 Task: Find the best walking route from Old Town San Diego to Balboa Park.
Action: Mouse moved to (206, 59)
Screenshot: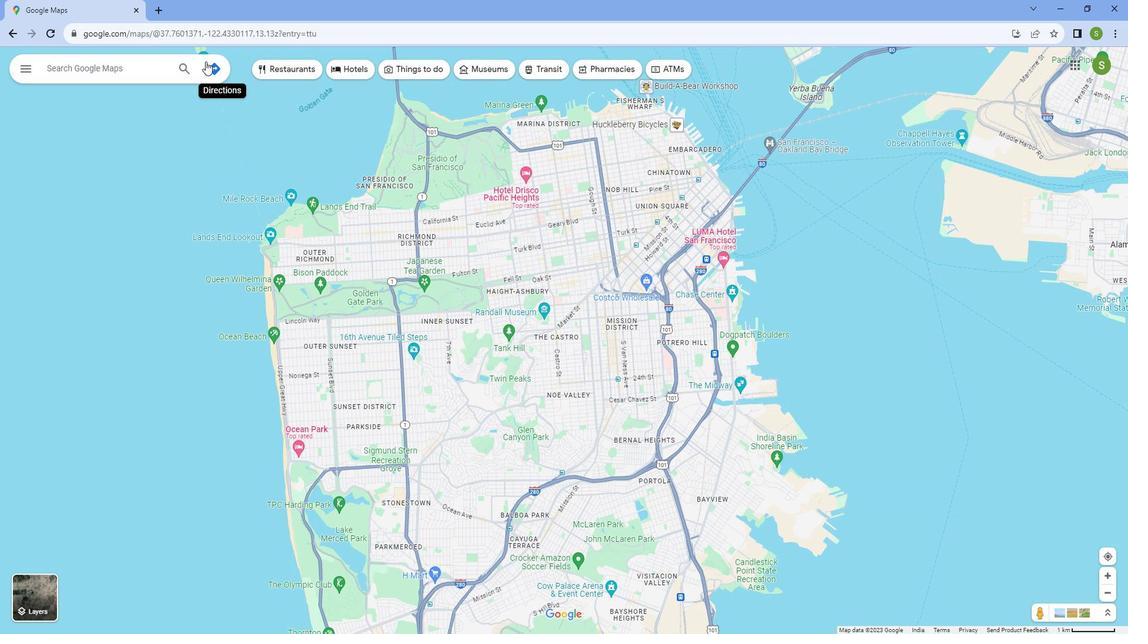 
Action: Mouse pressed left at (206, 59)
Screenshot: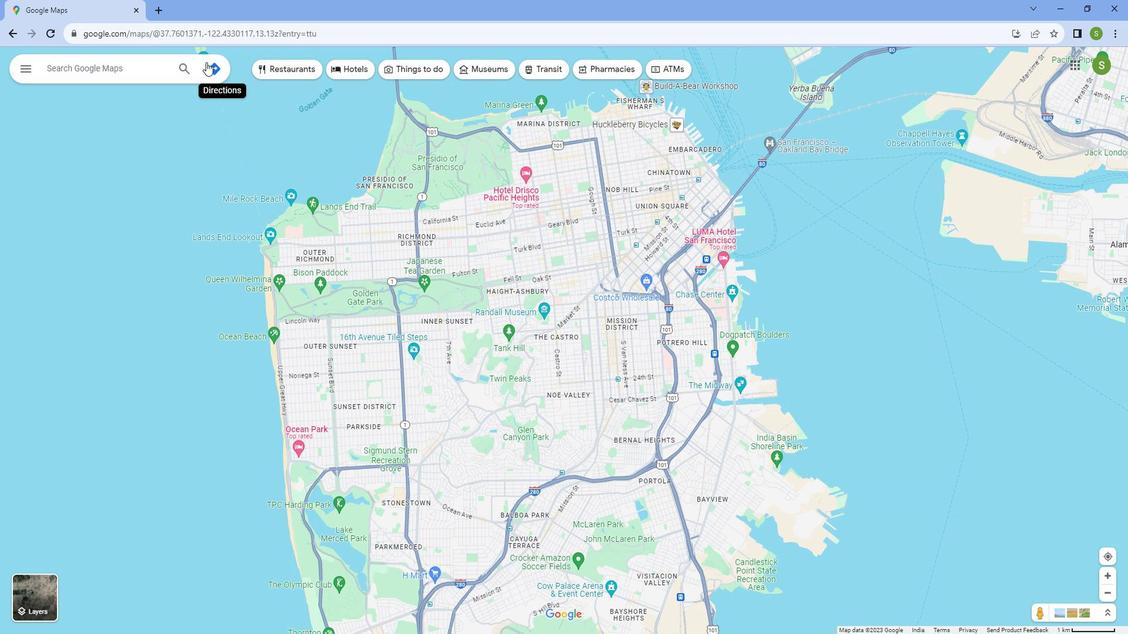 
Action: Mouse moved to (84, 99)
Screenshot: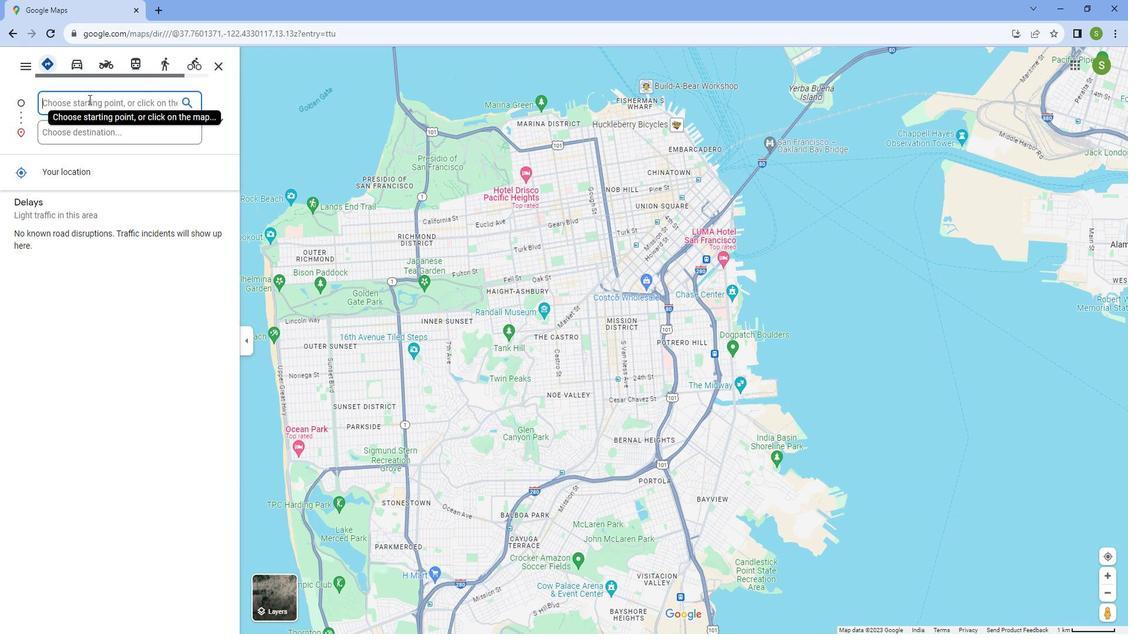 
Action: Mouse pressed left at (84, 99)
Screenshot: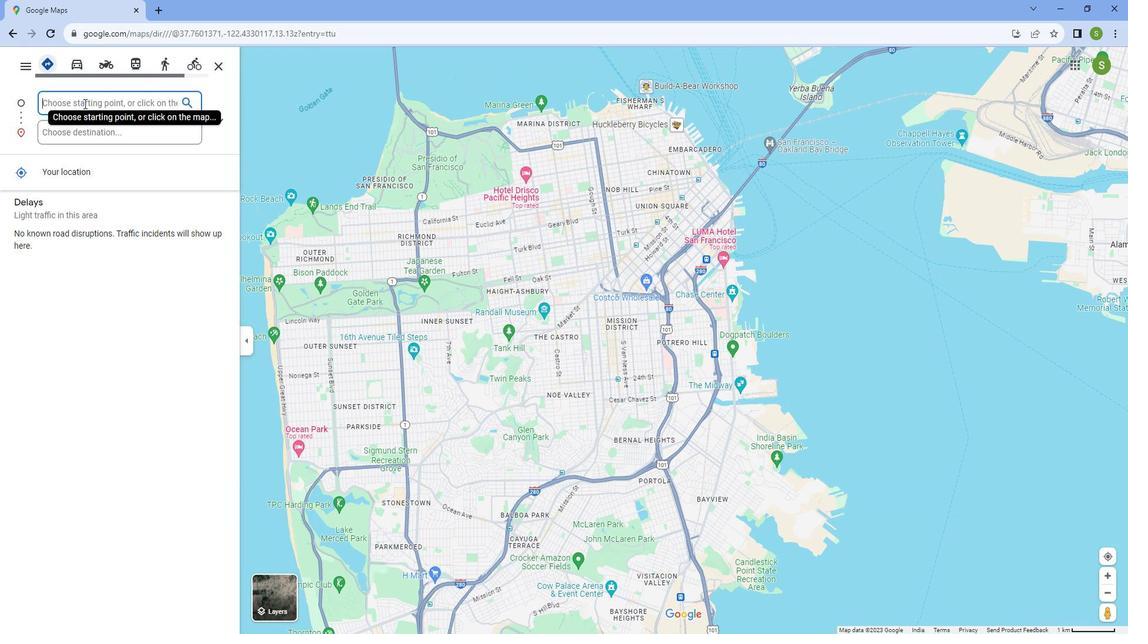 
Action: Key pressed <Key.caps_lock>O<Key.caps_lock>ld<Key.space><Key.caps_lock>T<Key.caps_lock>own<Key.space><Key.caps_lock>S<Key.caps_lock>an<Key.space><Key.caps_lock>D<Key.caps_lock>i
Screenshot: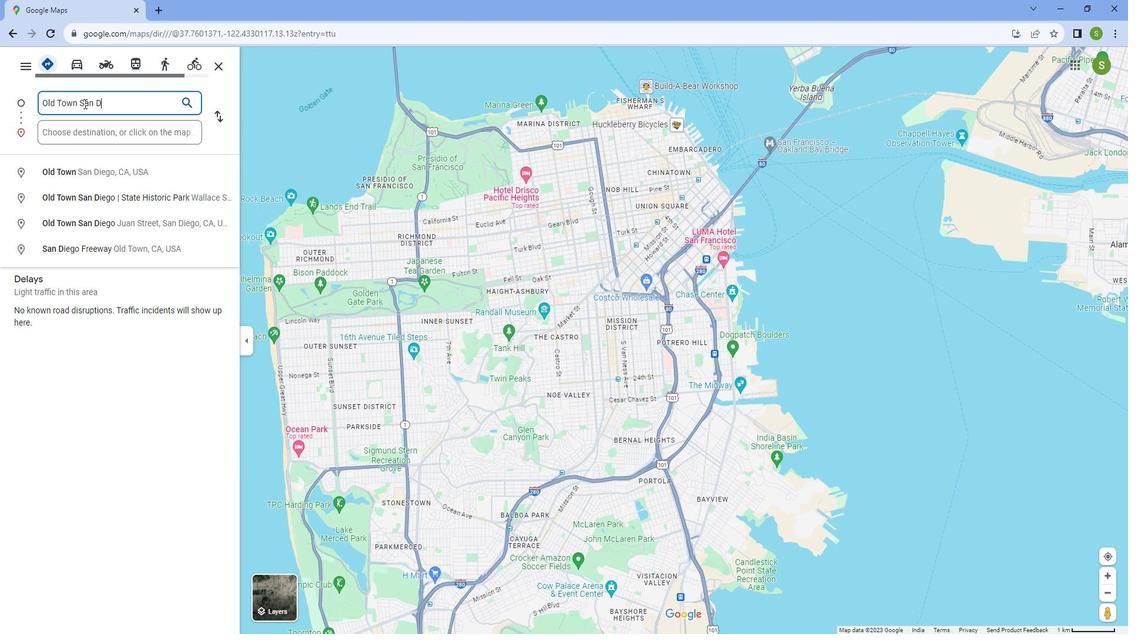 
Action: Mouse moved to (135, 129)
Screenshot: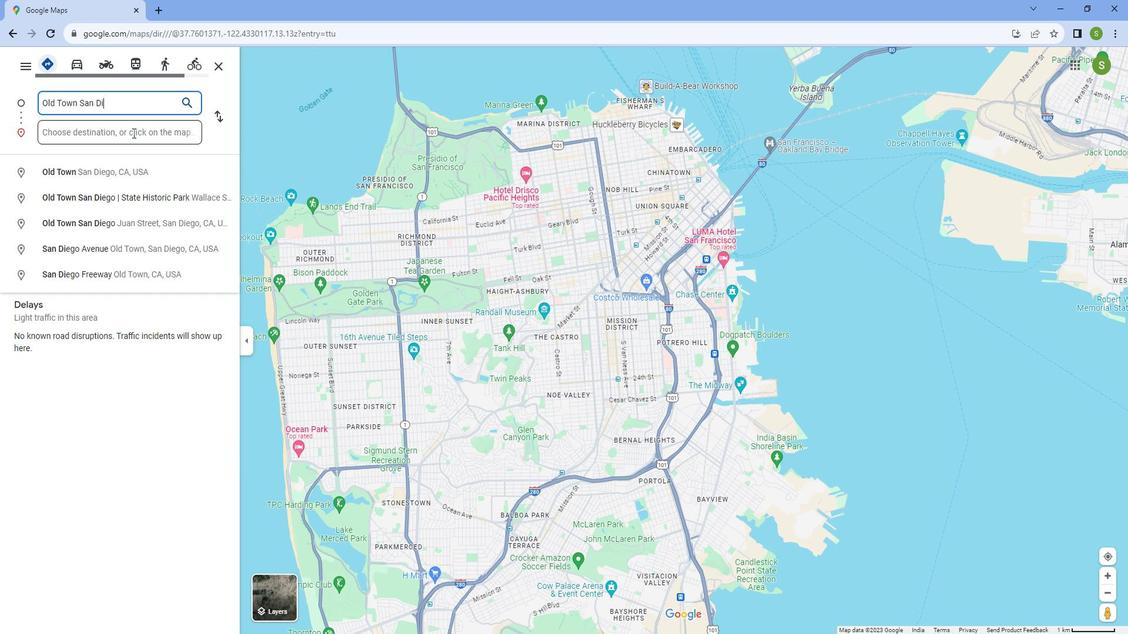 
Action: Key pressed e
Screenshot: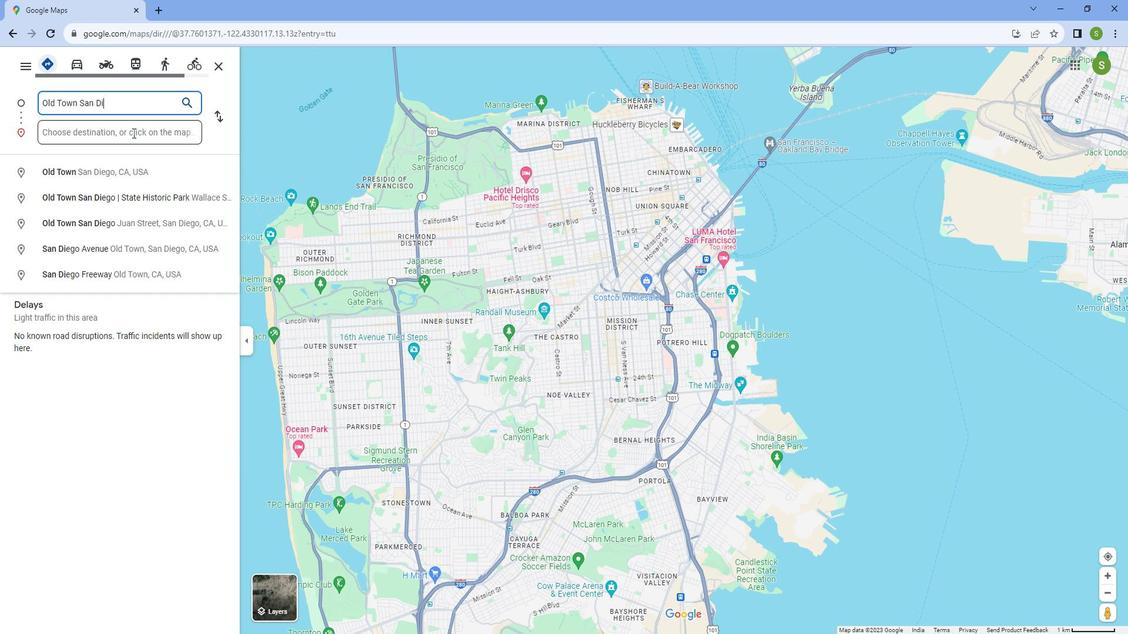 
Action: Mouse moved to (136, 129)
Screenshot: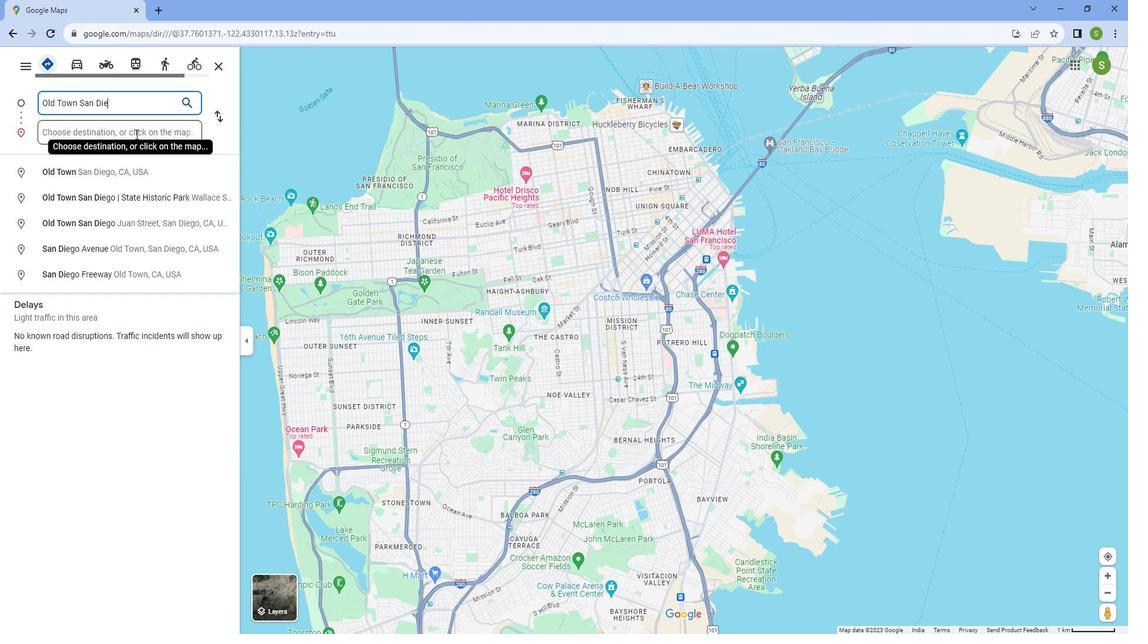 
Action: Key pressed go
Screenshot: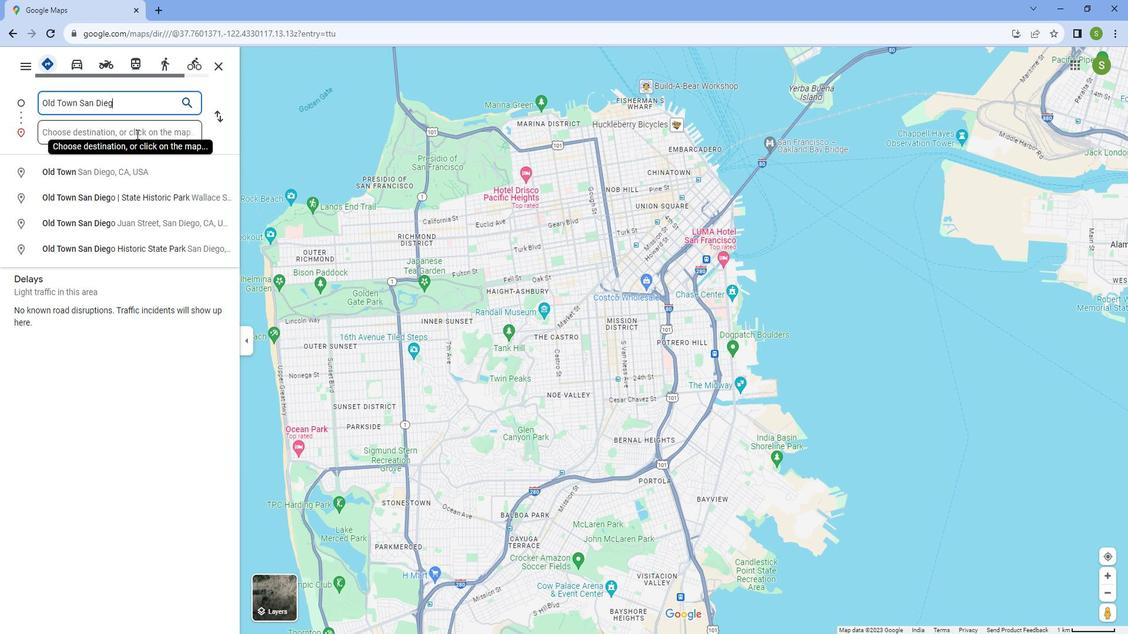 
Action: Mouse moved to (135, 169)
Screenshot: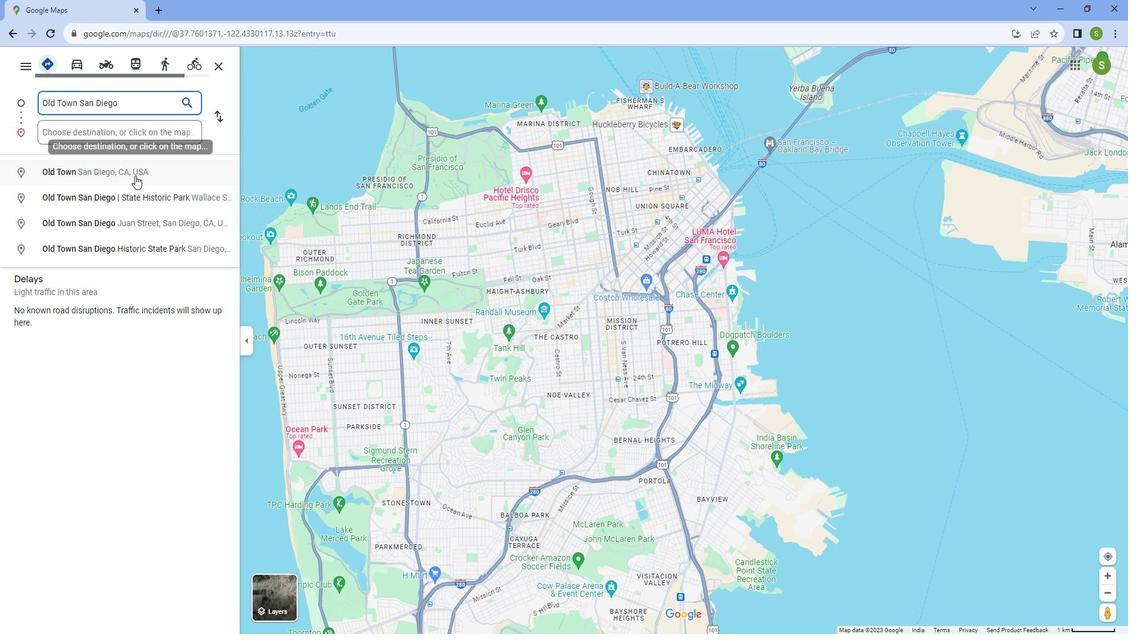
Action: Mouse pressed left at (135, 169)
Screenshot: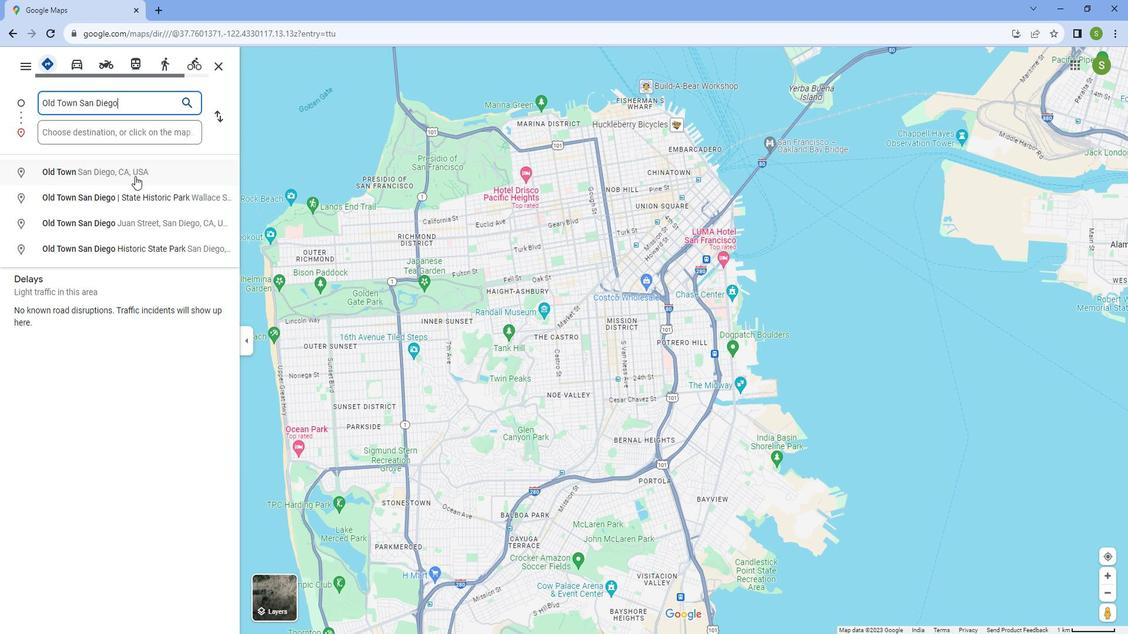 
Action: Mouse moved to (79, 126)
Screenshot: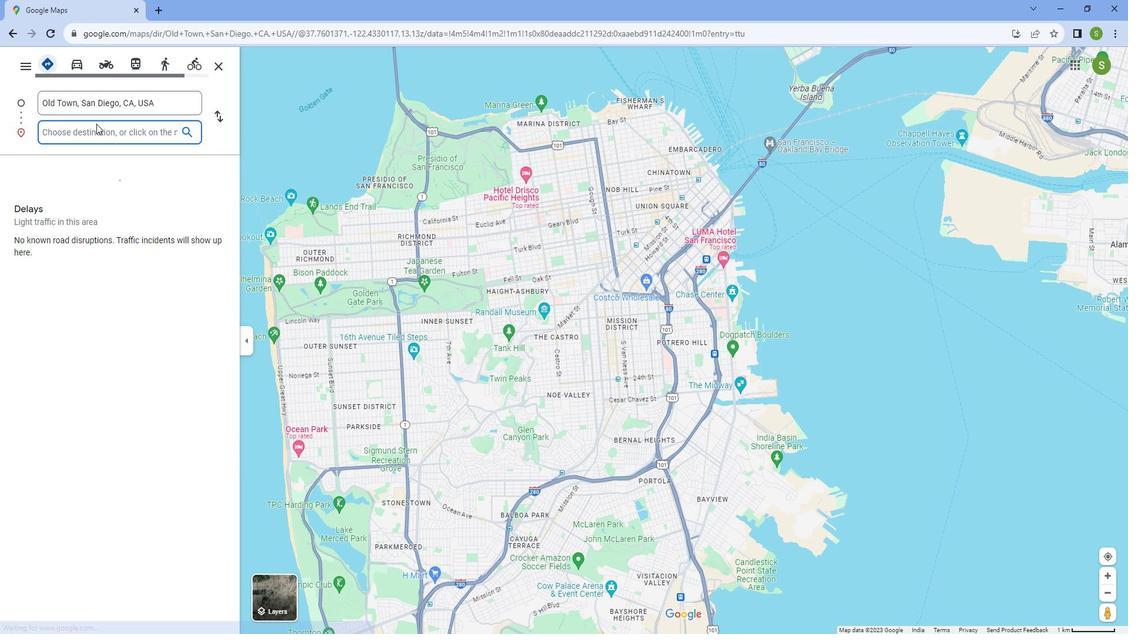 
Action: Mouse pressed left at (79, 126)
Screenshot: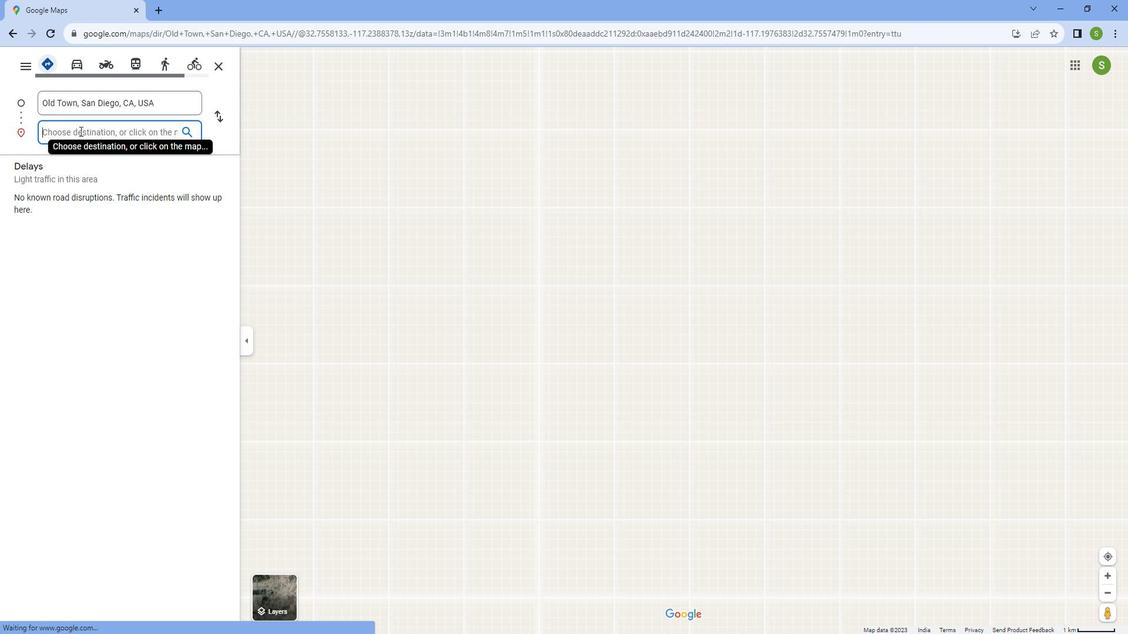 
Action: Key pressed <Key.caps_lock>B<Key.caps_lock>alboa<Key.space><Key.caps_lock>P<Key.caps_lock>ark
Screenshot: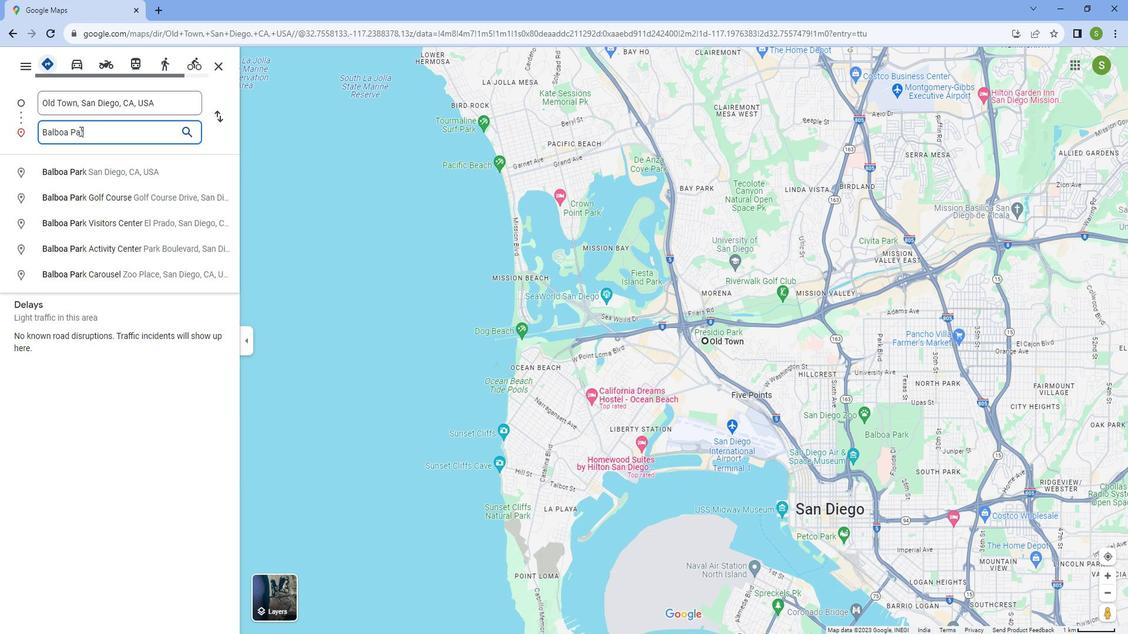 
Action: Mouse moved to (67, 152)
Screenshot: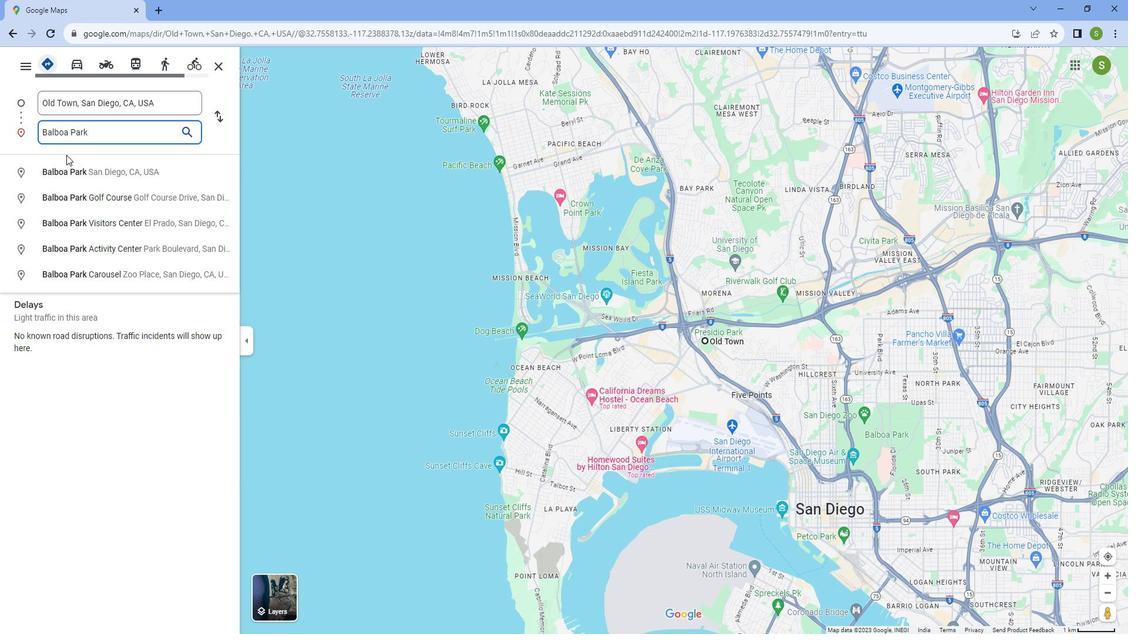 
Action: Mouse pressed left at (67, 152)
Screenshot: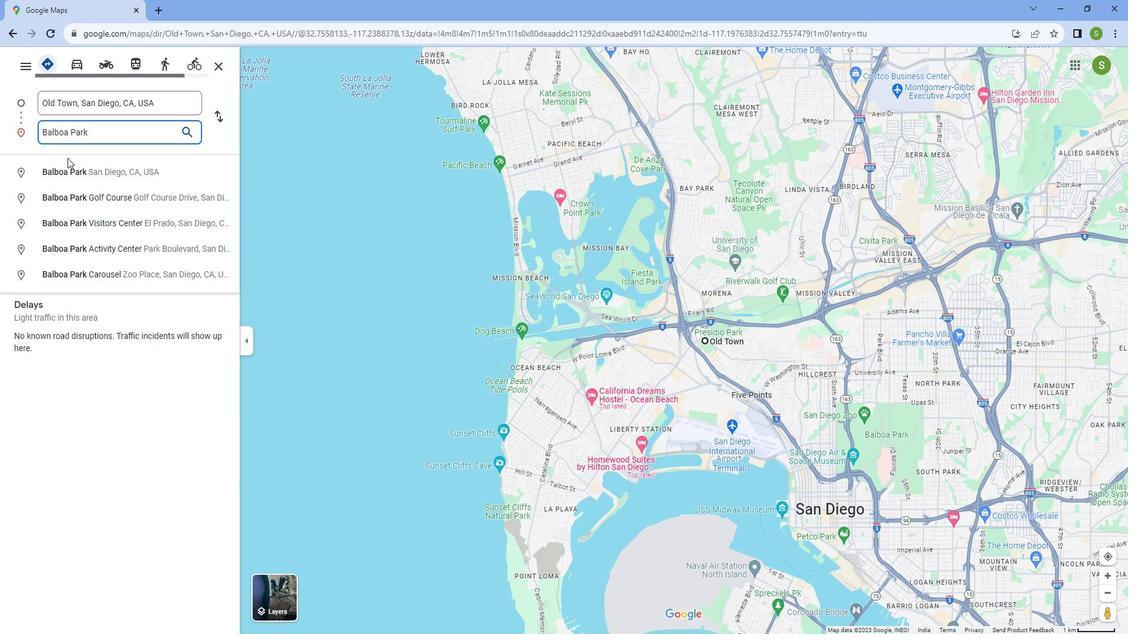 
Action: Mouse moved to (117, 122)
Screenshot: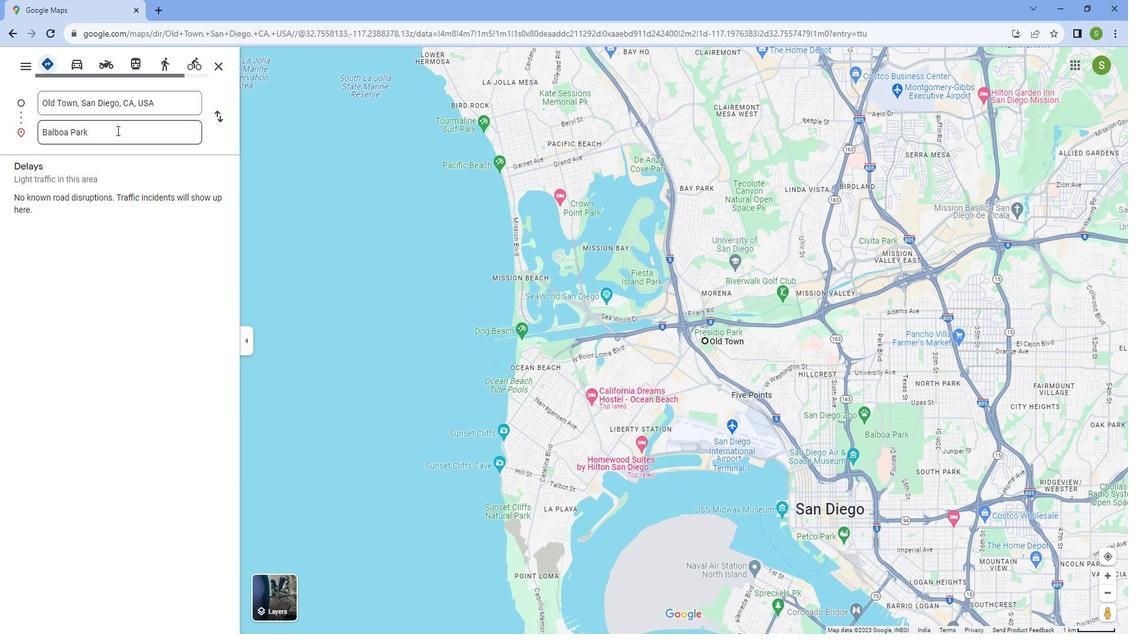 
Action: Mouse pressed left at (117, 122)
Screenshot: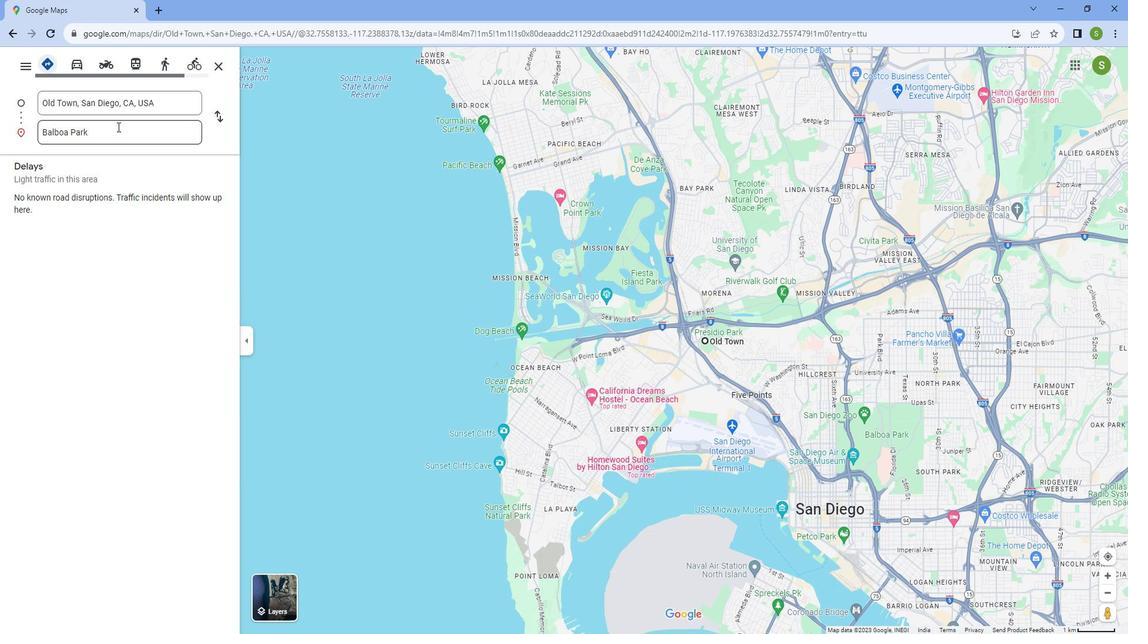 
Action: Mouse moved to (111, 125)
Screenshot: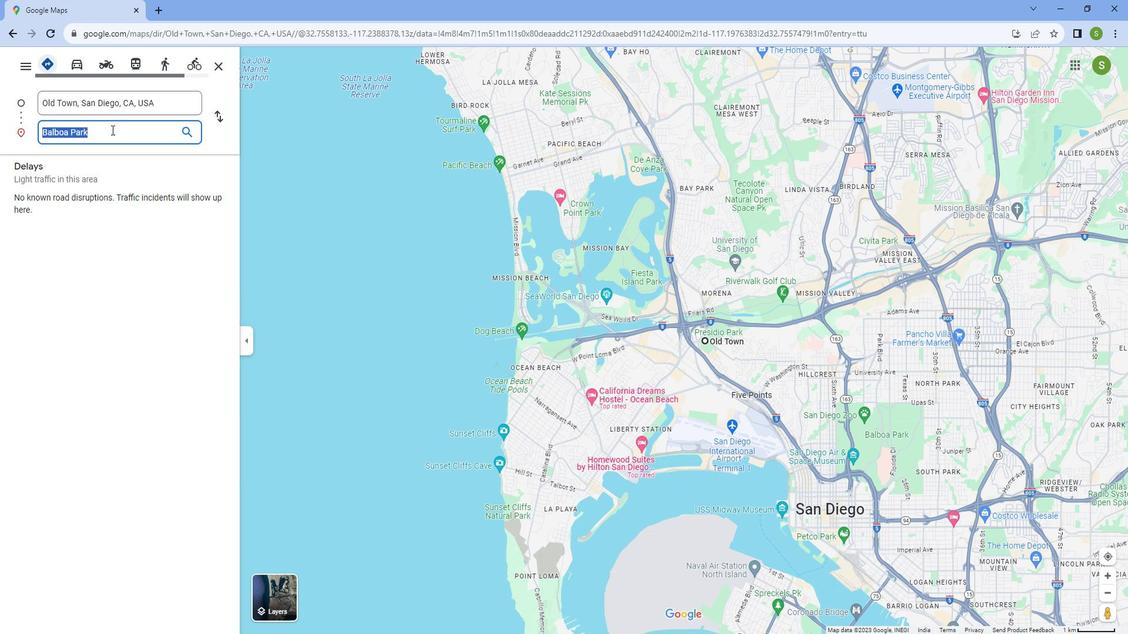 
Action: Mouse pressed left at (111, 125)
Screenshot: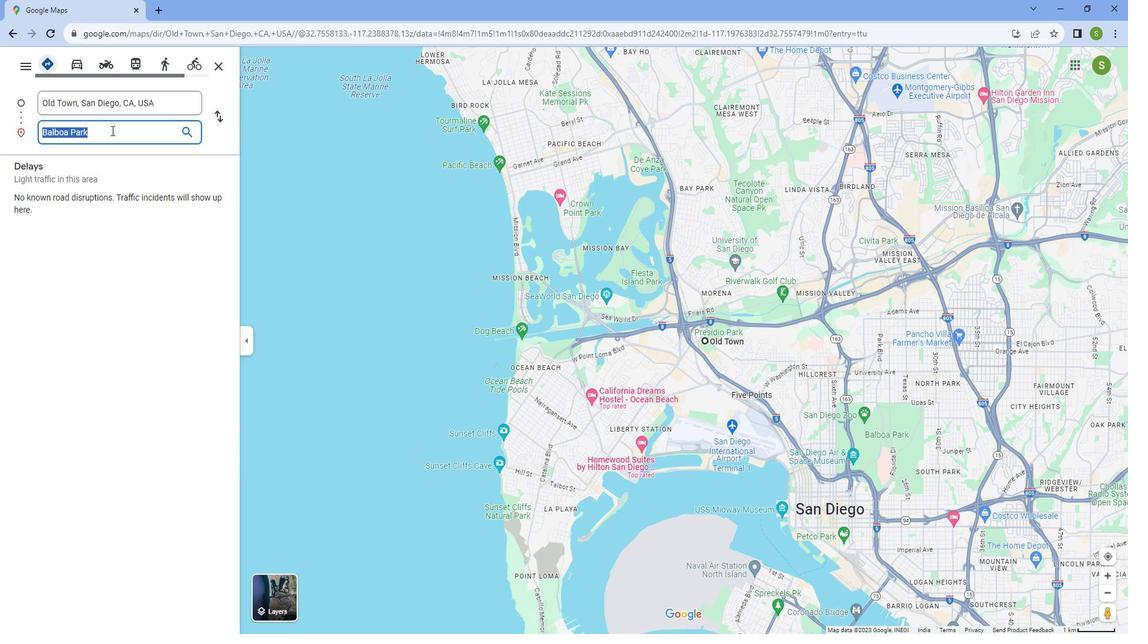 
Action: Key pressed <Key.backspace>k
Screenshot: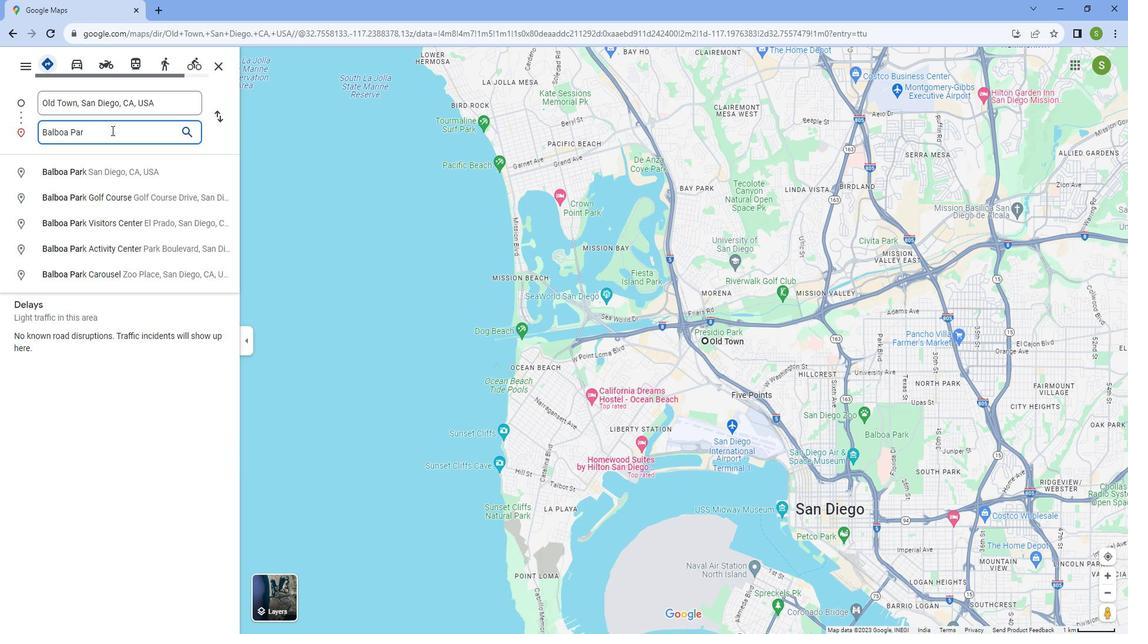 
Action: Mouse moved to (94, 161)
Screenshot: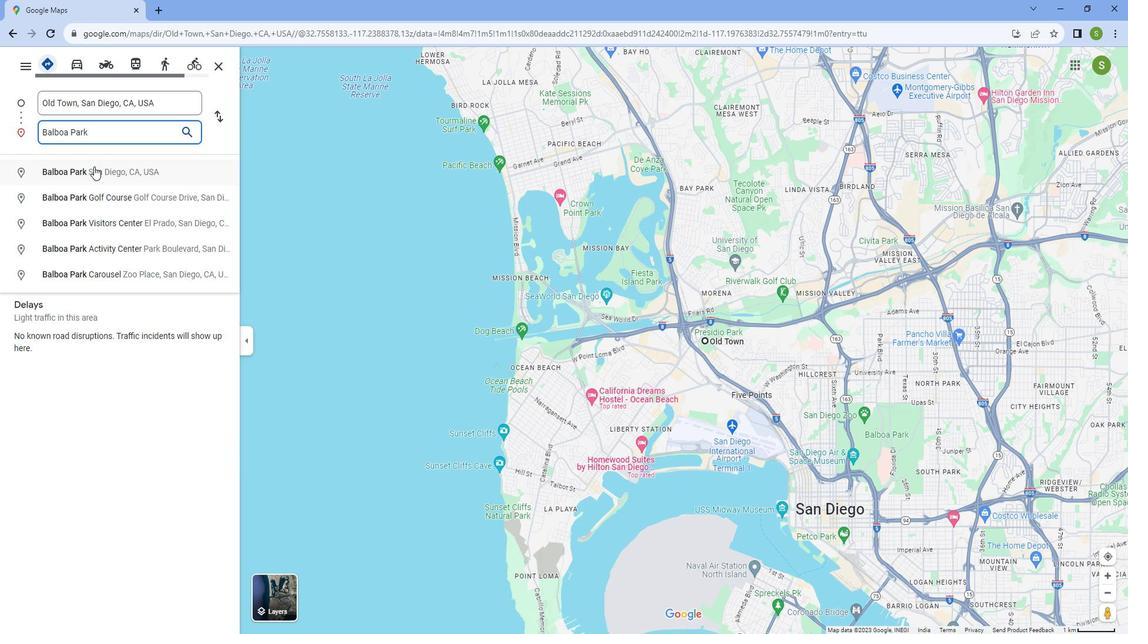 
Action: Mouse pressed left at (94, 161)
Screenshot: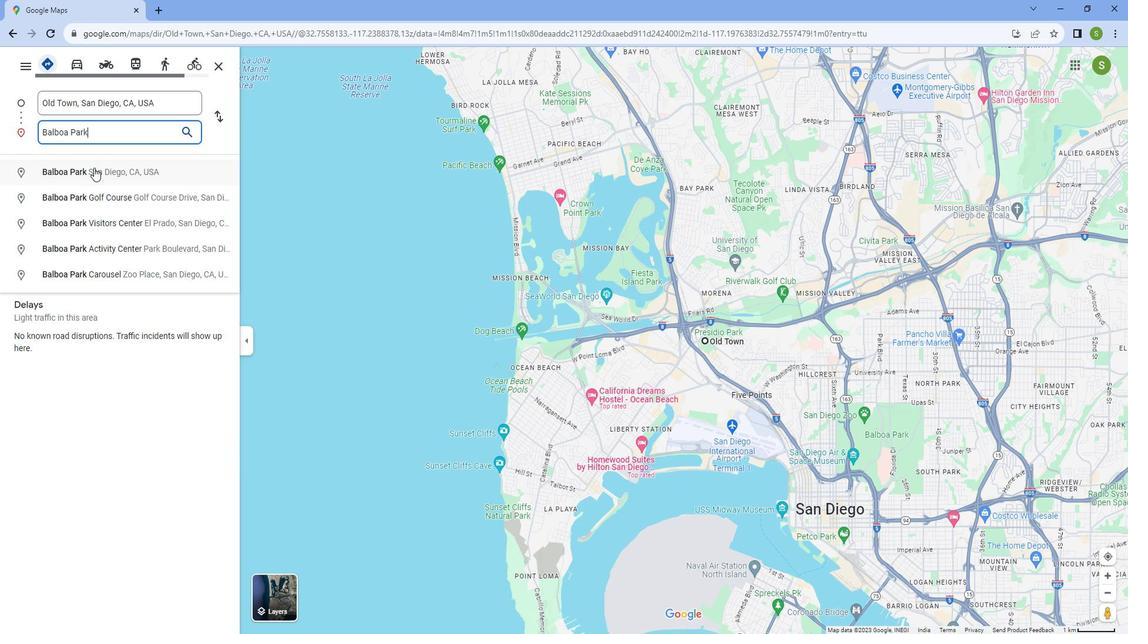 
Action: Mouse moved to (529, 231)
Screenshot: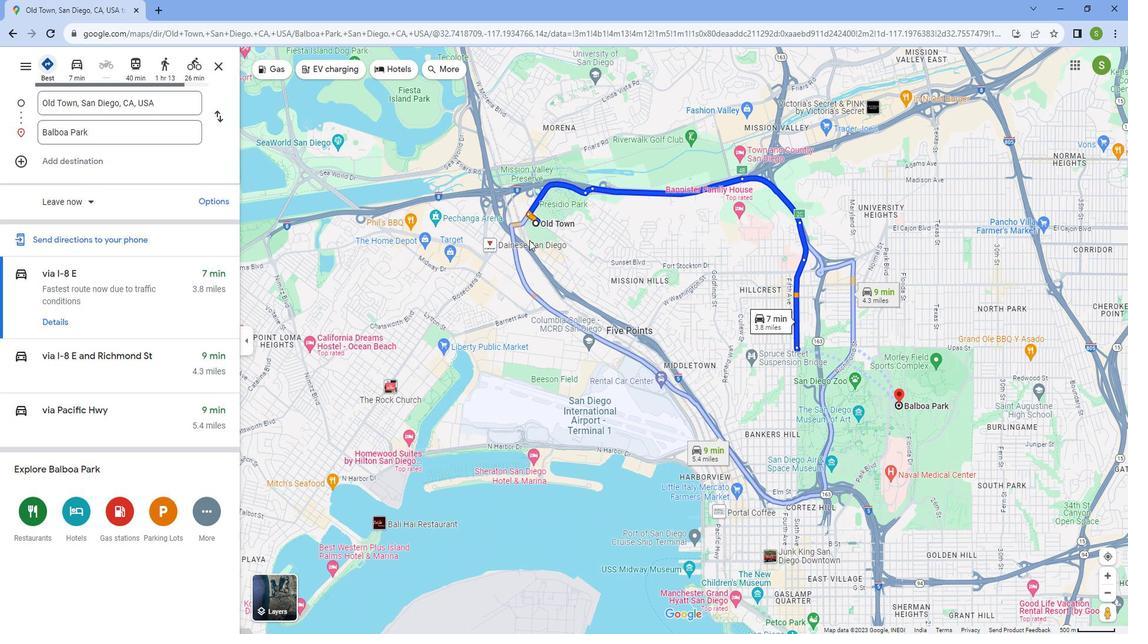 
Action: Mouse pressed left at (529, 231)
Screenshot: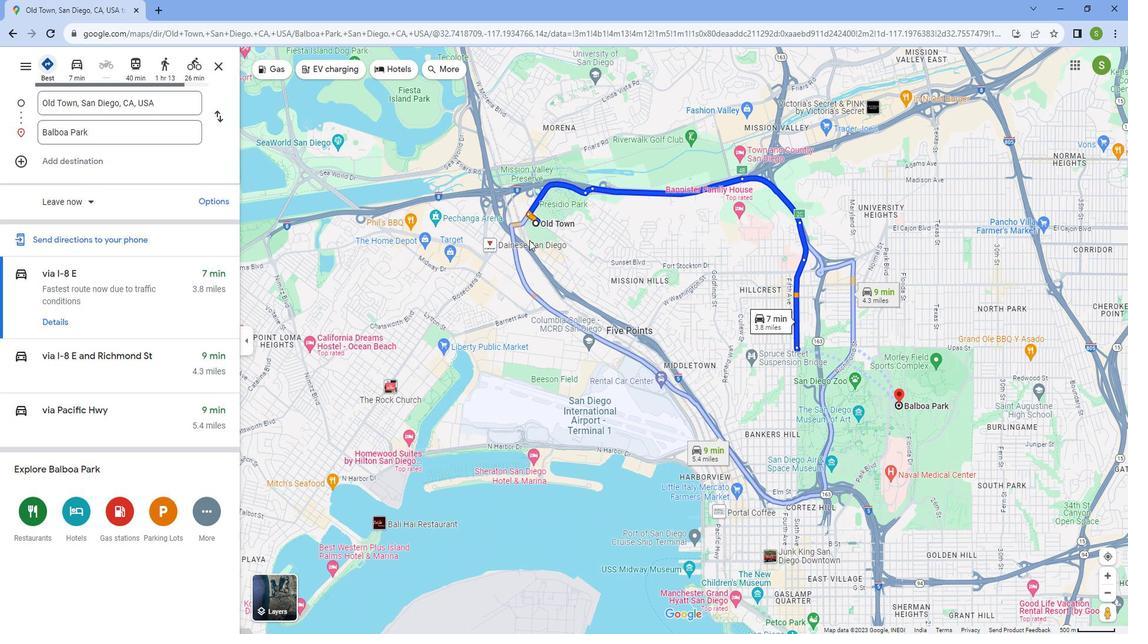
Action: Mouse moved to (633, 349)
Screenshot: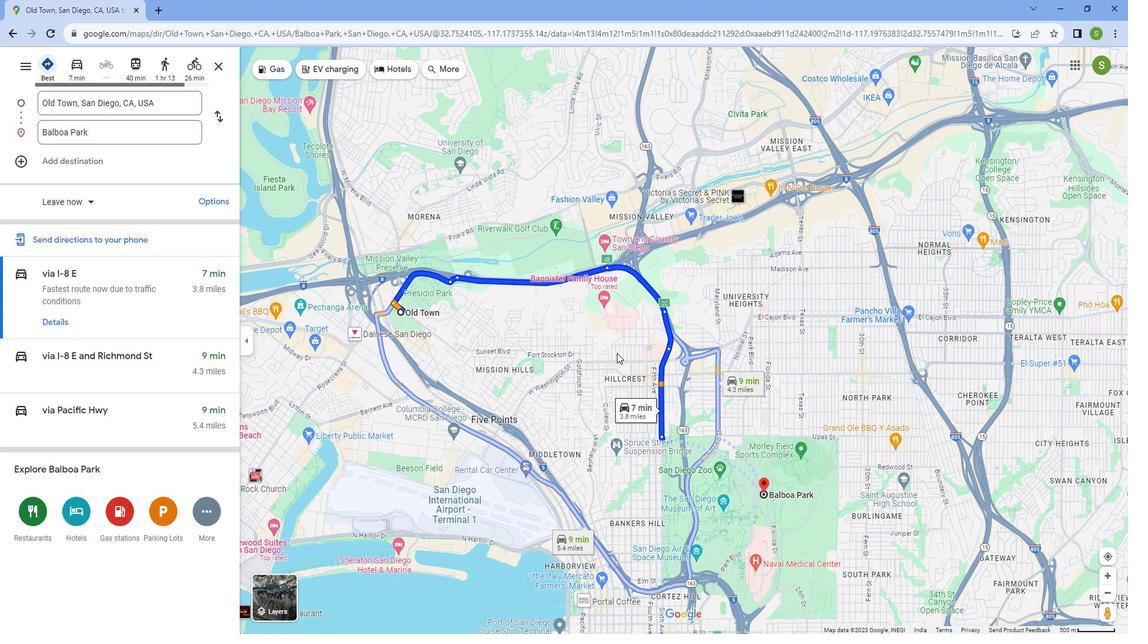 
Action: Mouse scrolled (633, 349) with delta (0, 0)
Screenshot: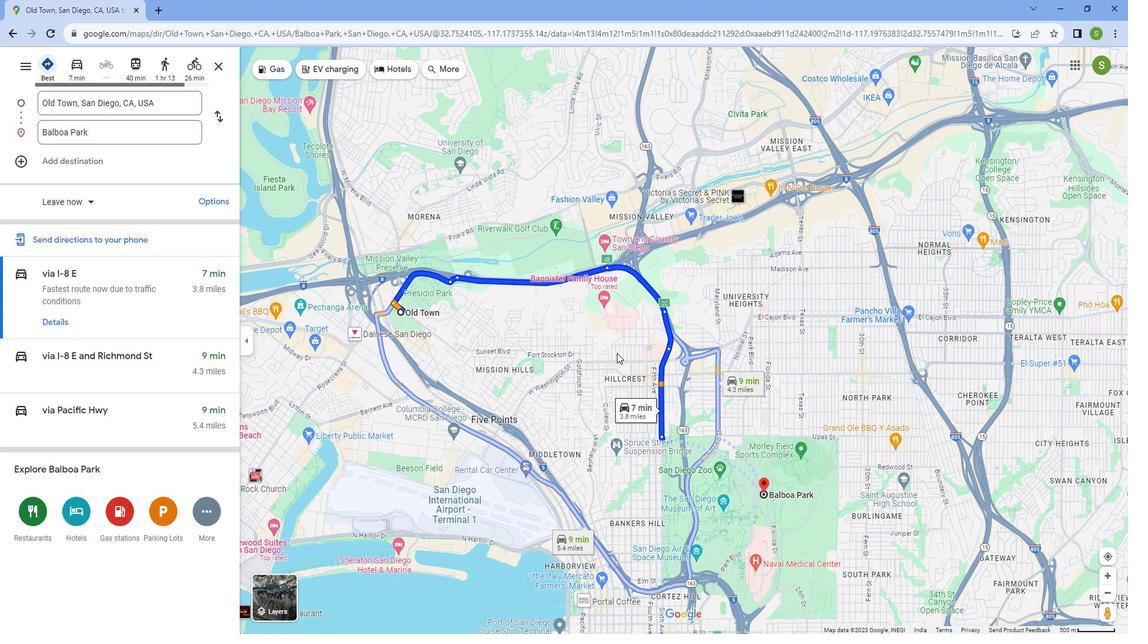 
Action: Mouse moved to (591, 366)
Screenshot: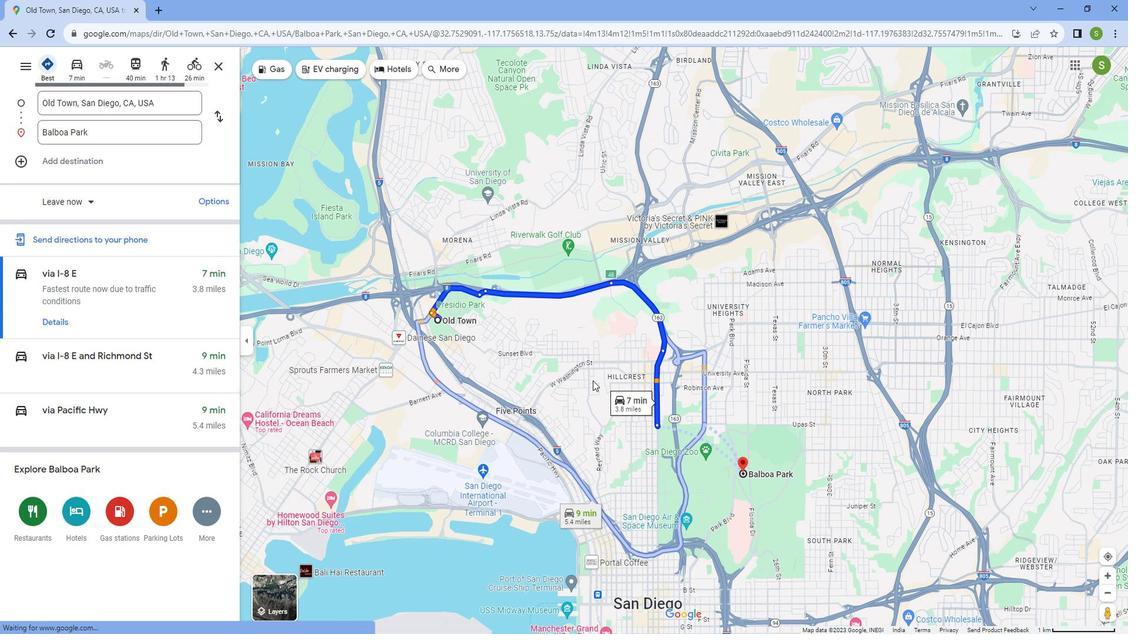 
Action: Mouse scrolled (591, 367) with delta (0, 0)
Screenshot: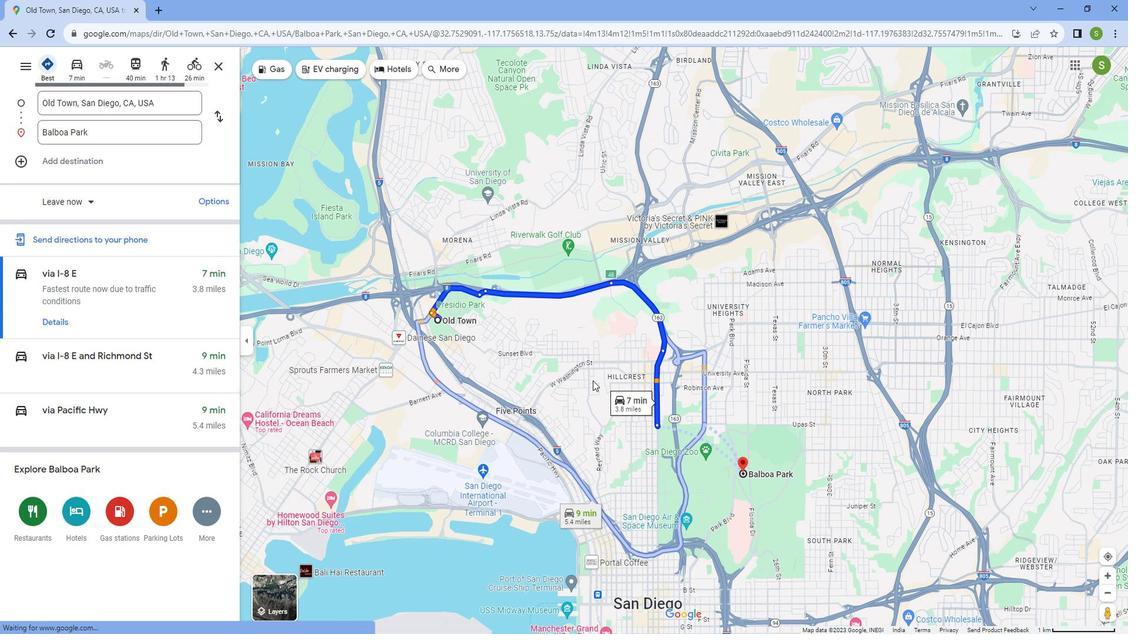
Action: Mouse moved to (588, 366)
Screenshot: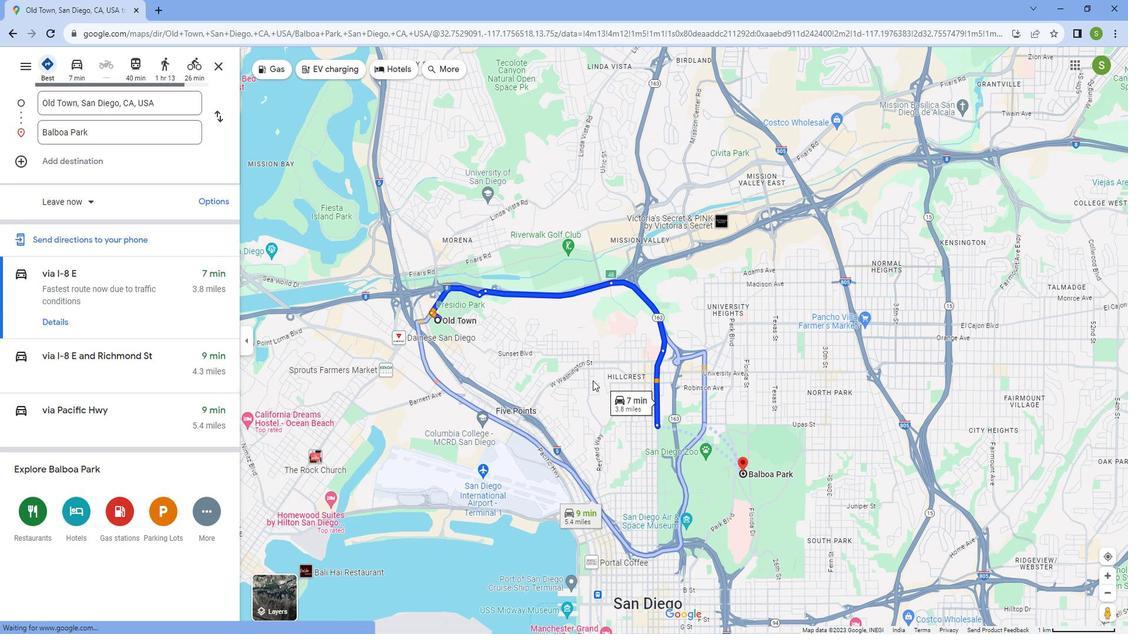 
Action: Mouse scrolled (588, 367) with delta (0, 0)
Screenshot: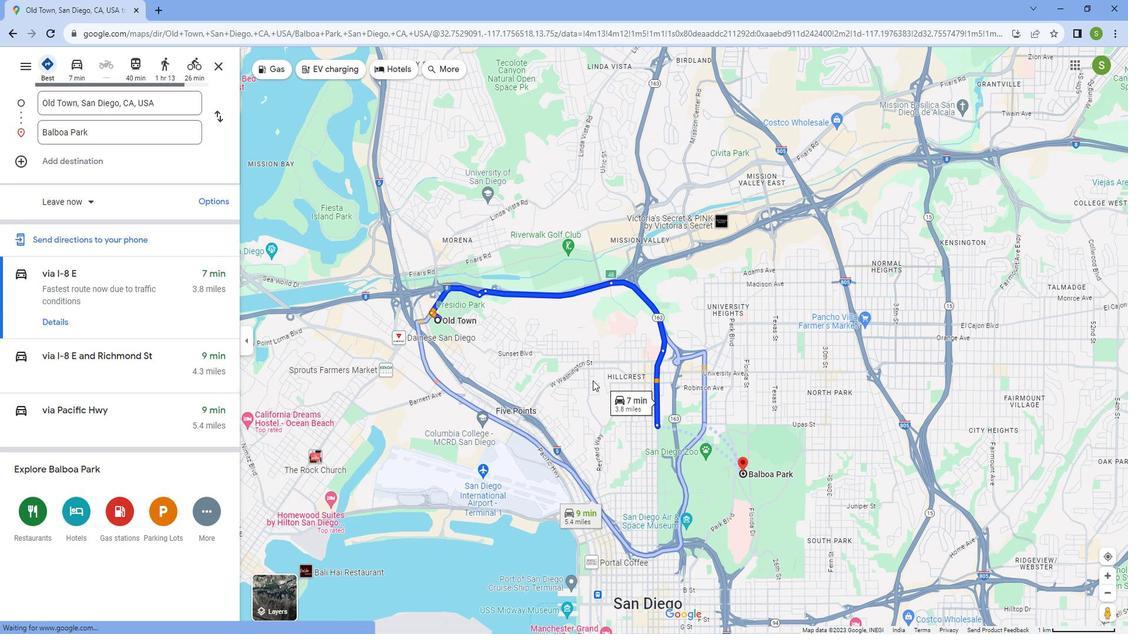 
Action: Mouse moved to (584, 367)
Screenshot: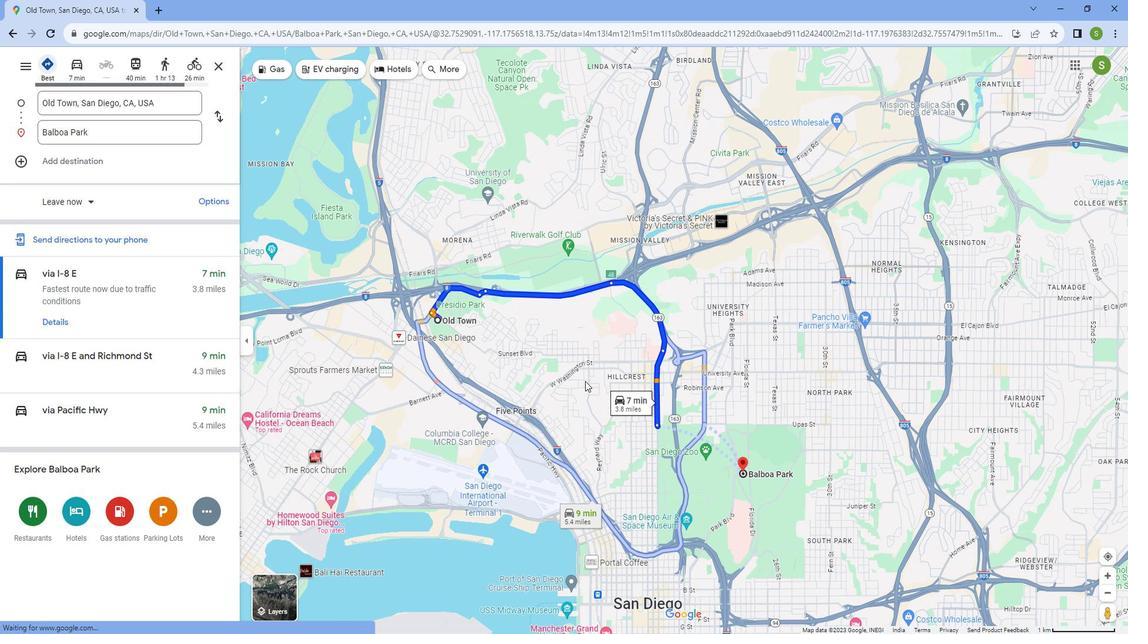 
Action: Mouse scrolled (584, 367) with delta (0, 0)
Screenshot: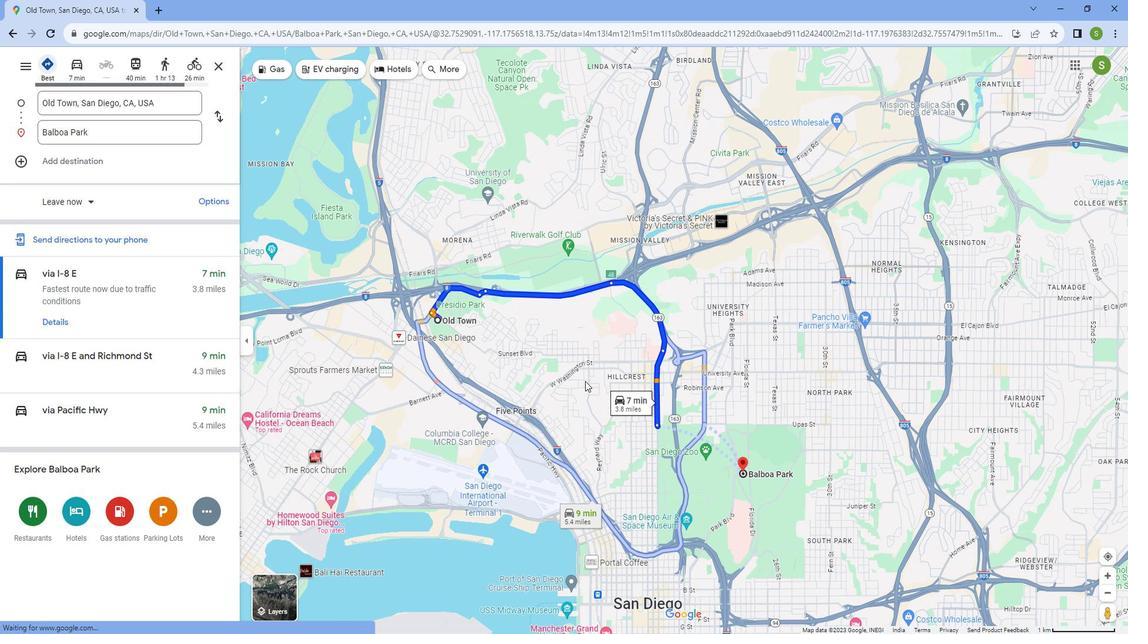 
Action: Mouse scrolled (584, 367) with delta (0, 0)
Screenshot: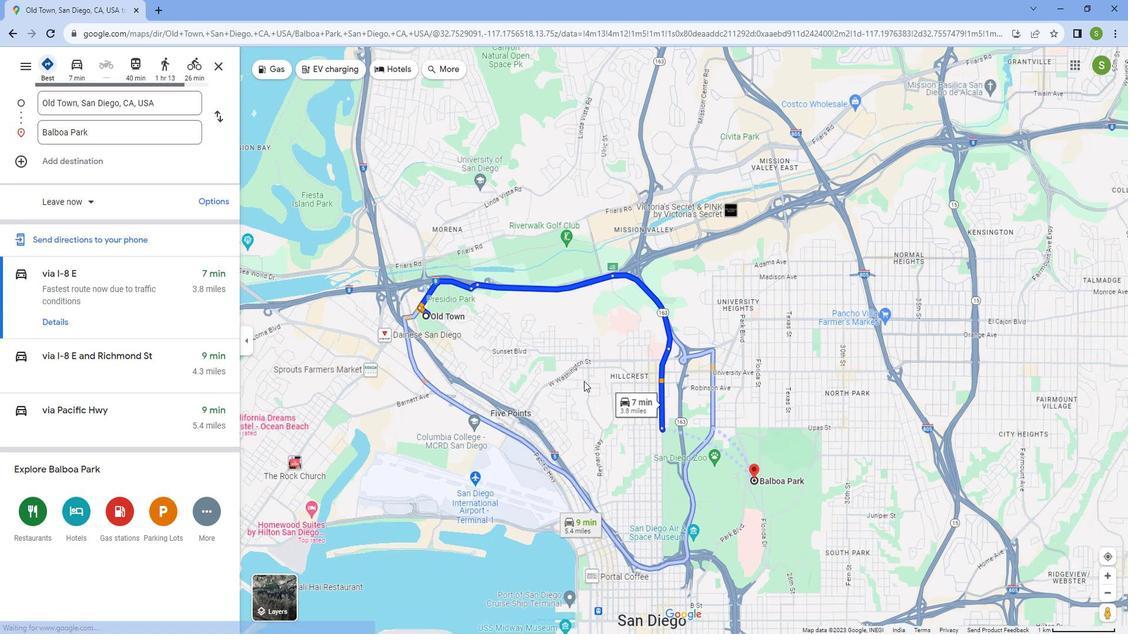 
Action: Mouse moved to (162, 65)
Screenshot: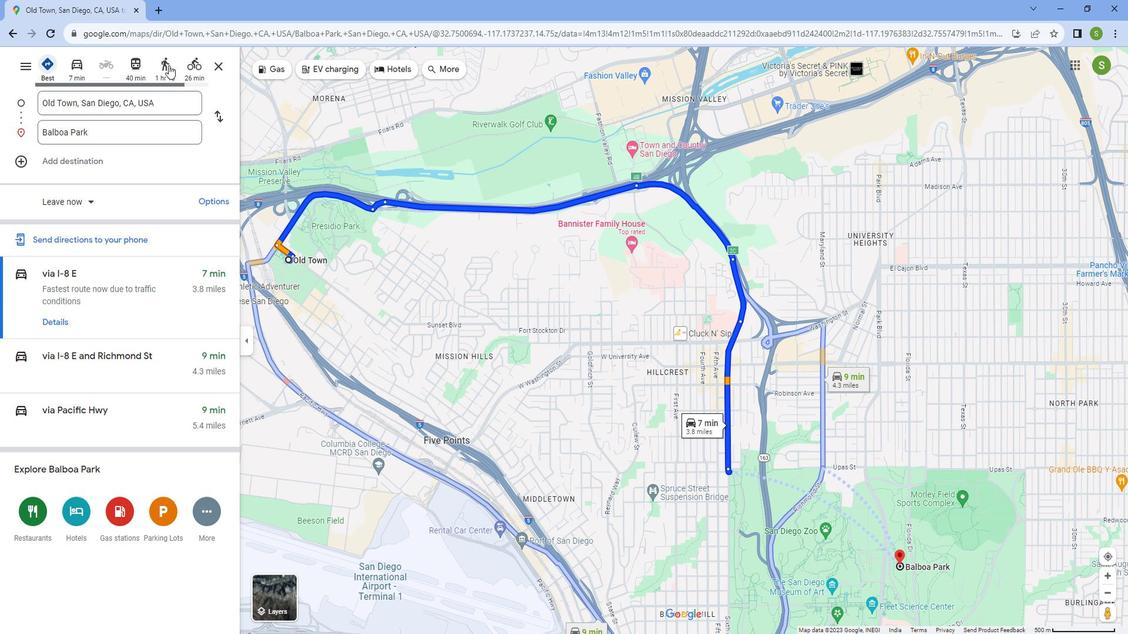 
Action: Mouse pressed left at (162, 65)
Screenshot: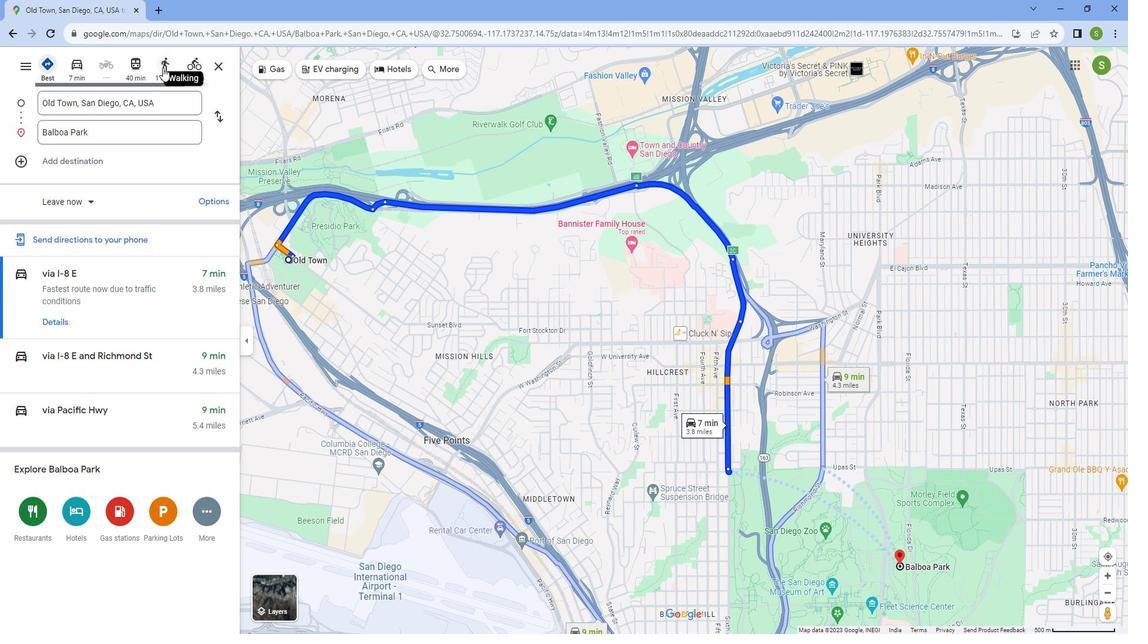 
Action: Mouse moved to (567, 209)
Screenshot: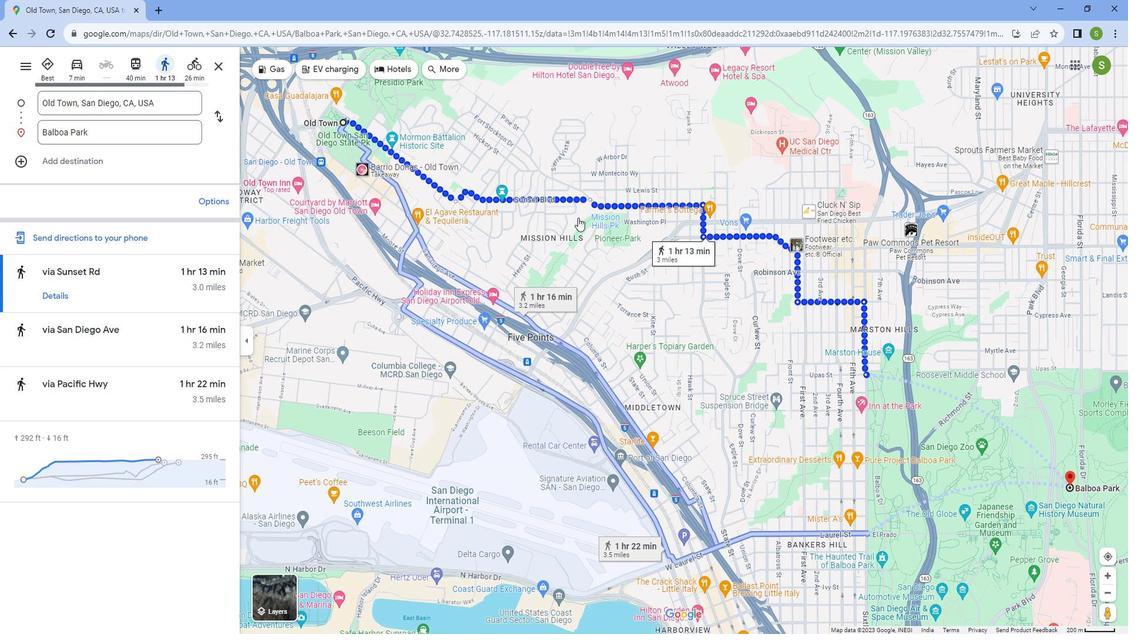 
Action: Mouse scrolled (567, 210) with delta (0, 0)
Screenshot: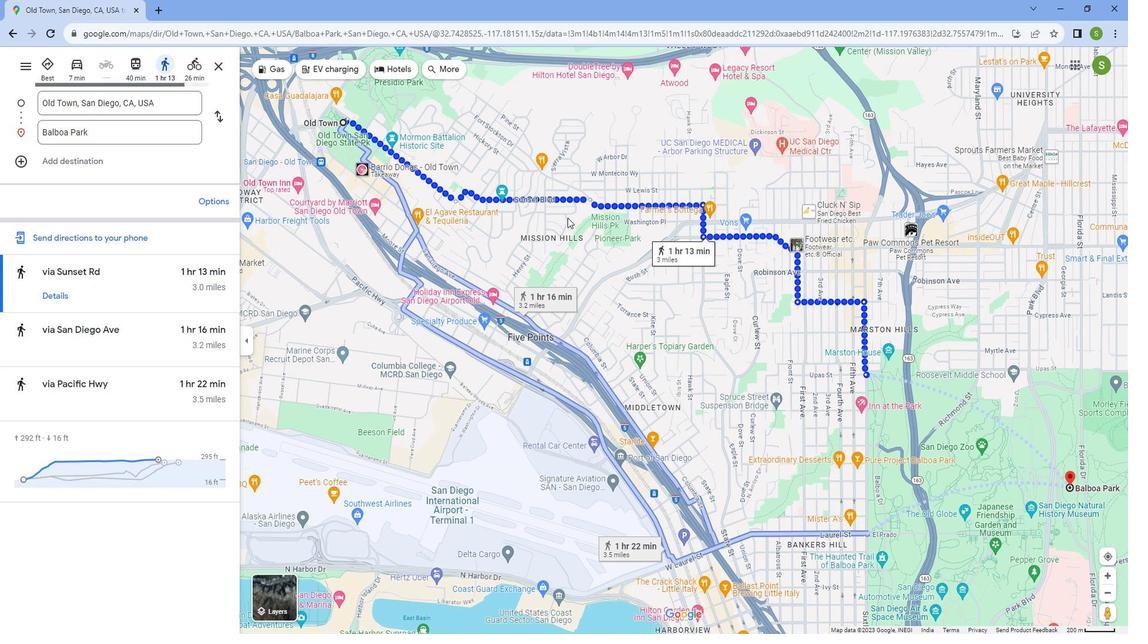 
Action: Mouse moved to (567, 209)
Screenshot: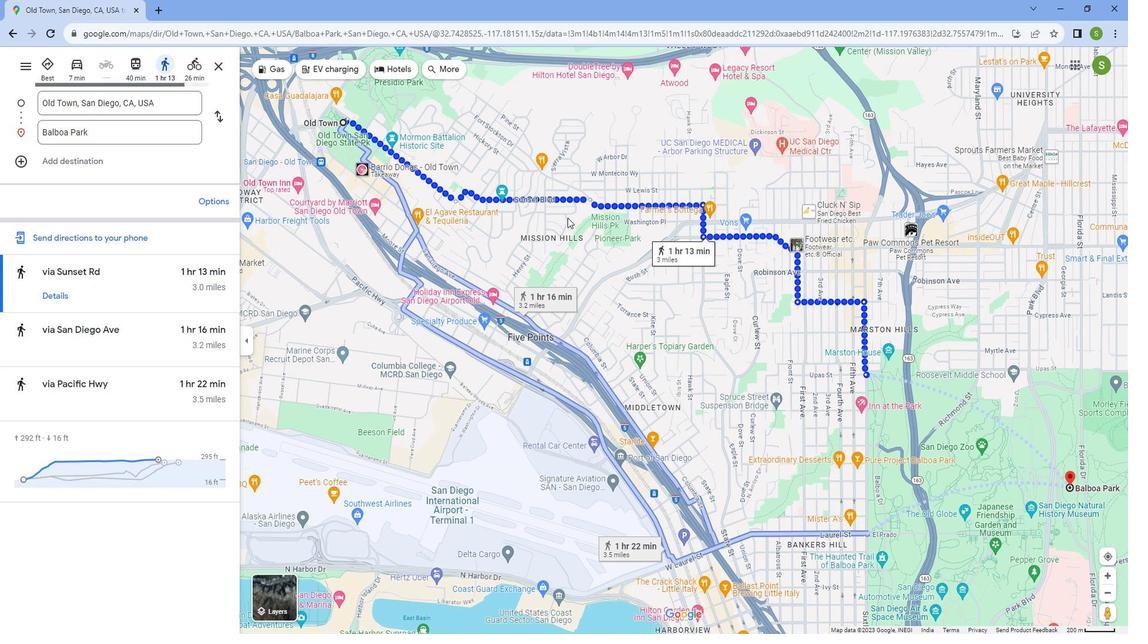 
Action: Mouse scrolled (567, 210) with delta (0, 0)
Screenshot: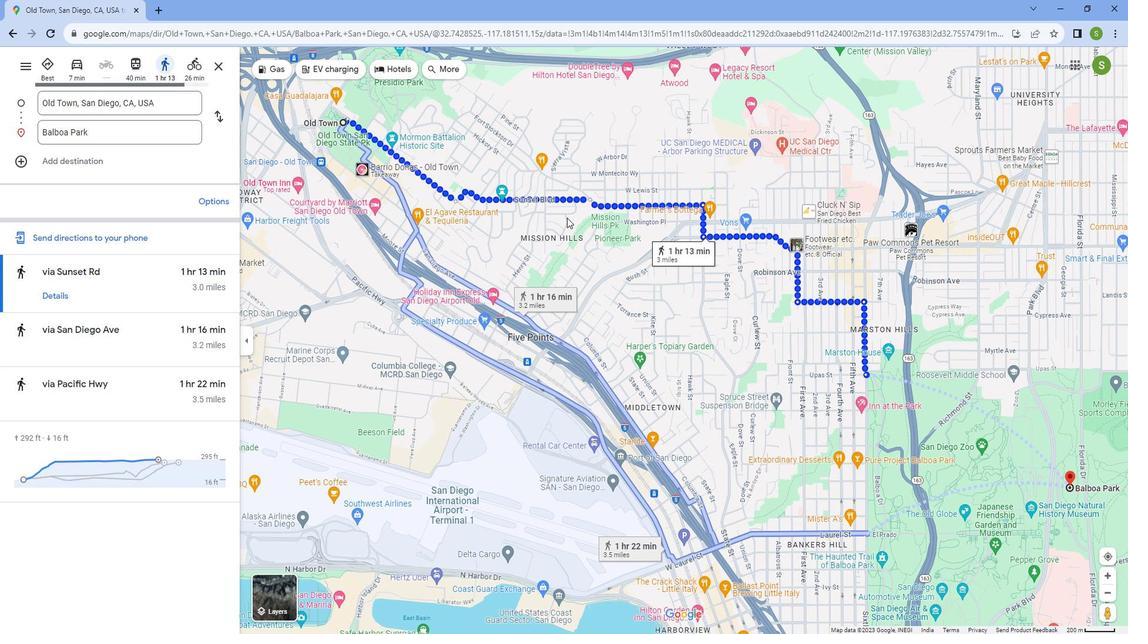 
Action: Mouse scrolled (567, 210) with delta (0, 0)
Screenshot: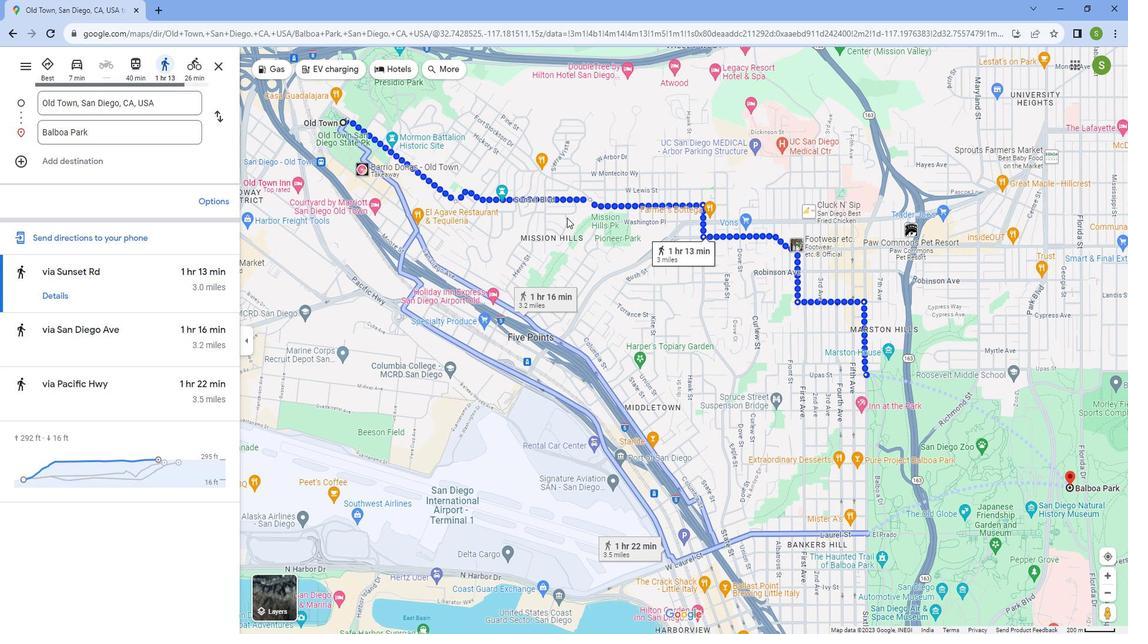 
Action: Mouse scrolled (567, 210) with delta (0, 0)
Screenshot: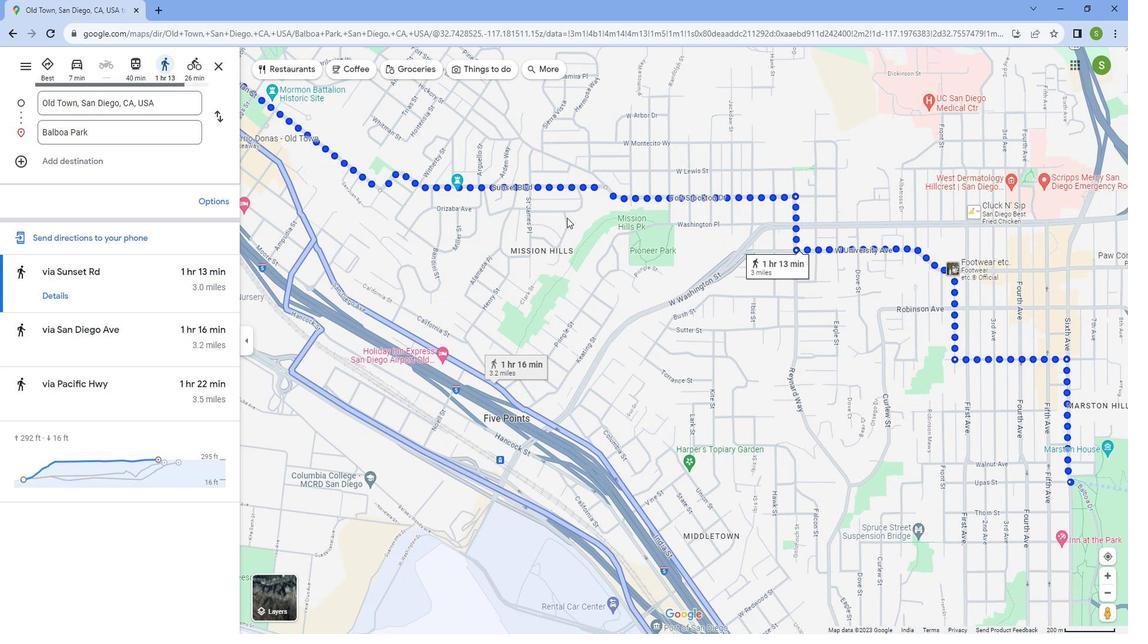 
Action: Mouse scrolled (567, 210) with delta (0, 0)
Screenshot: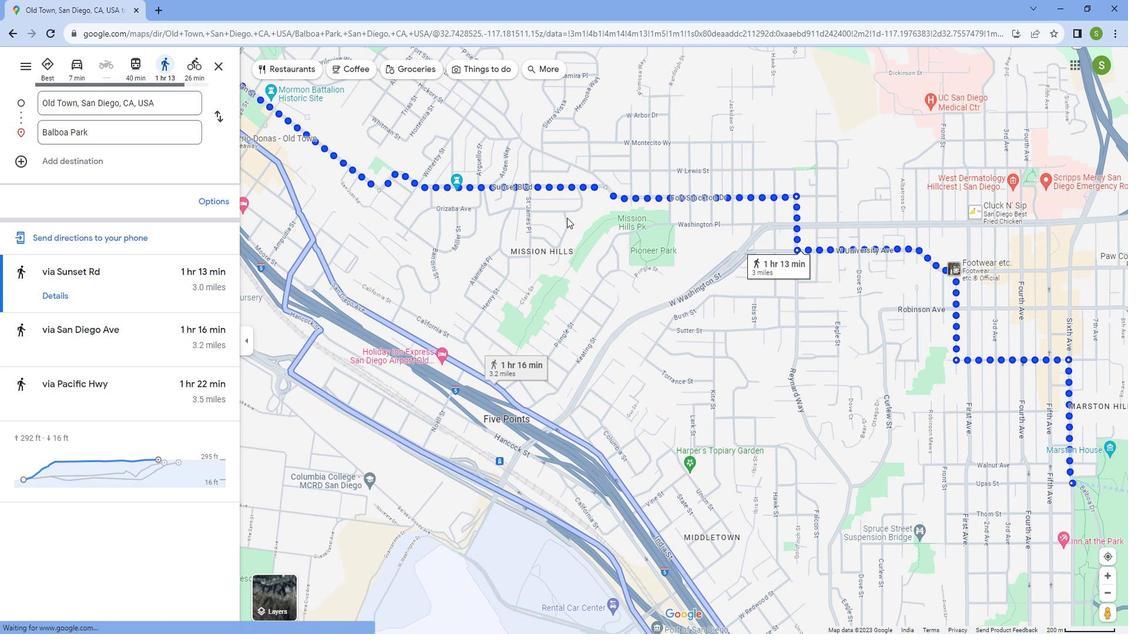 
Action: Mouse scrolled (567, 209) with delta (0, 0)
Screenshot: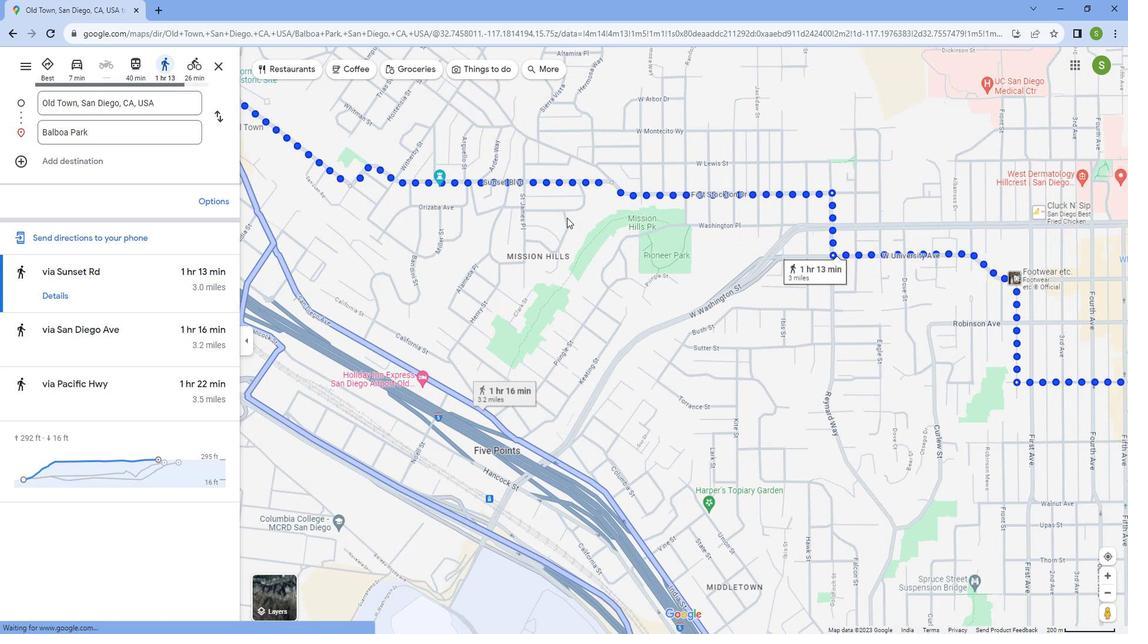 
Action: Mouse scrolled (567, 209) with delta (0, 0)
Screenshot: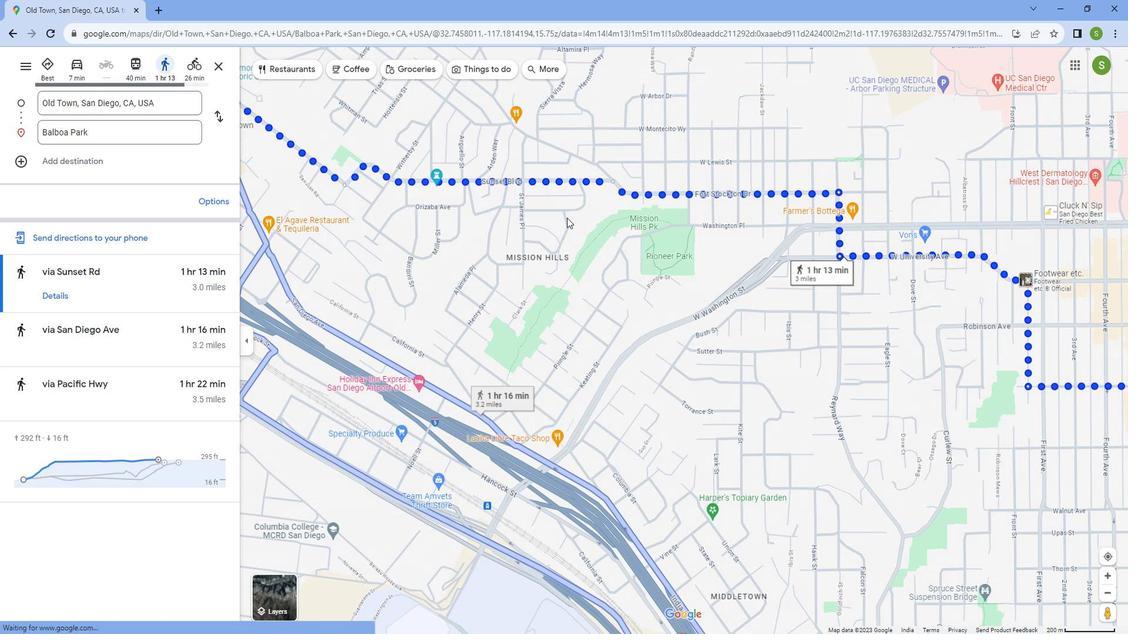 
Action: Mouse scrolled (567, 209) with delta (0, 0)
Screenshot: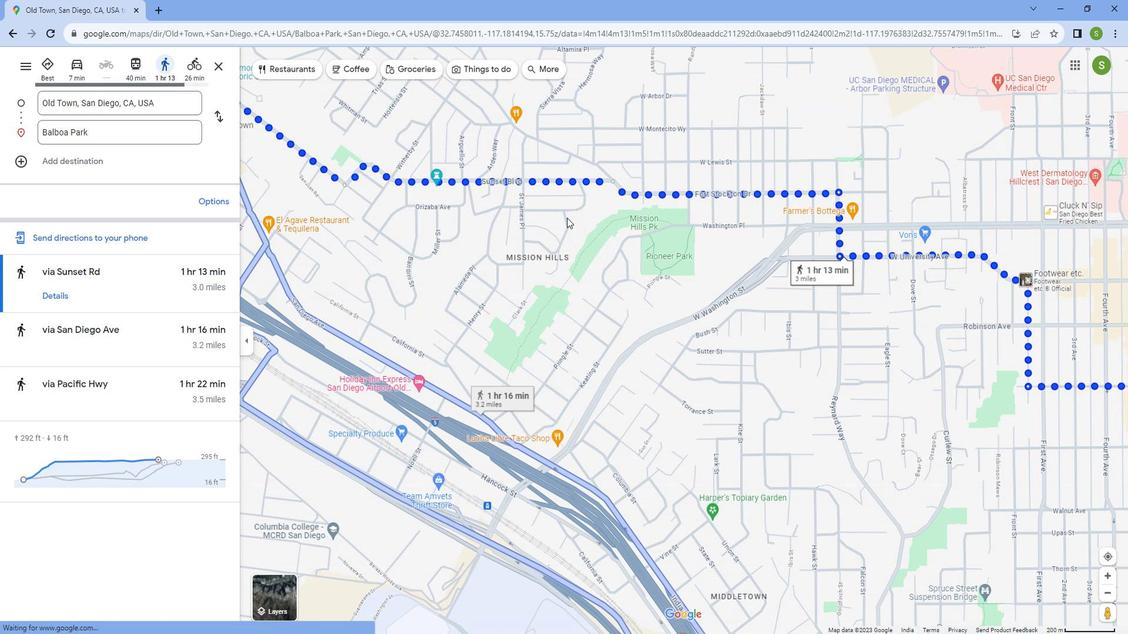 
Action: Mouse scrolled (567, 209) with delta (0, 0)
Screenshot: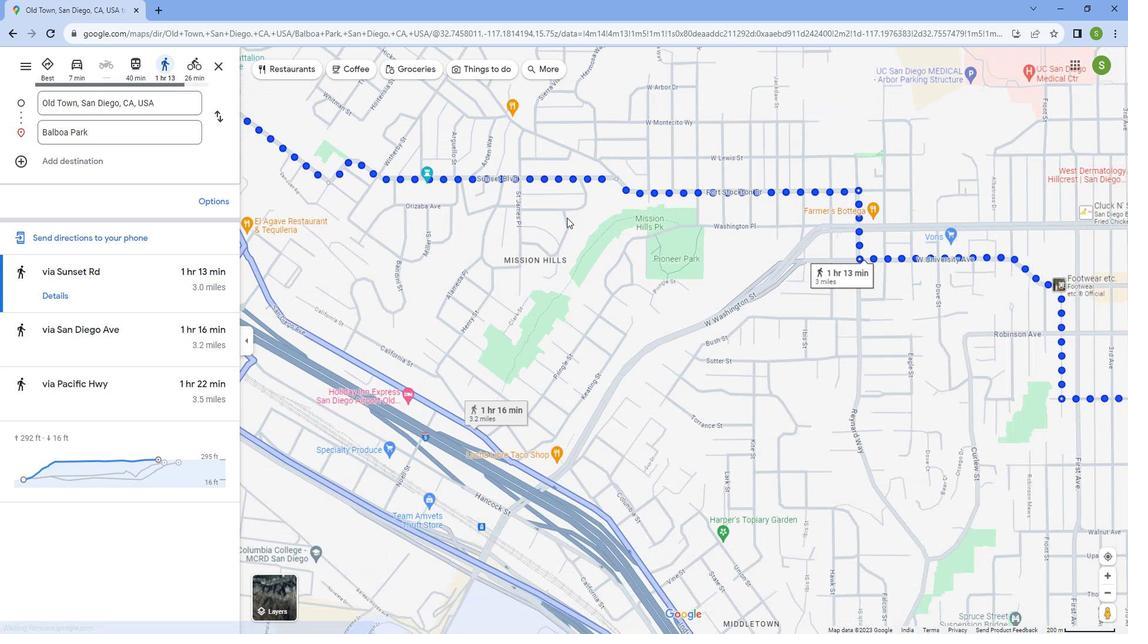 
Action: Mouse scrolled (567, 209) with delta (0, 0)
Screenshot: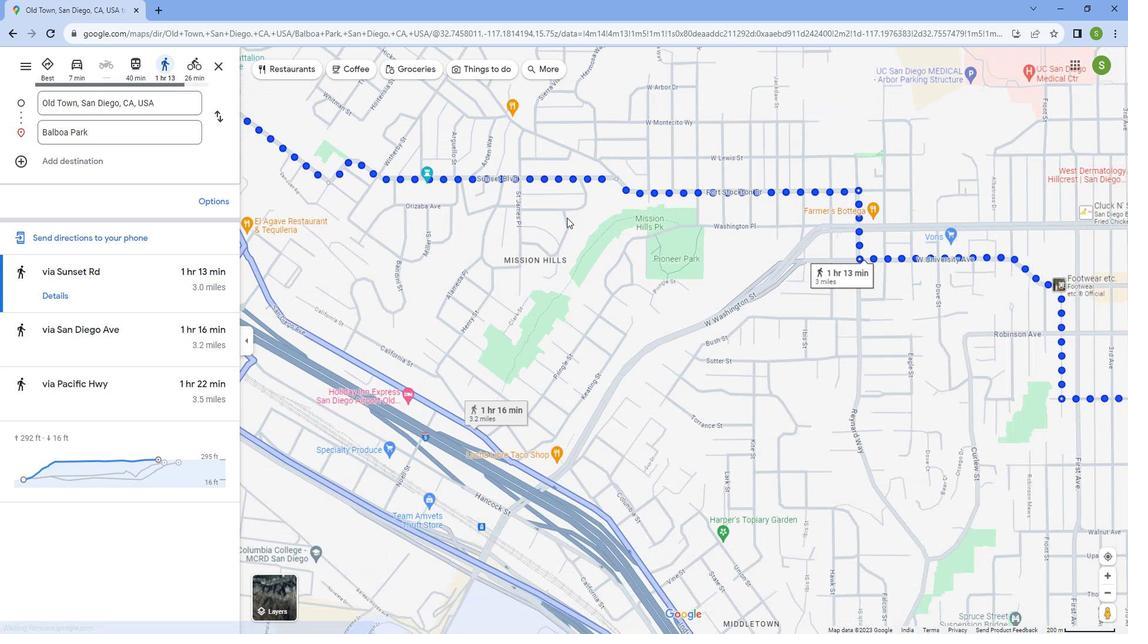 
Action: Mouse scrolled (567, 209) with delta (0, 0)
Screenshot: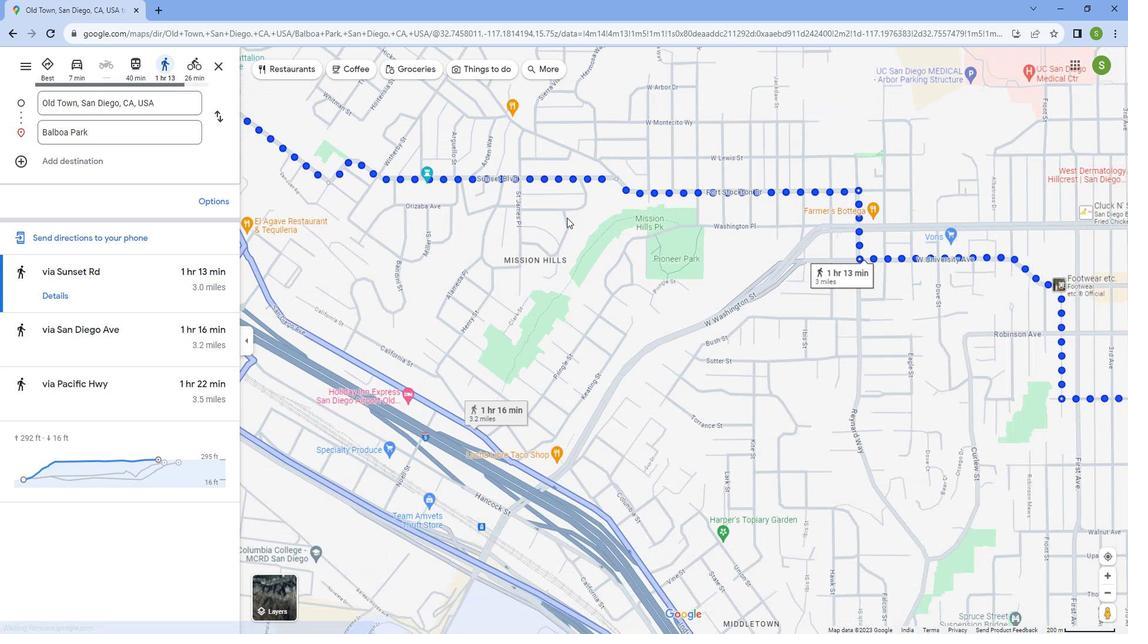 
Action: Mouse scrolled (567, 209) with delta (0, 0)
Screenshot: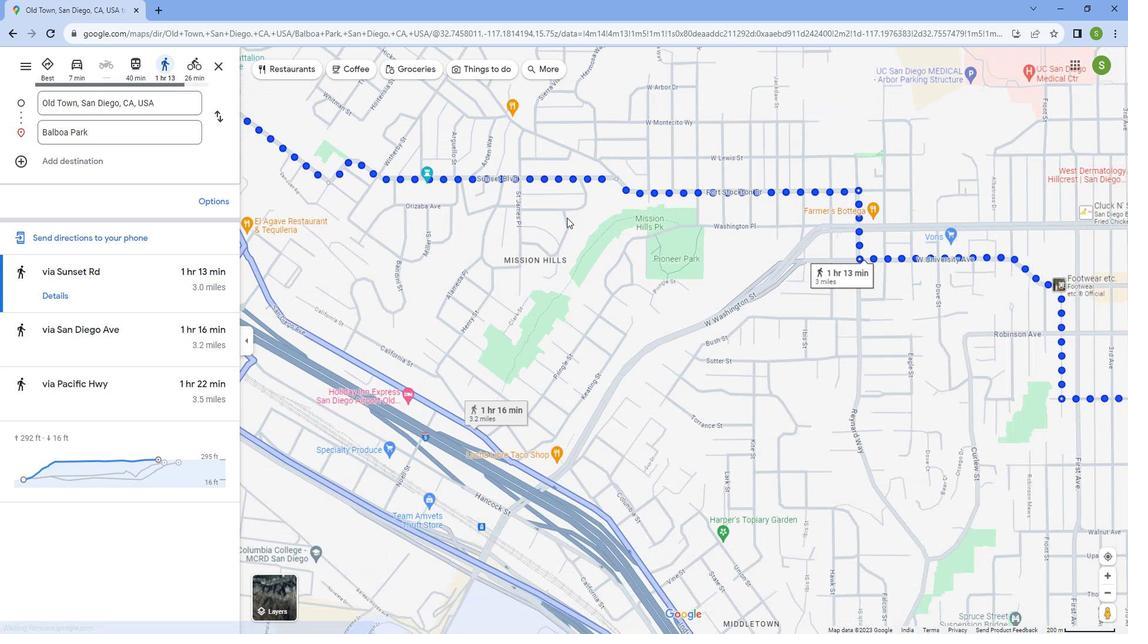 
Action: Mouse scrolled (567, 209) with delta (0, 0)
Screenshot: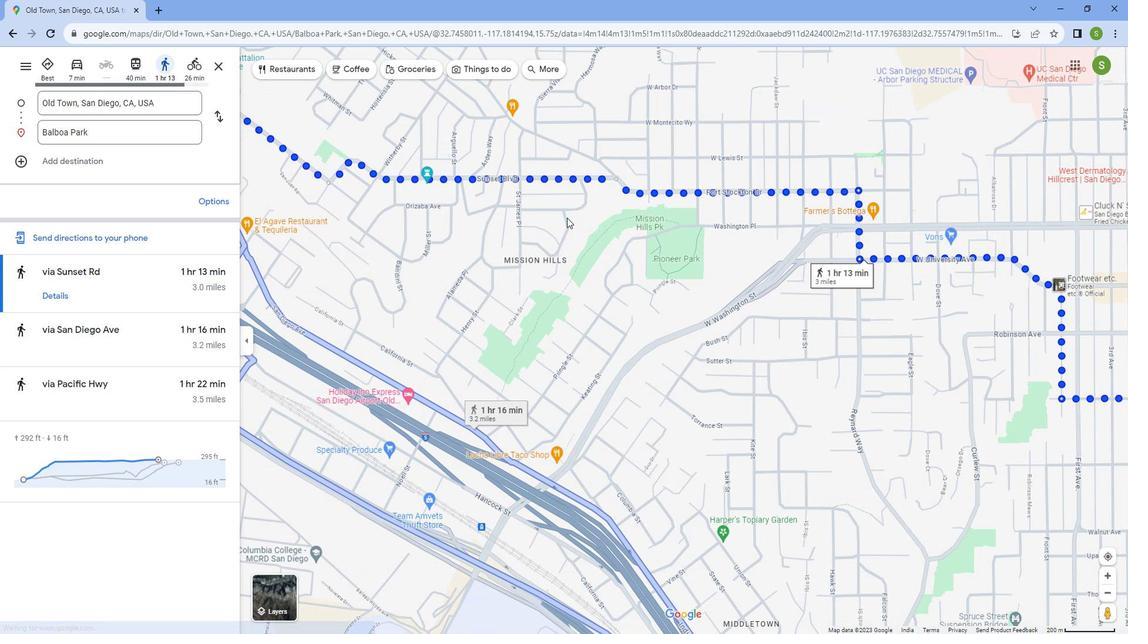 
Action: Mouse scrolled (567, 209) with delta (0, 0)
Screenshot: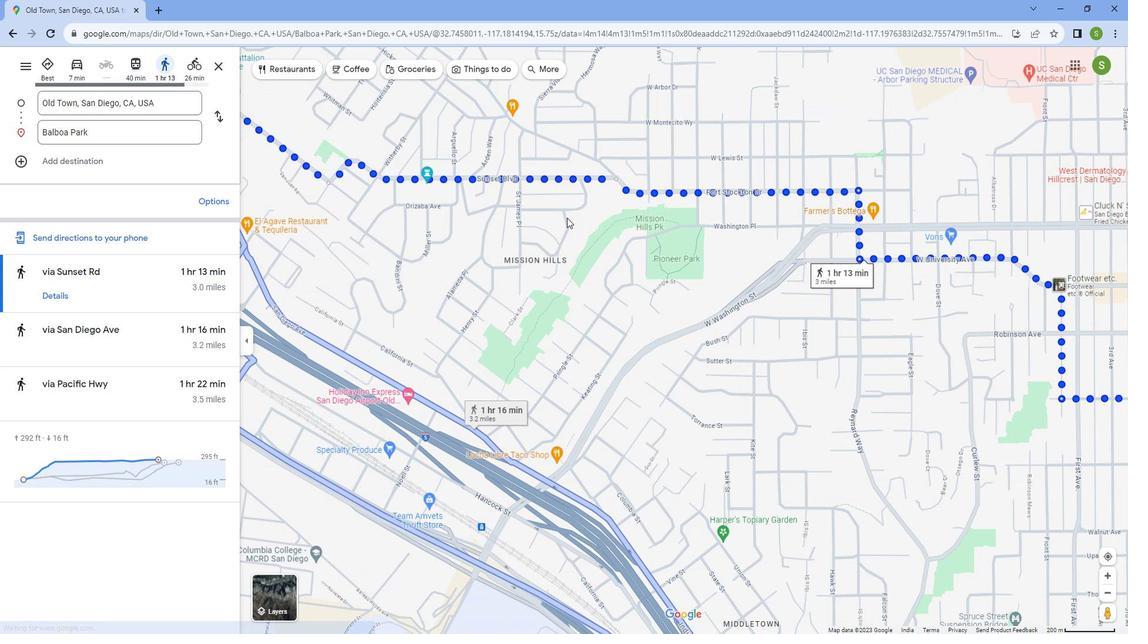 
Action: Mouse scrolled (567, 209) with delta (0, 0)
Screenshot: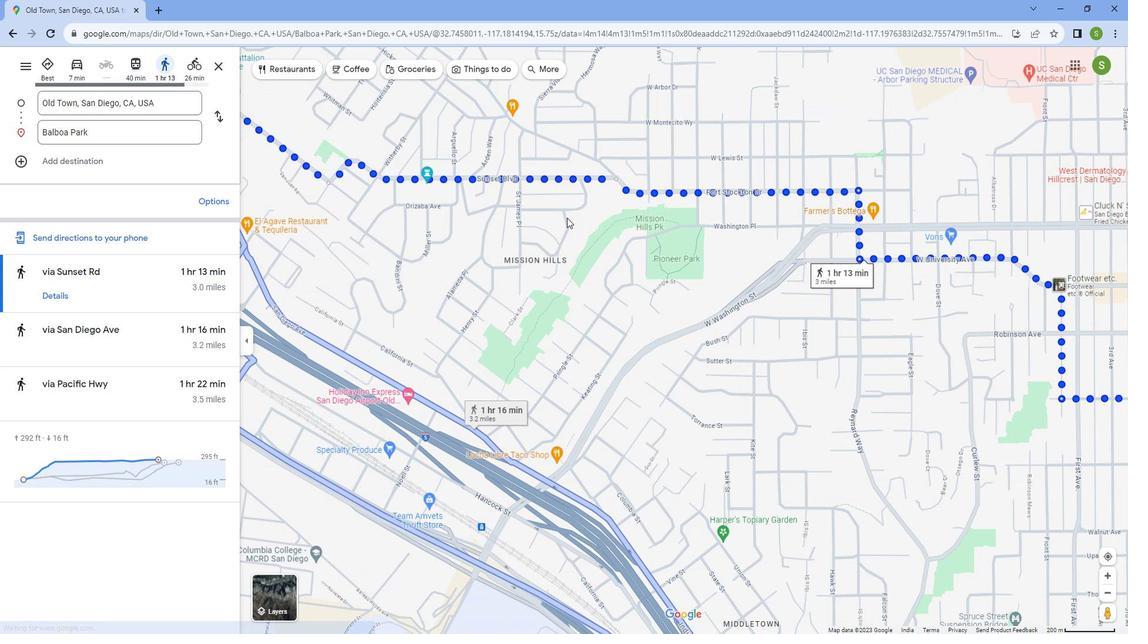 
Action: Mouse moved to (731, 263)
Screenshot: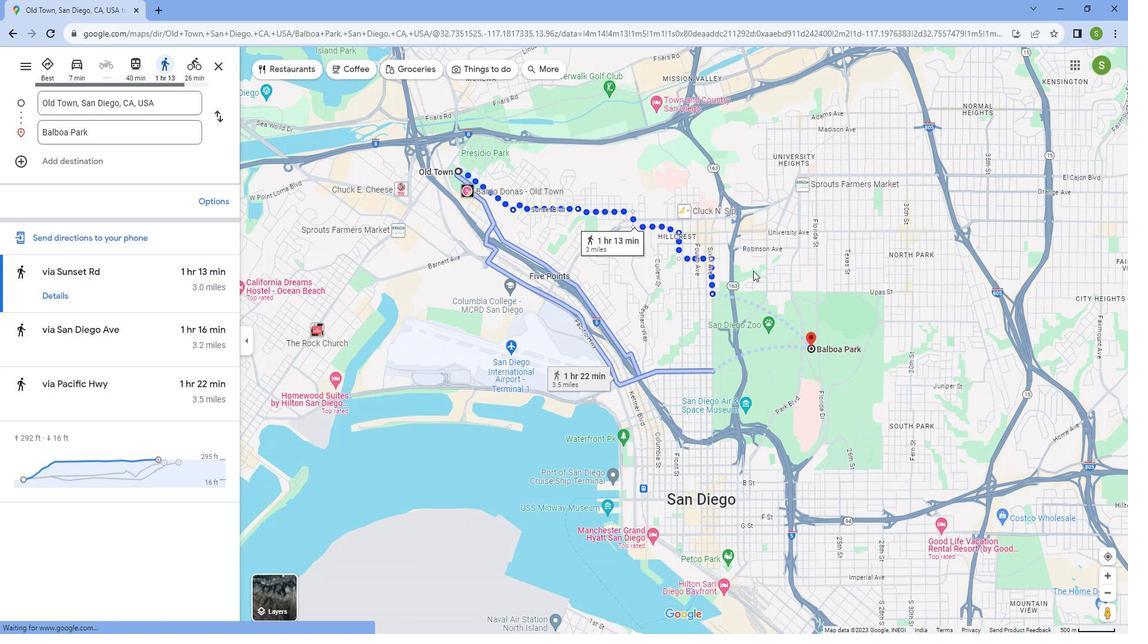 
Action: Mouse scrolled (731, 264) with delta (0, 0)
Screenshot: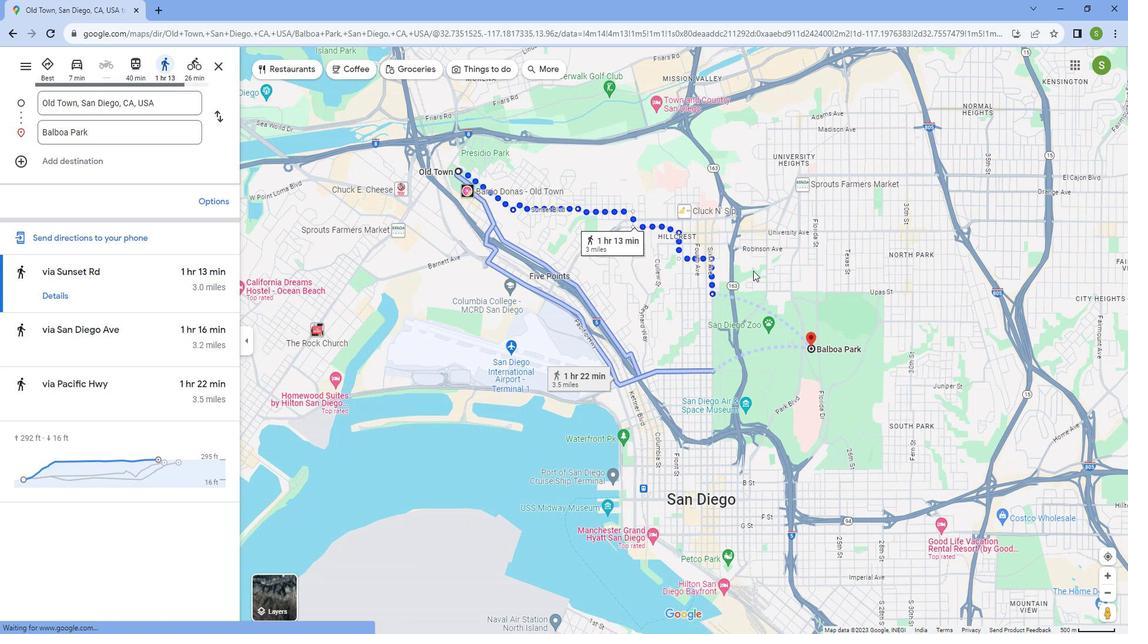 
Action: Mouse moved to (731, 263)
Screenshot: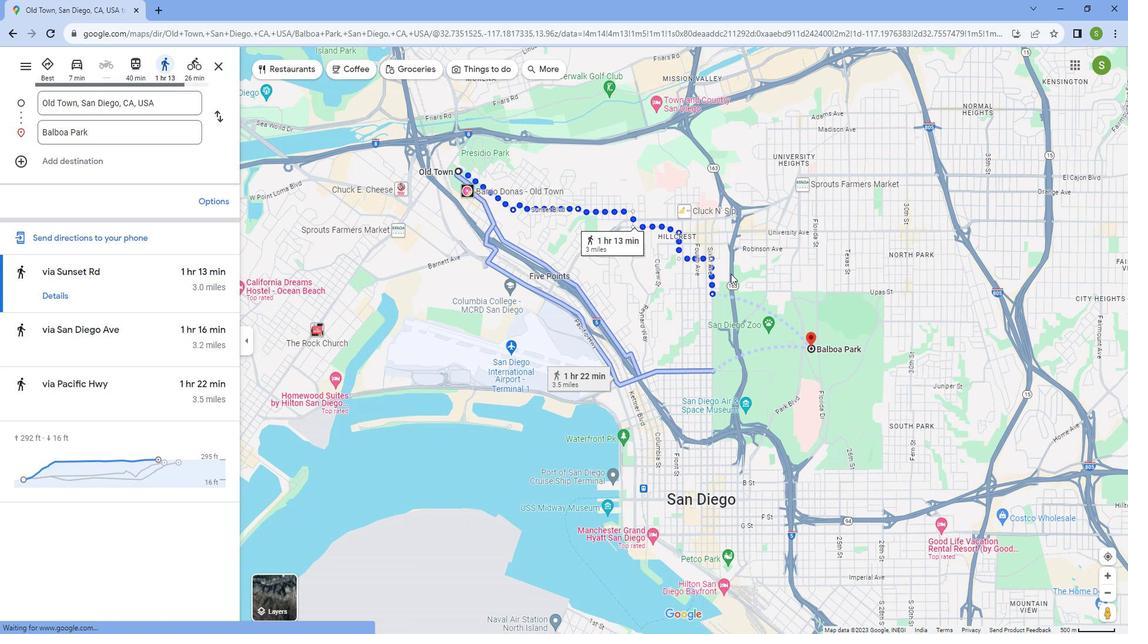 
Action: Mouse scrolled (731, 264) with delta (0, 0)
Screenshot: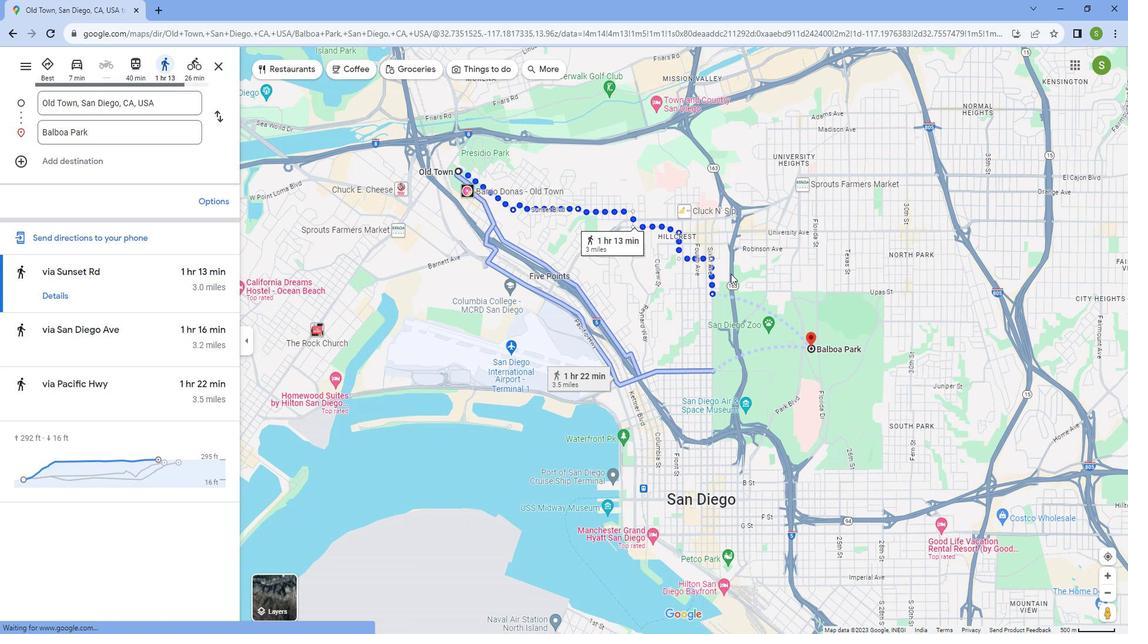 
Action: Mouse scrolled (731, 264) with delta (0, 0)
Screenshot: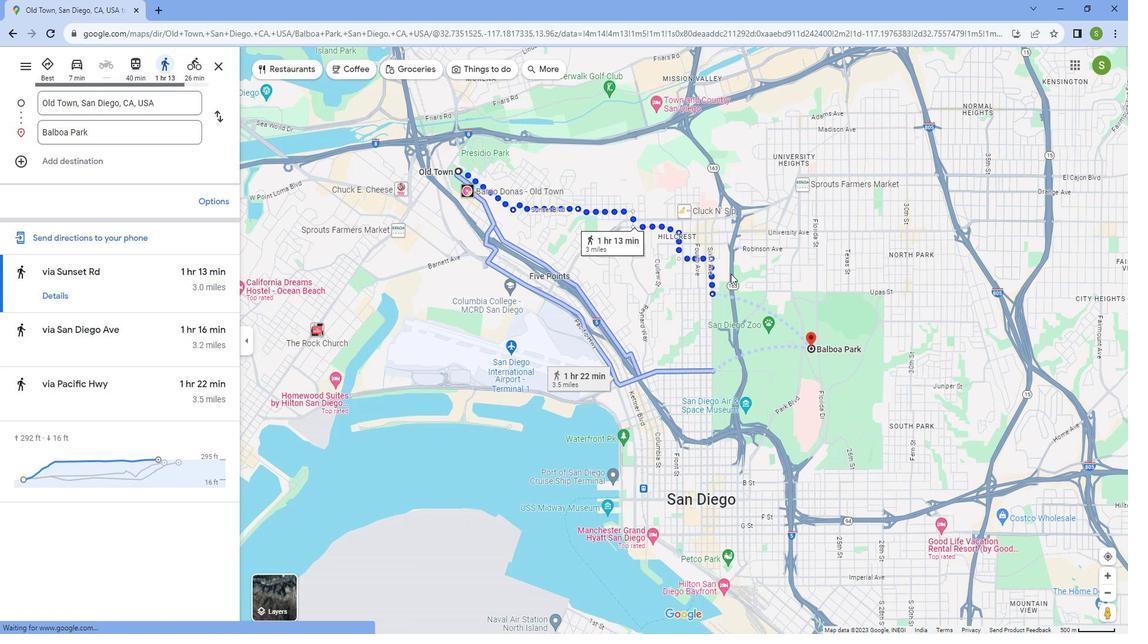
Action: Mouse scrolled (731, 264) with delta (0, 0)
Screenshot: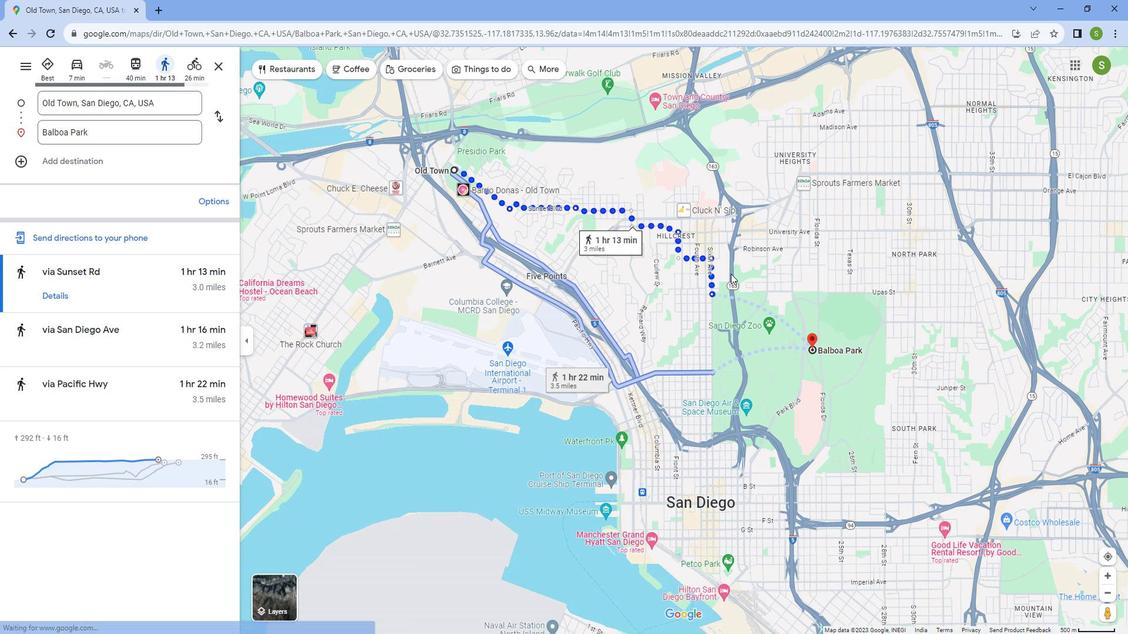 
Action: Mouse scrolled (731, 264) with delta (0, 0)
Screenshot: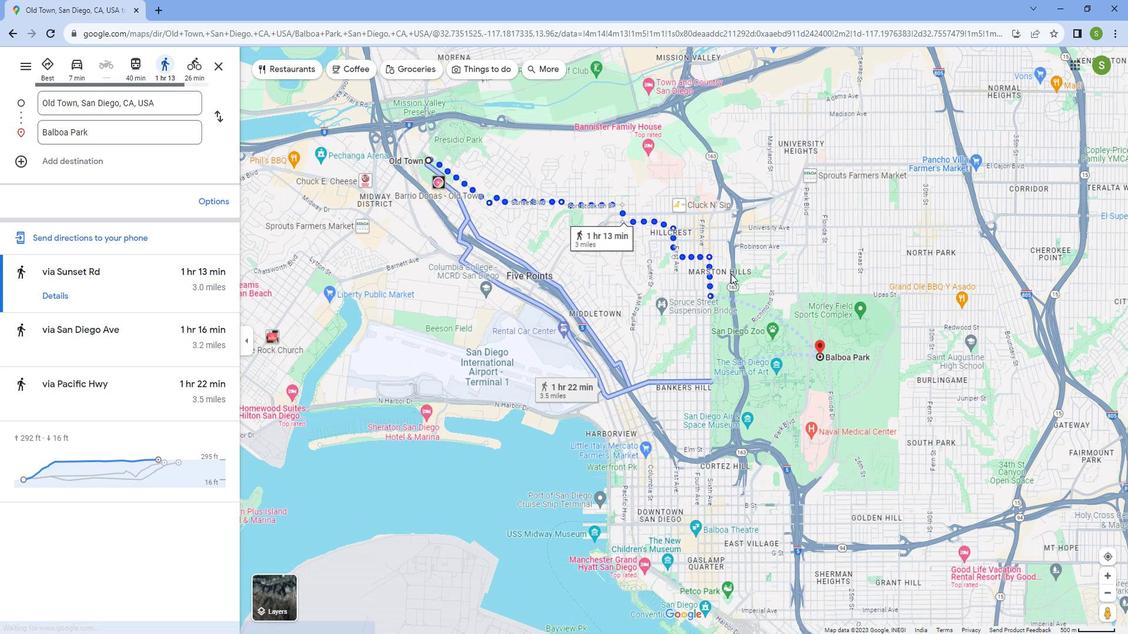 
Action: Mouse scrolled (731, 263) with delta (0, 0)
Screenshot: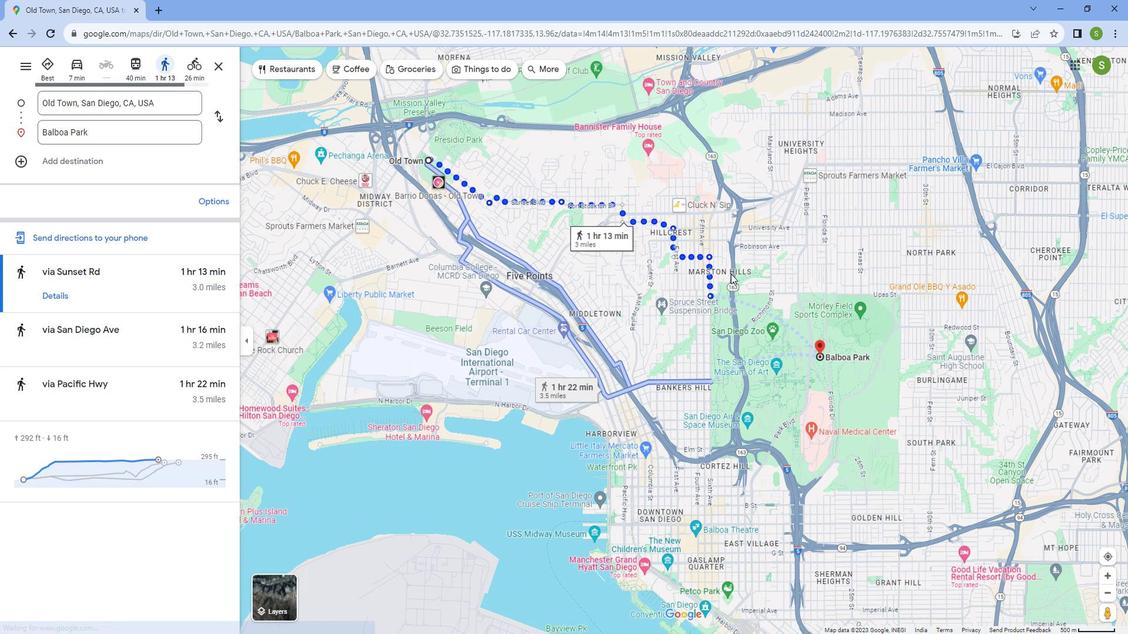 
Action: Mouse scrolled (731, 264) with delta (0, 0)
Screenshot: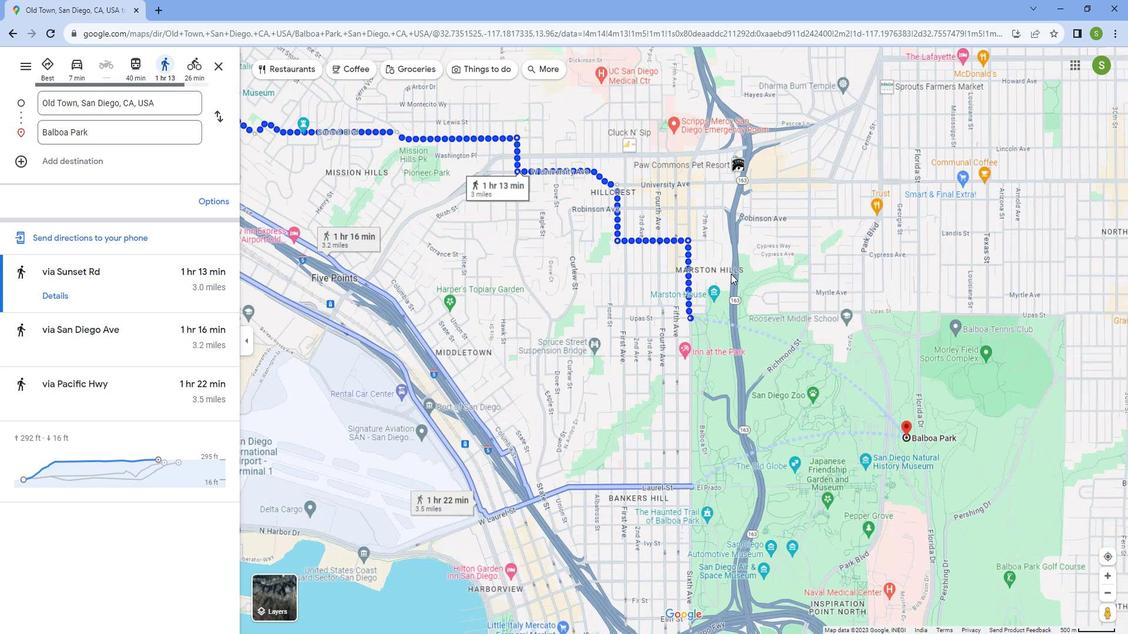 
Action: Mouse scrolled (731, 264) with delta (0, 0)
Screenshot: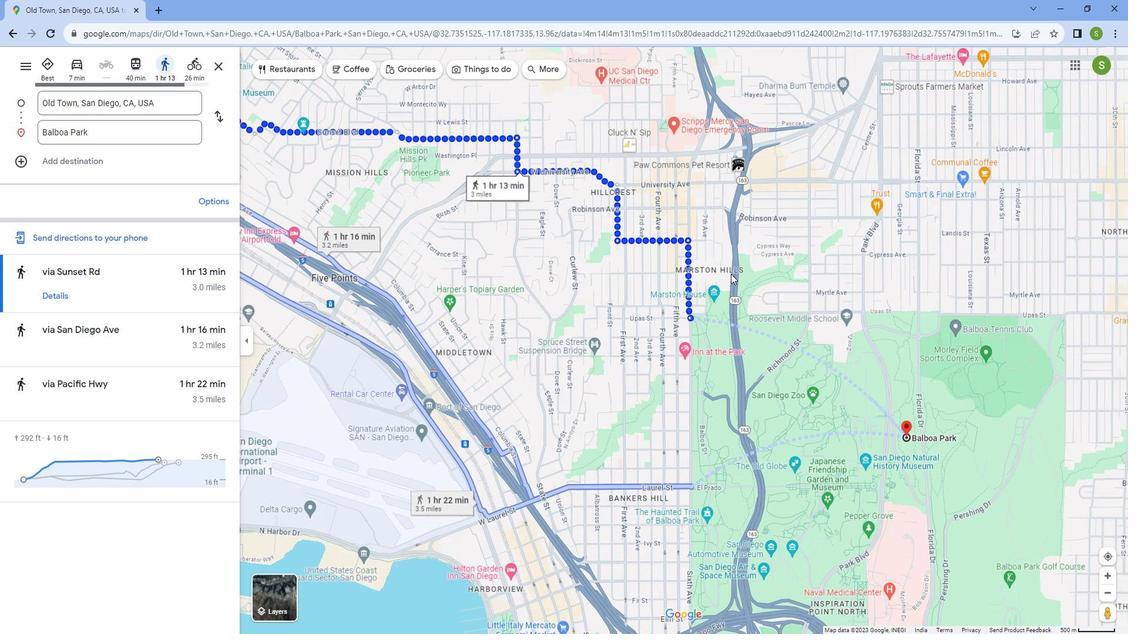 
Action: Mouse scrolled (731, 264) with delta (0, 0)
Screenshot: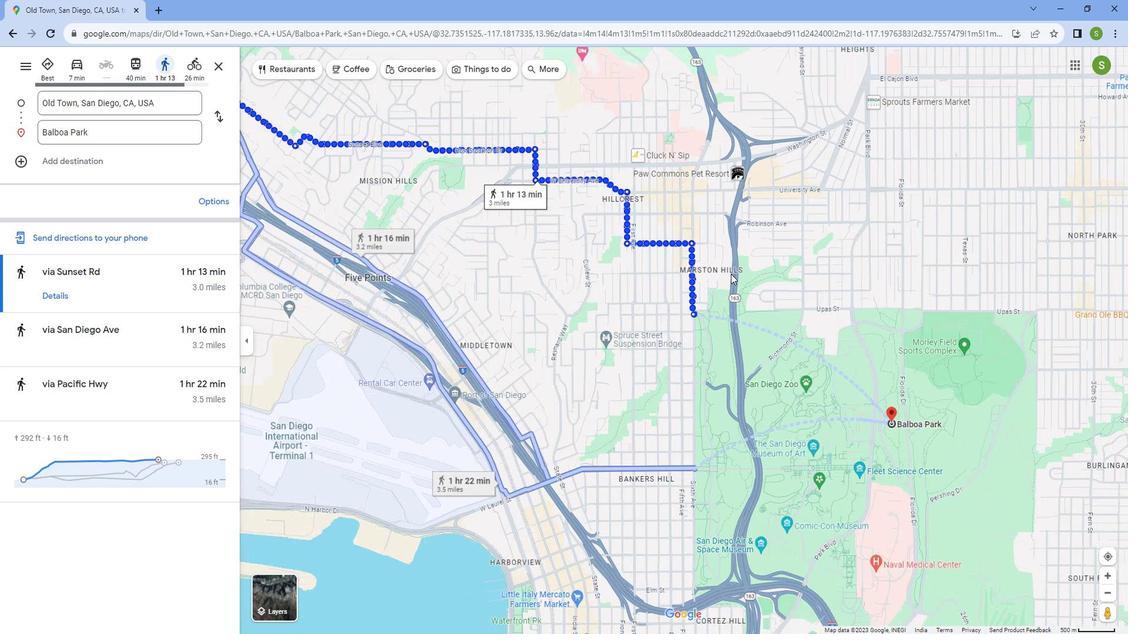 
Action: Mouse scrolled (731, 264) with delta (0, 0)
Screenshot: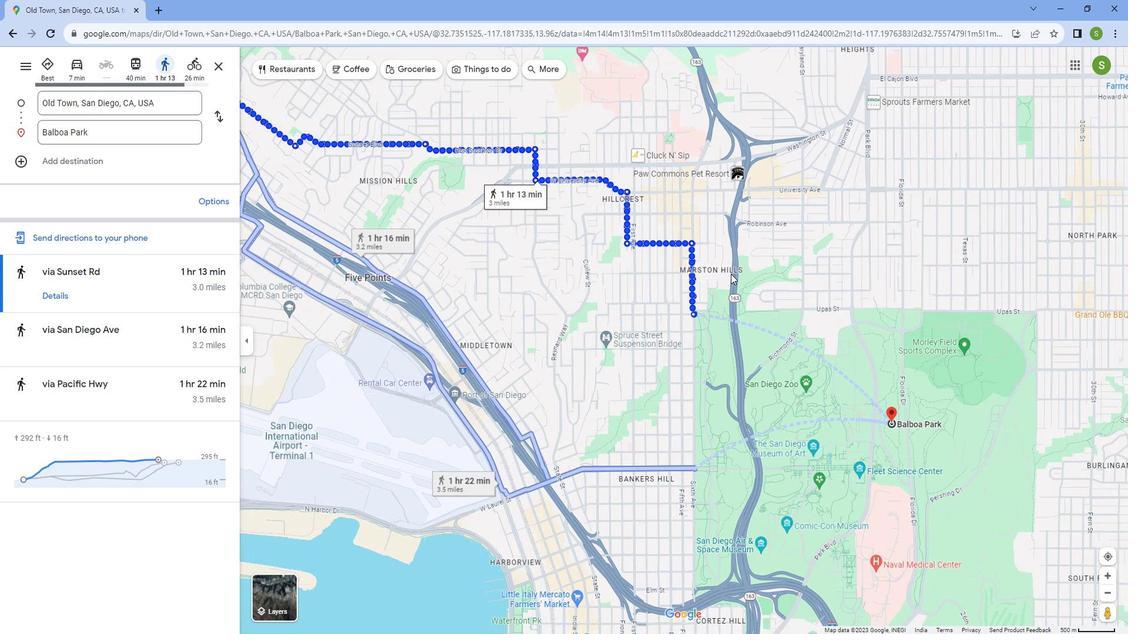 
Action: Mouse scrolled (731, 264) with delta (0, 0)
Screenshot: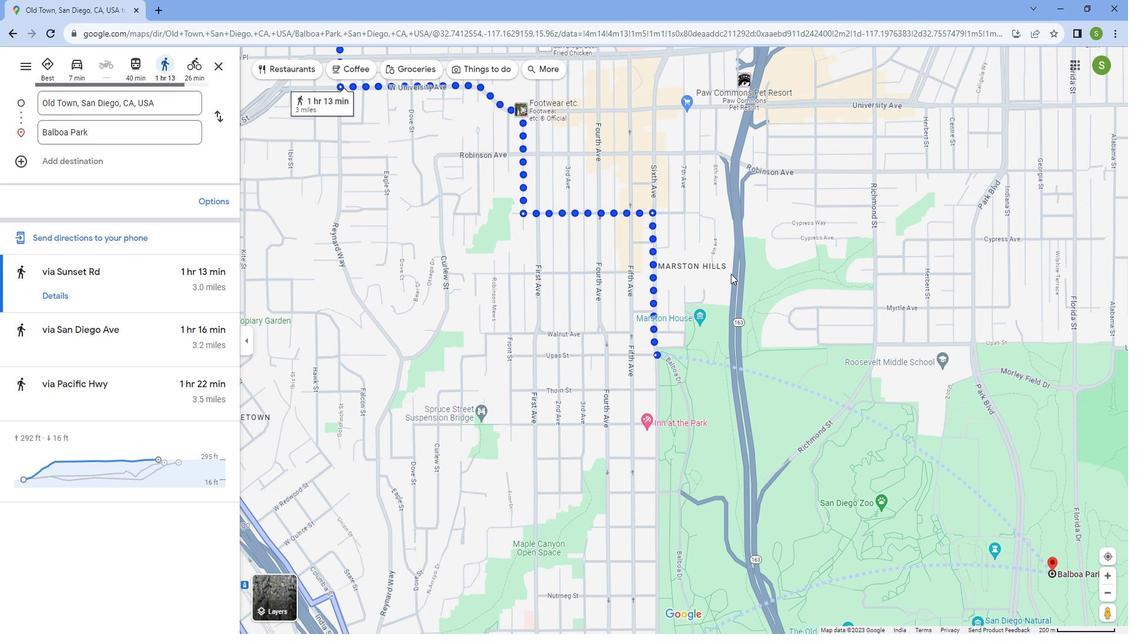 
Action: Mouse scrolled (731, 263) with delta (0, 0)
Screenshot: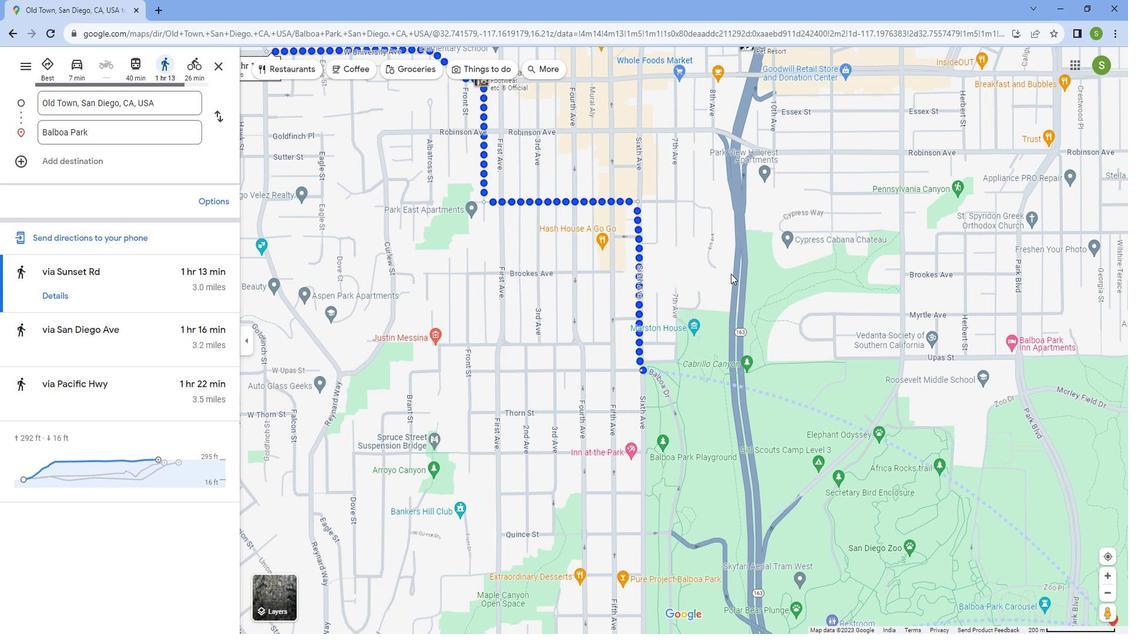 
Action: Mouse scrolled (731, 263) with delta (0, 0)
Screenshot: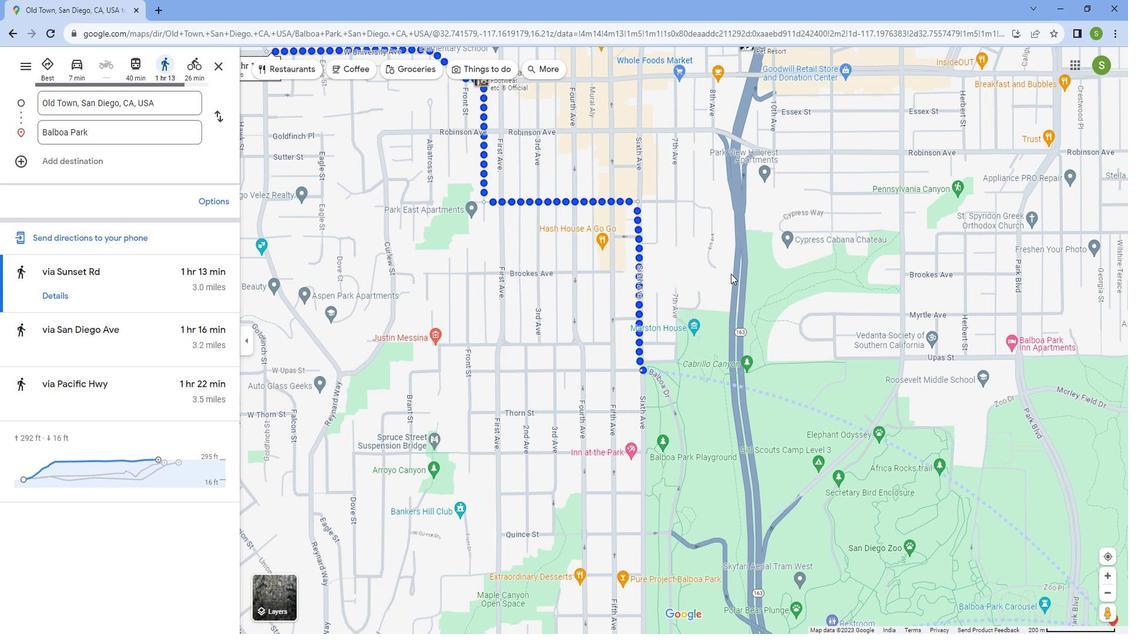 
Action: Mouse scrolled (731, 263) with delta (0, 0)
Screenshot: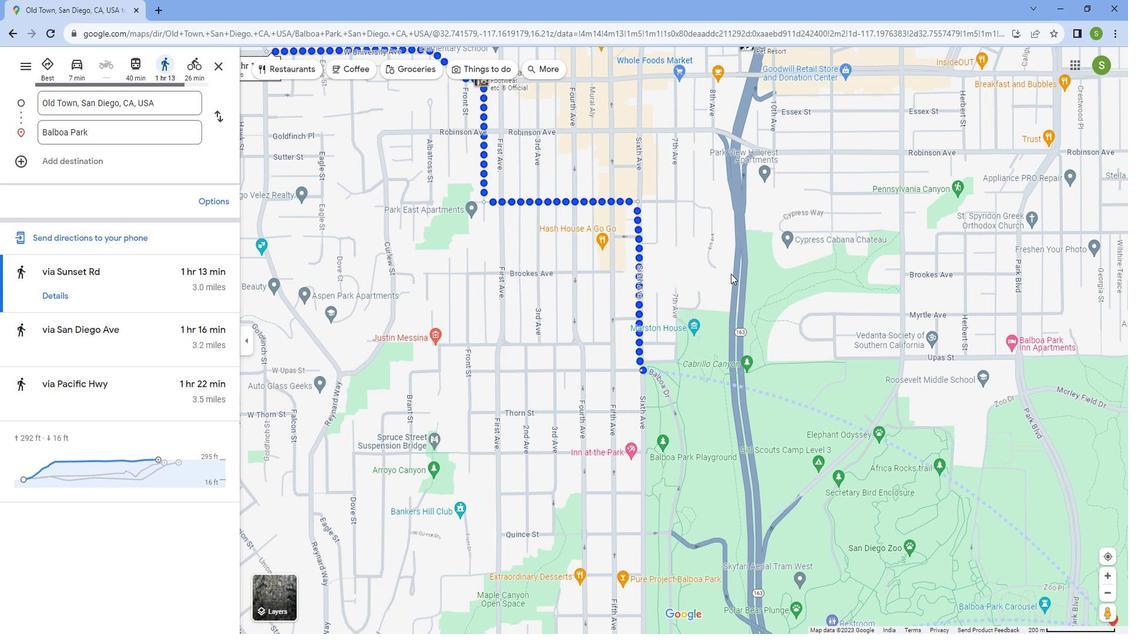 
Action: Mouse scrolled (731, 263) with delta (0, 0)
Screenshot: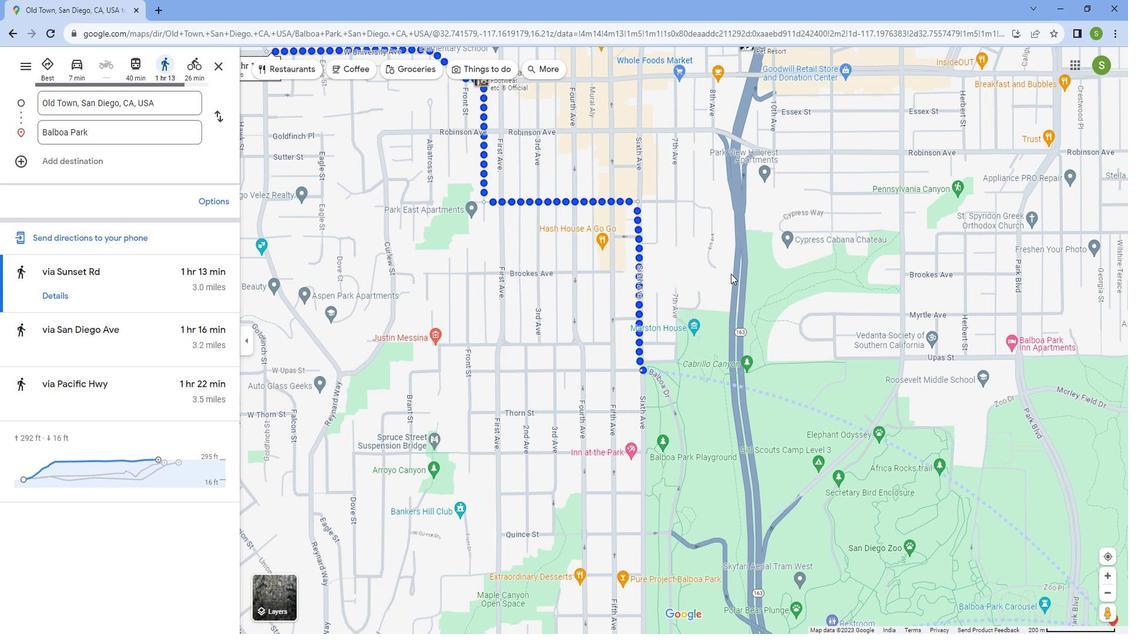 
Action: Mouse scrolled (731, 263) with delta (0, 0)
Screenshot: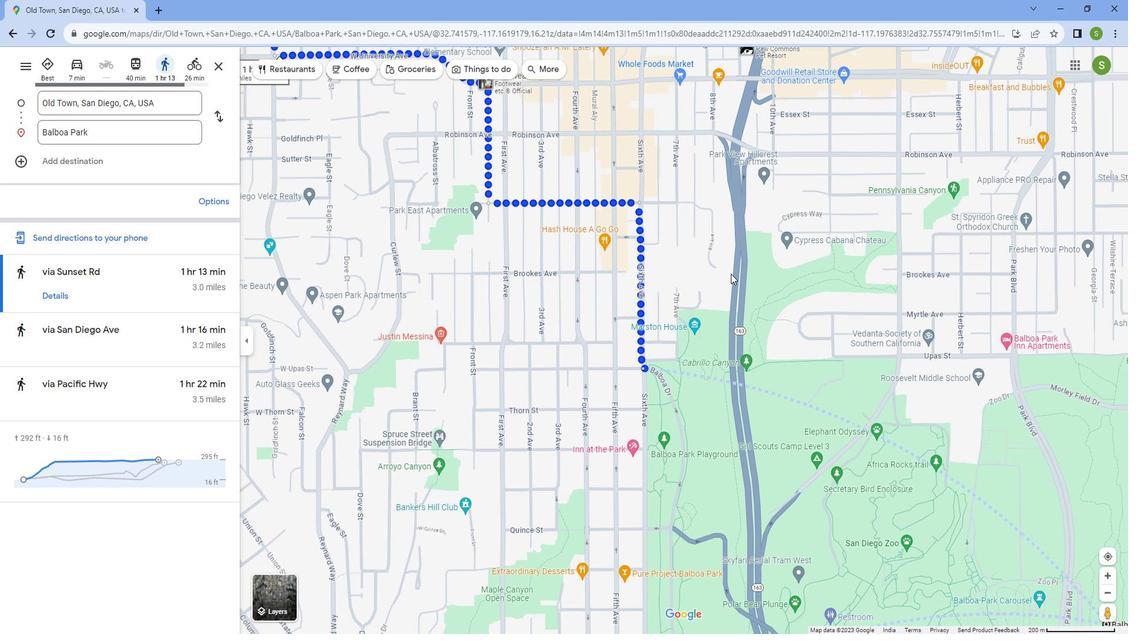 
Action: Mouse scrolled (731, 263) with delta (0, 0)
Screenshot: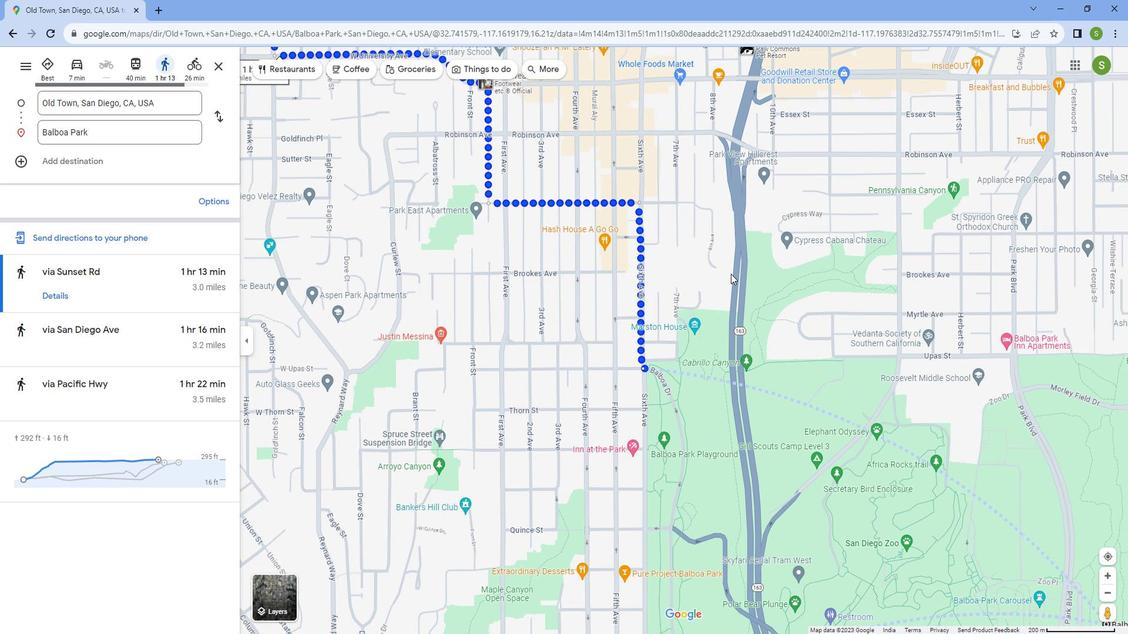 
Action: Mouse scrolled (731, 264) with delta (0, 0)
Screenshot: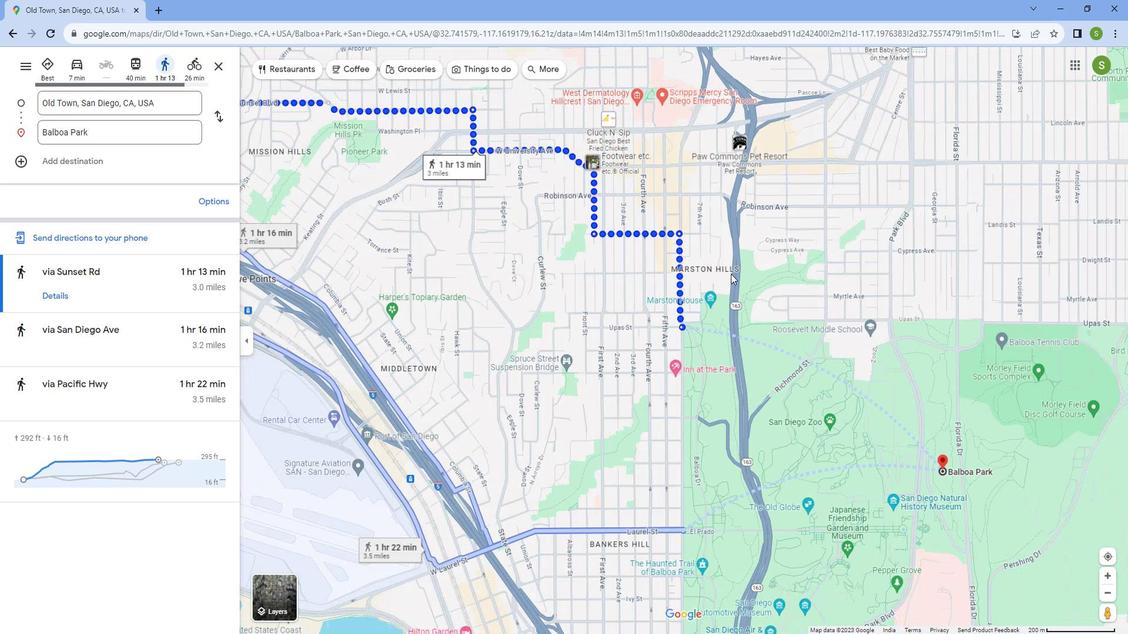 
Action: Mouse moved to (1064, 386)
Screenshot: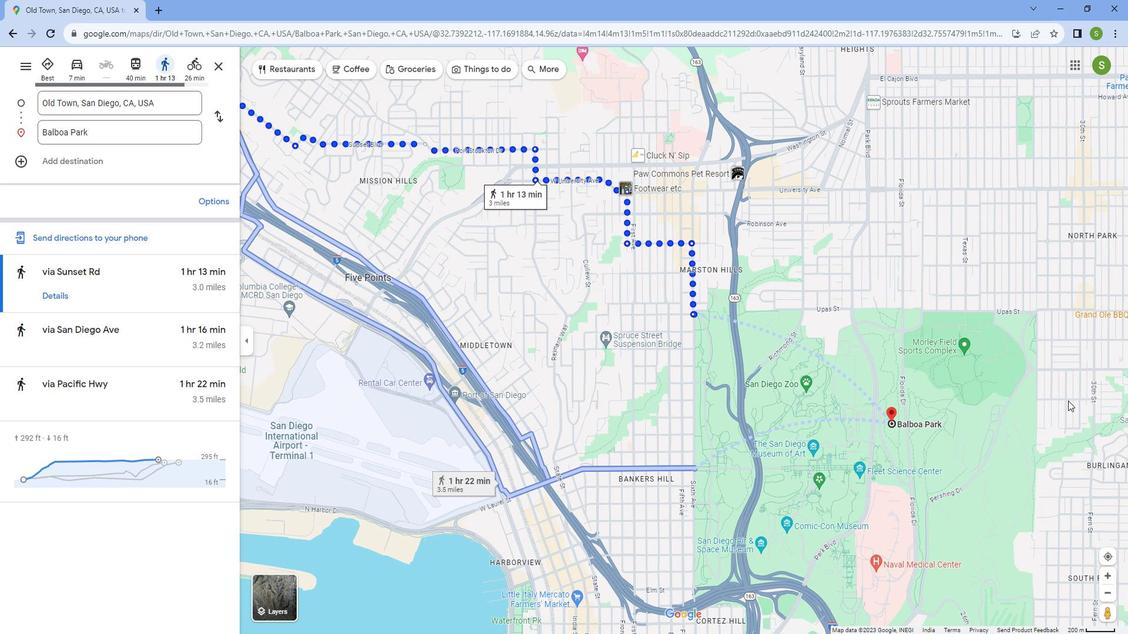 
Action: Mouse scrolled (1064, 387) with delta (0, 0)
Screenshot: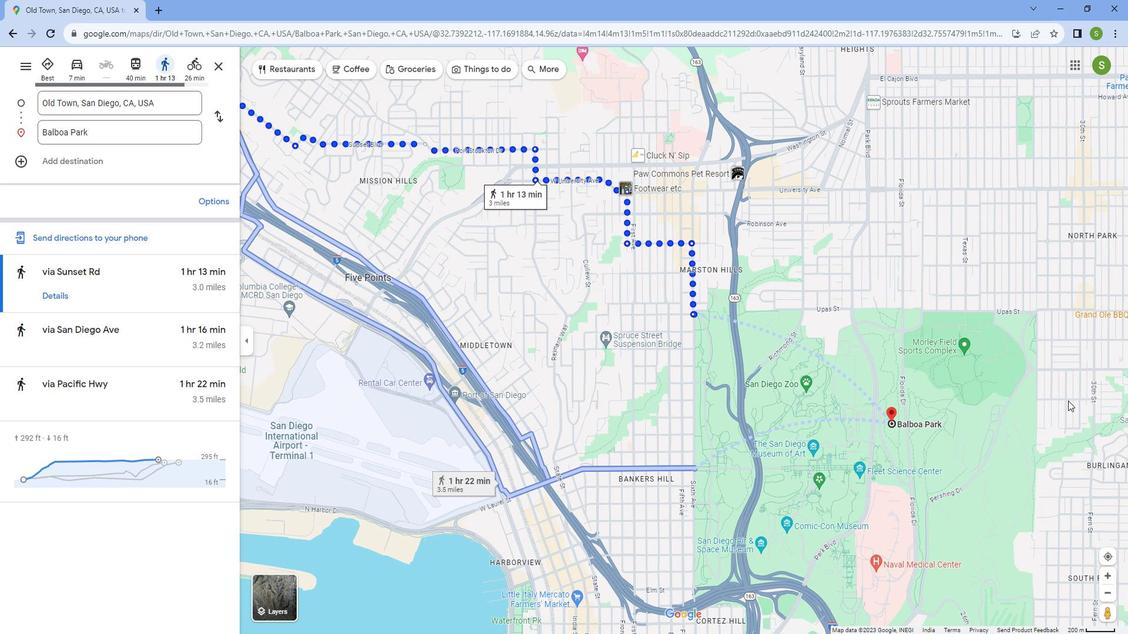
Action: Mouse moved to (1046, 389)
Screenshot: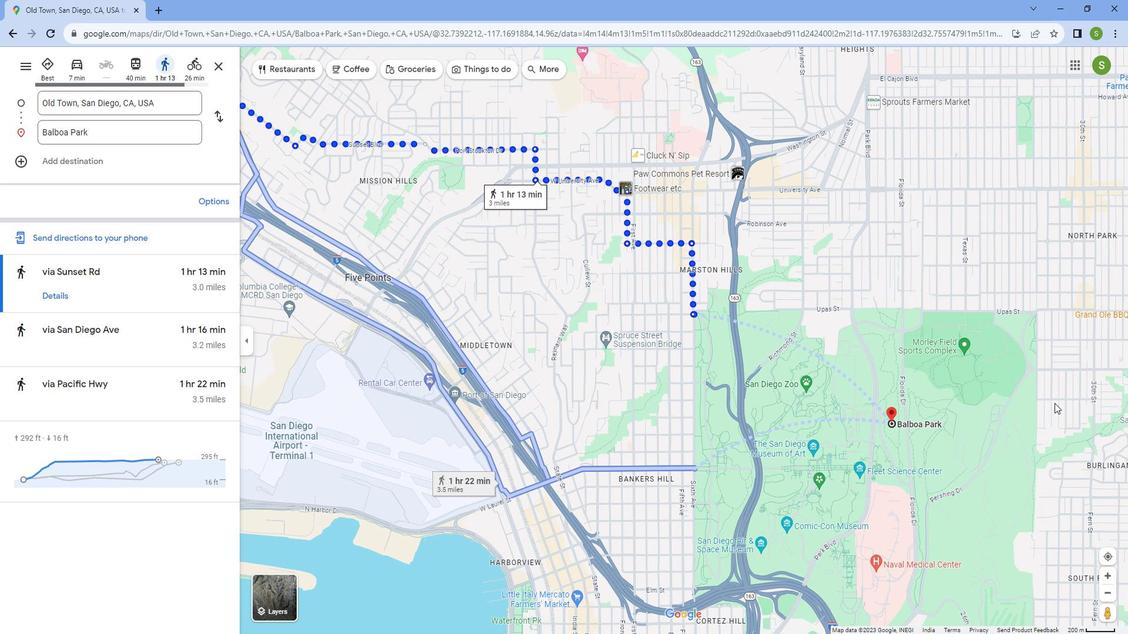 
Action: Mouse scrolled (1046, 389) with delta (0, 0)
Screenshot: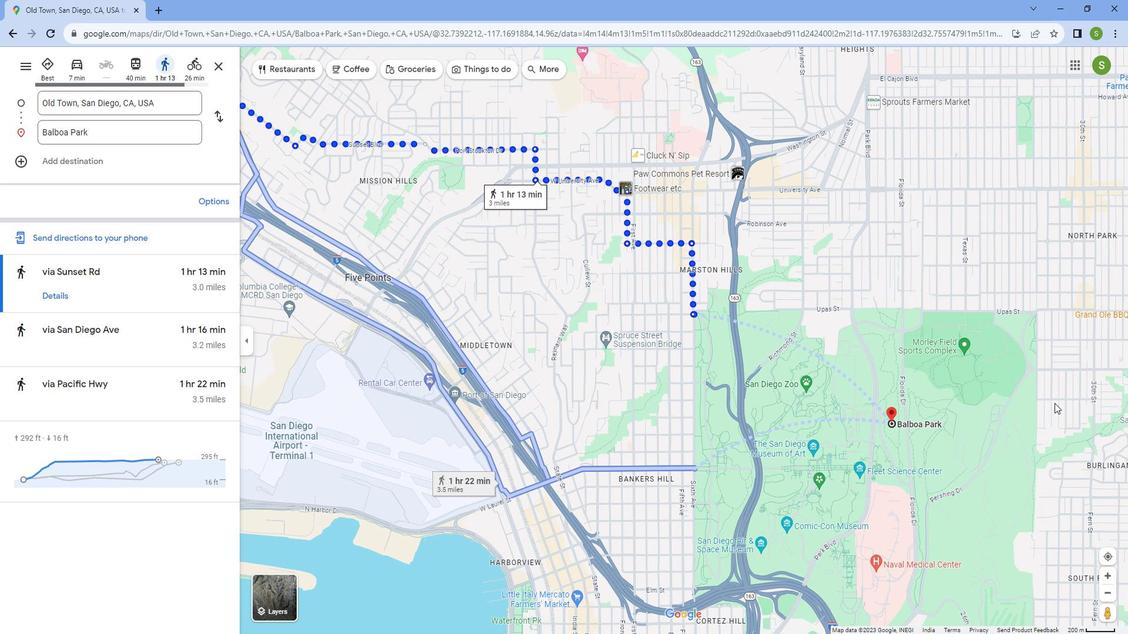 
Action: Mouse moved to (1040, 390)
Screenshot: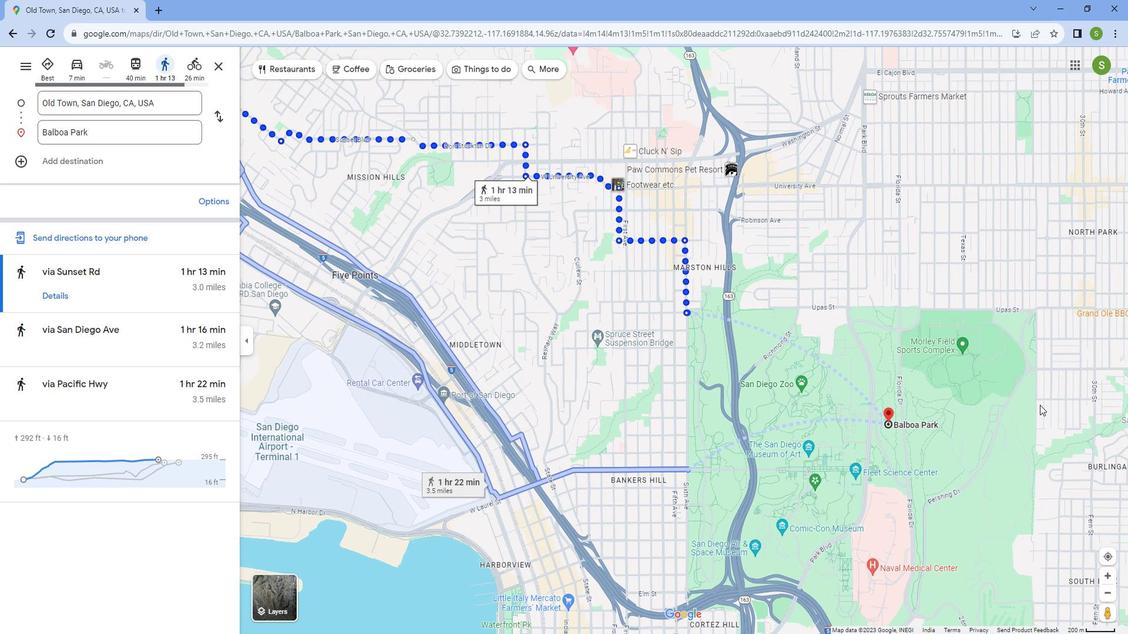
Action: Mouse scrolled (1040, 390) with delta (0, 0)
Screenshot: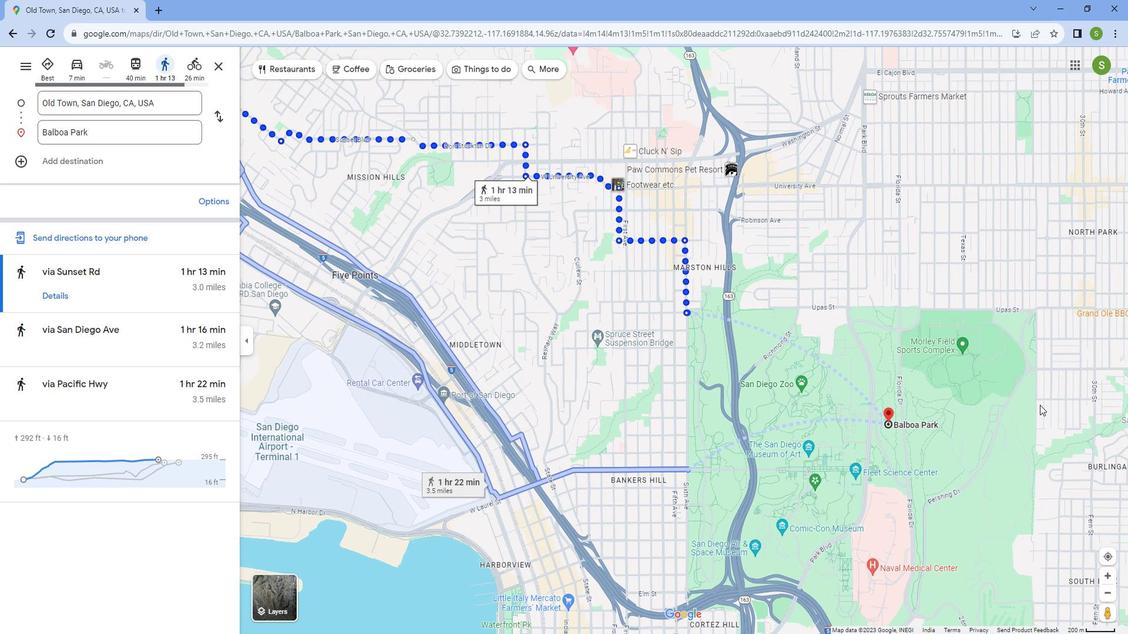 
Action: Mouse scrolled (1040, 390) with delta (0, 0)
Screenshot: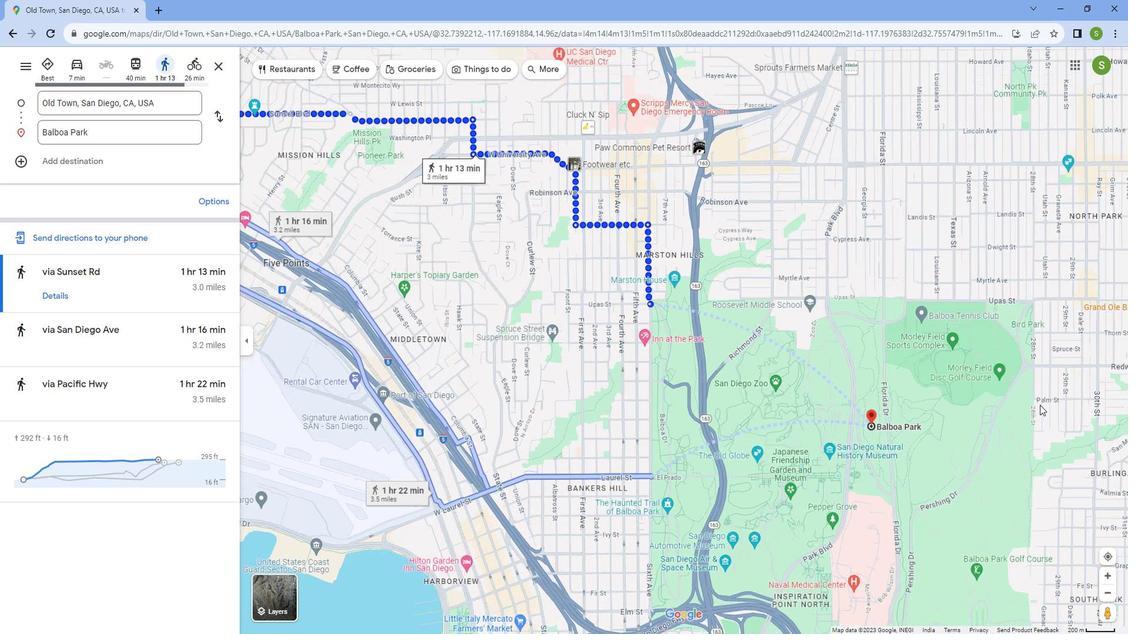 
Action: Mouse moved to (1036, 390)
Screenshot: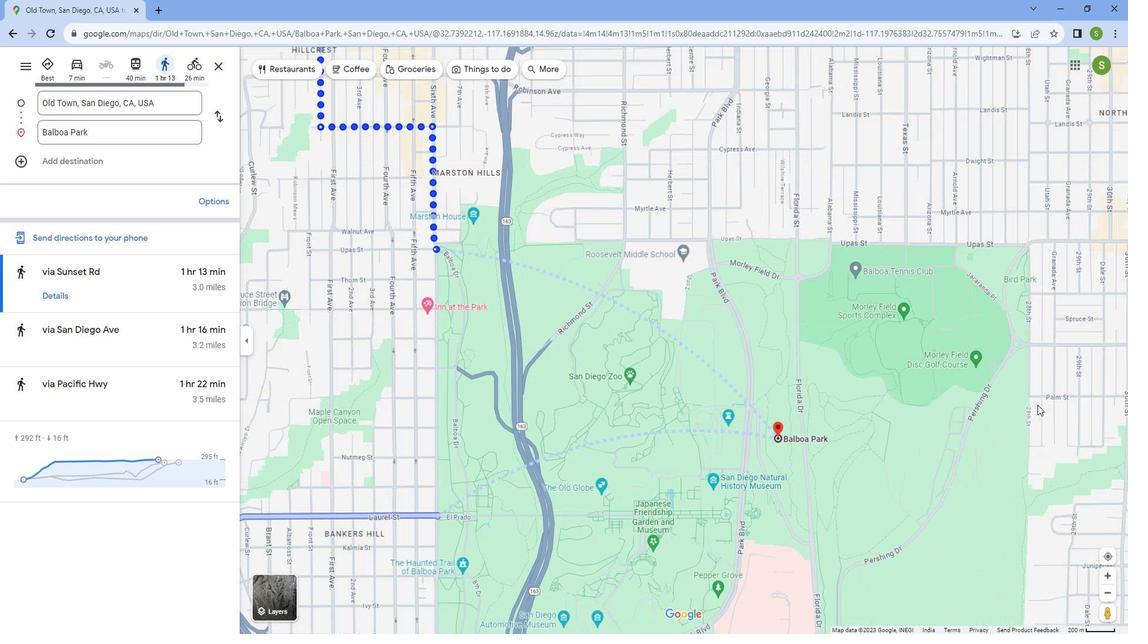 
Action: Mouse scrolled (1036, 391) with delta (0, 0)
Screenshot: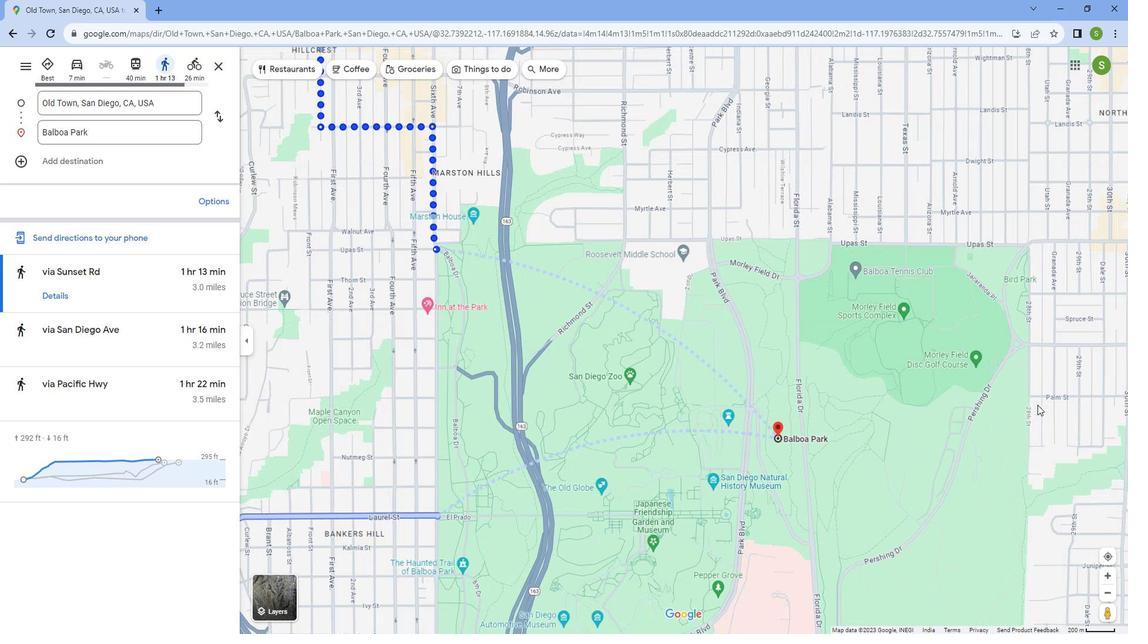 
Action: Mouse scrolled (1036, 390) with delta (0, 0)
Screenshot: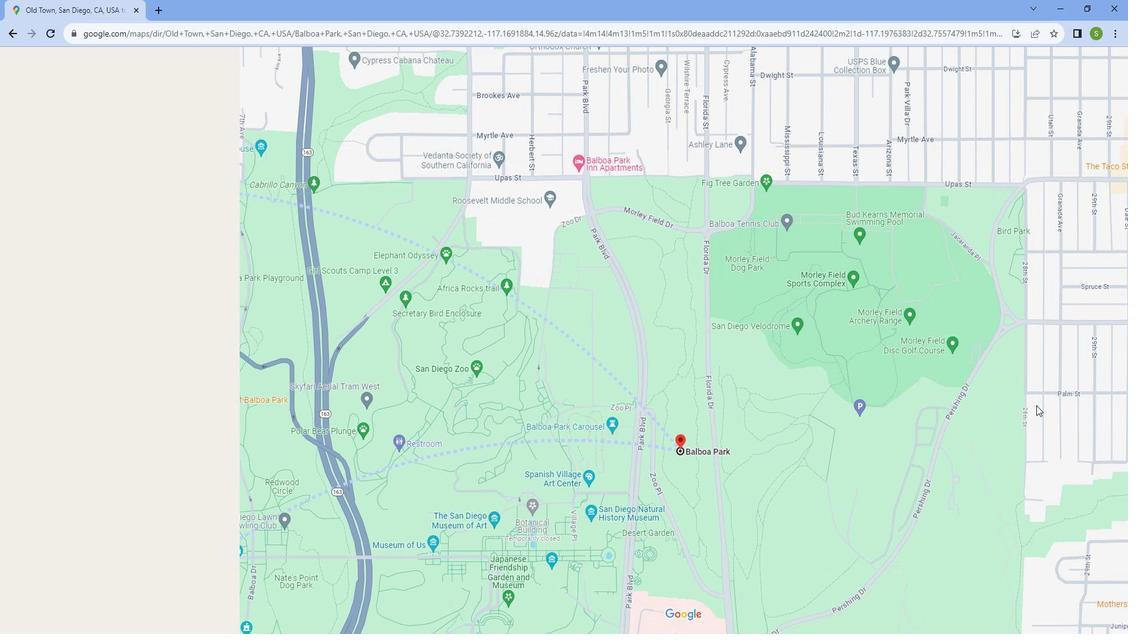 
Action: Mouse scrolled (1036, 390) with delta (0, 0)
Screenshot: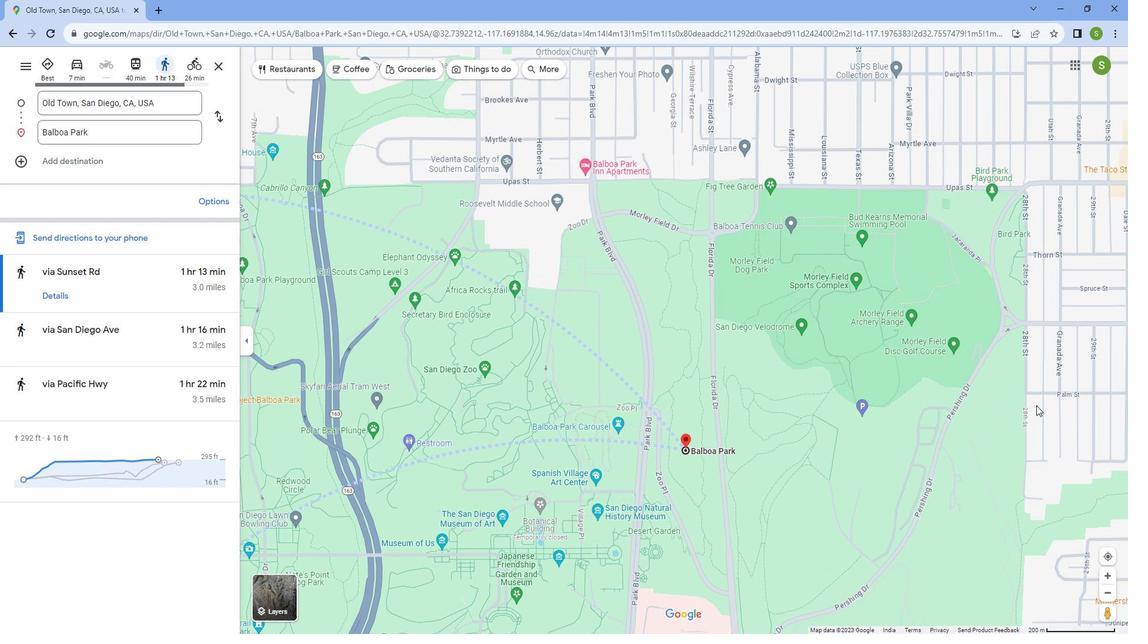 
Action: Mouse scrolled (1036, 390) with delta (0, 0)
Screenshot: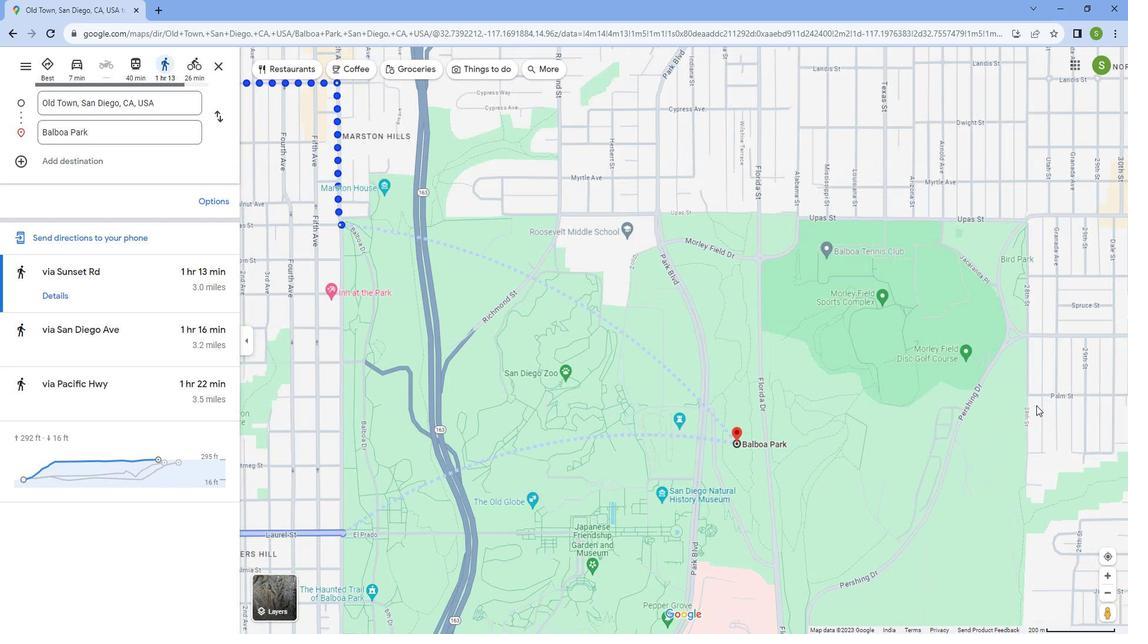 
Action: Mouse scrolled (1036, 390) with delta (0, 0)
Screenshot: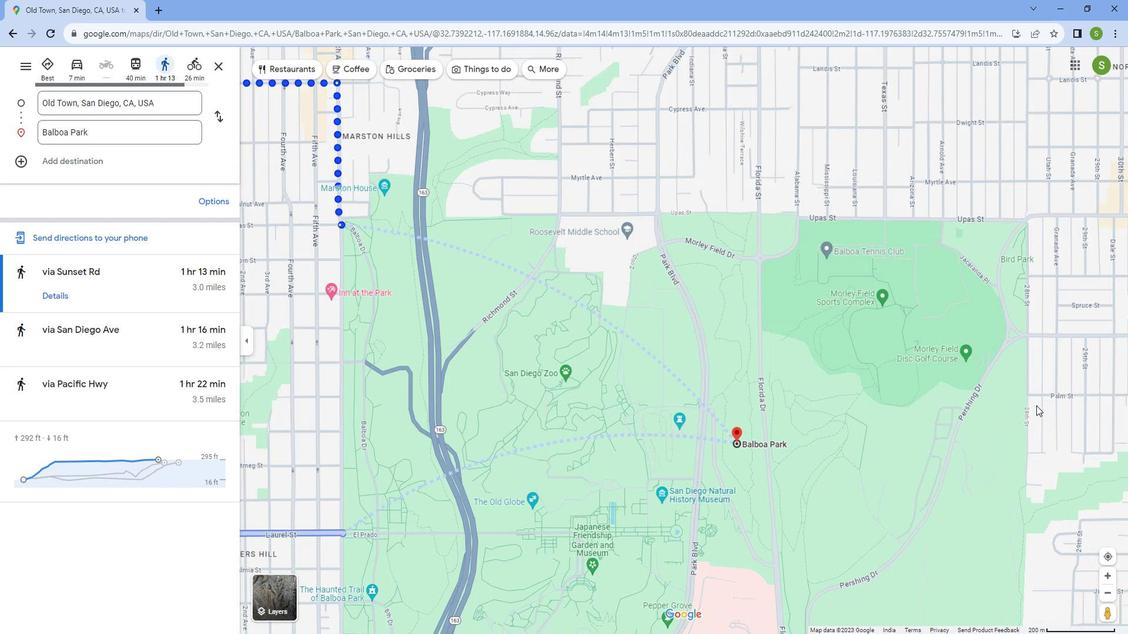 
Action: Mouse scrolled (1036, 390) with delta (0, 0)
Screenshot: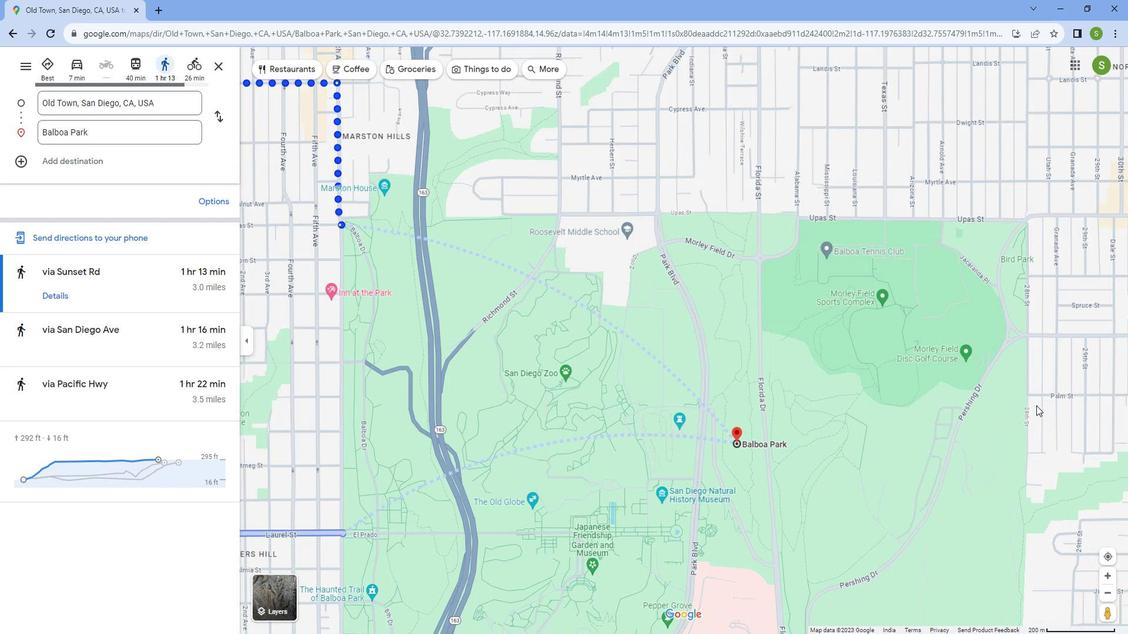 
Action: Mouse scrolled (1036, 390) with delta (0, 0)
Screenshot: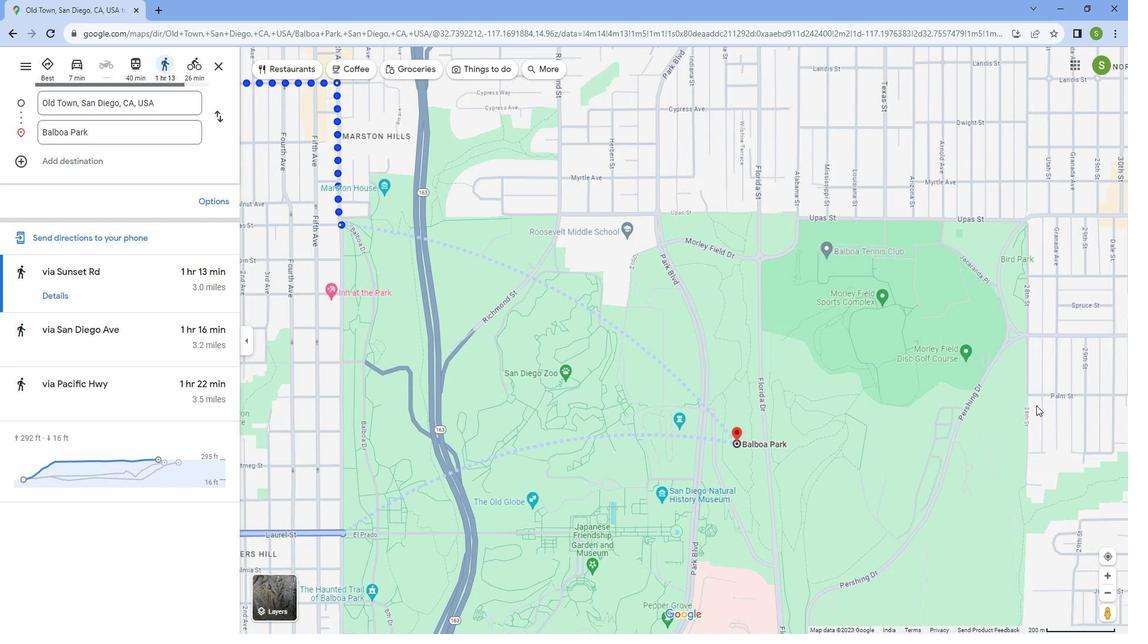 
Action: Mouse scrolled (1036, 390) with delta (0, 0)
Screenshot: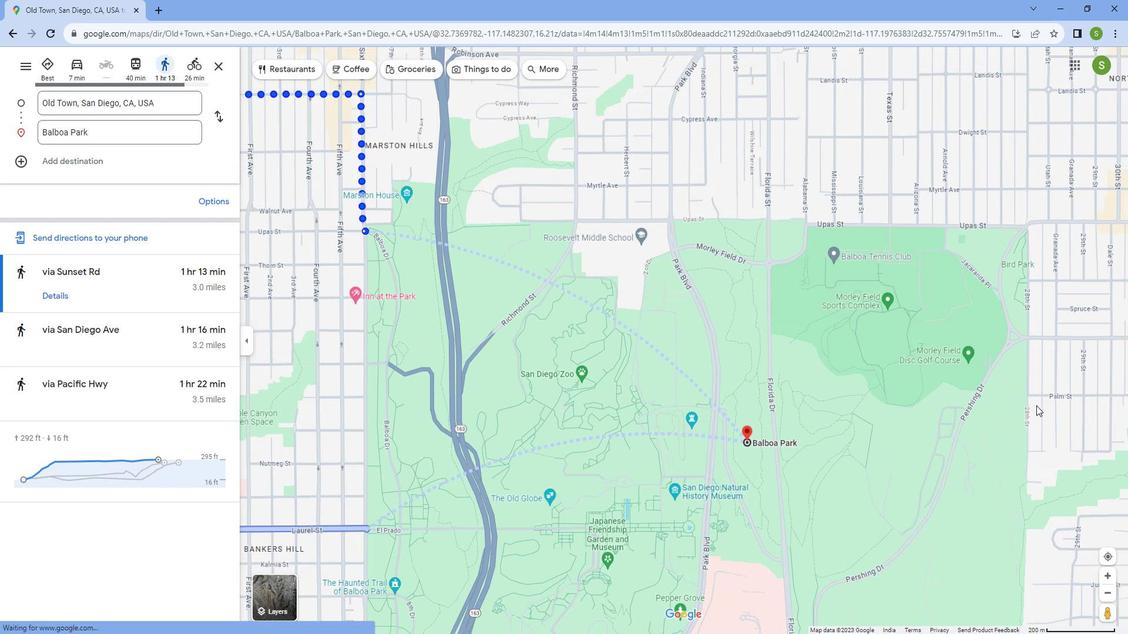 
Action: Mouse moved to (1030, 384)
Screenshot: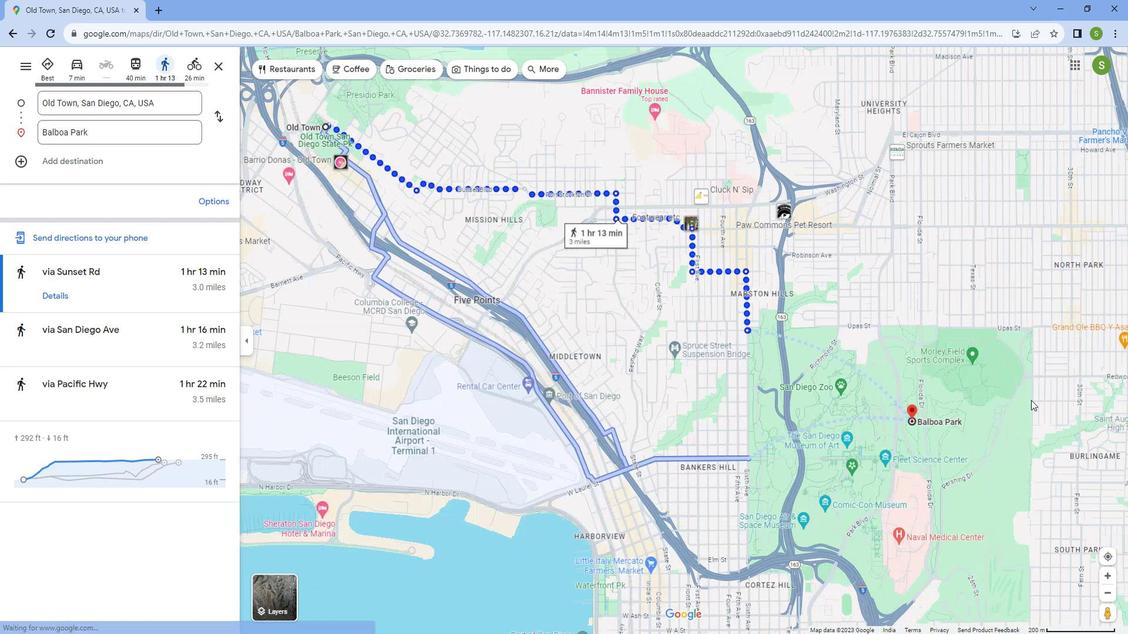 
Action: Mouse scrolled (1030, 384) with delta (0, 0)
Screenshot: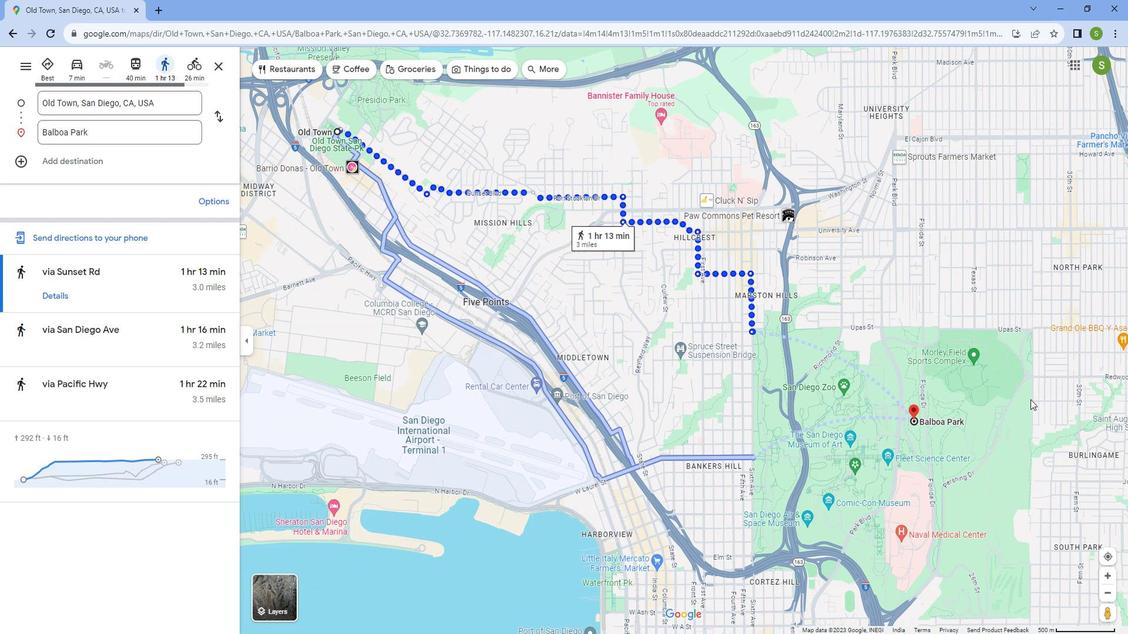 
Action: Mouse scrolled (1030, 384) with delta (0, 0)
Screenshot: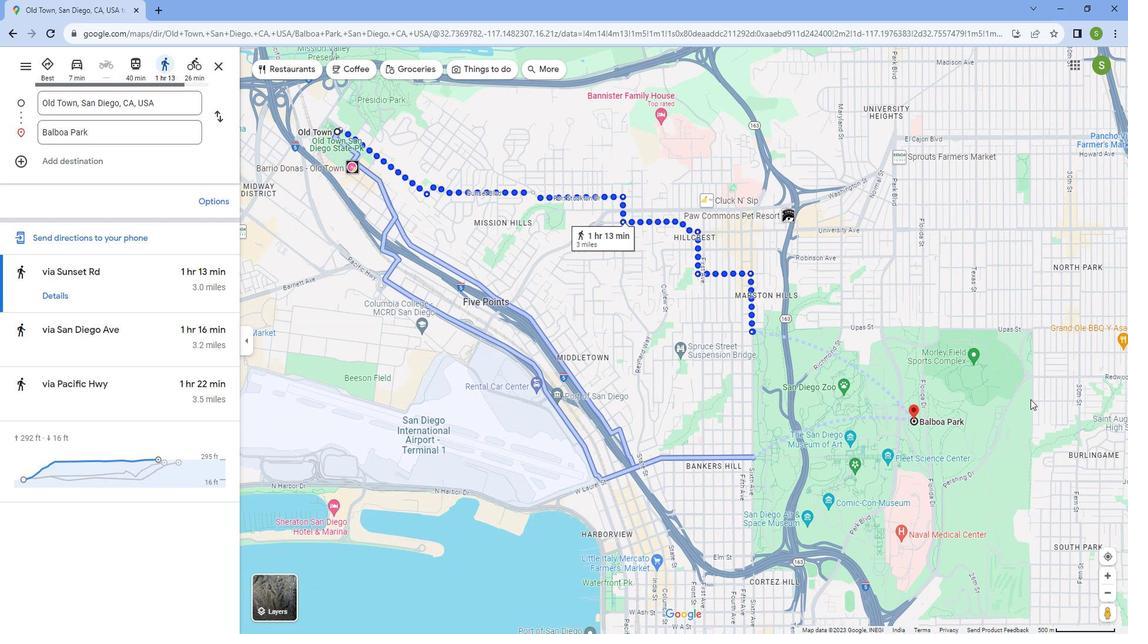 
Action: Mouse scrolled (1030, 384) with delta (0, 0)
Screenshot: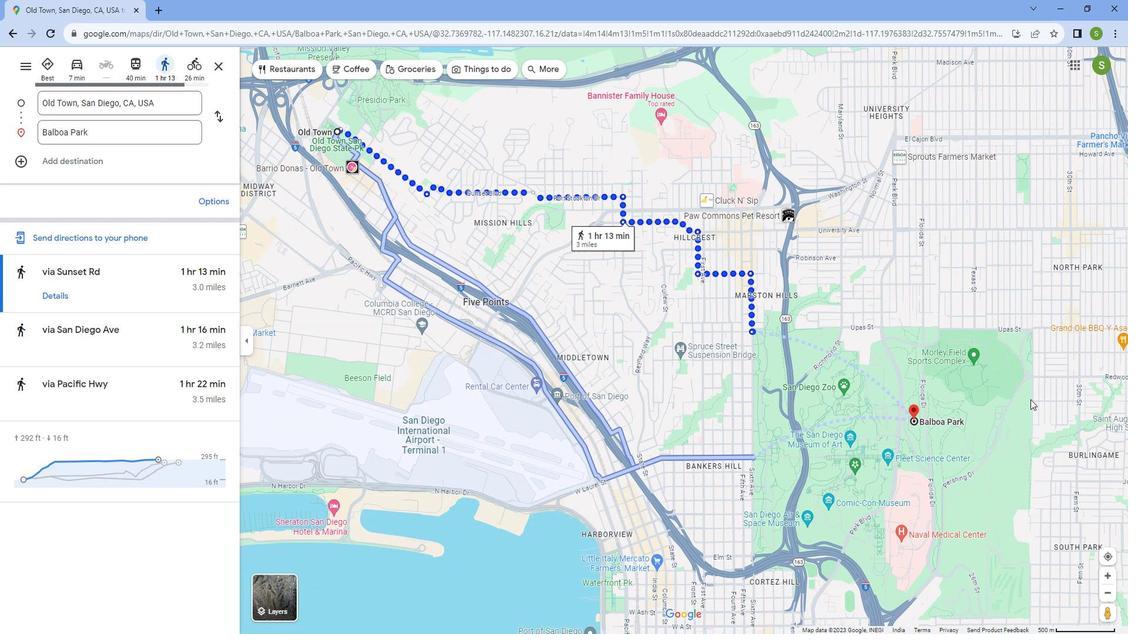 
Action: Mouse scrolled (1030, 384) with delta (0, 0)
Screenshot: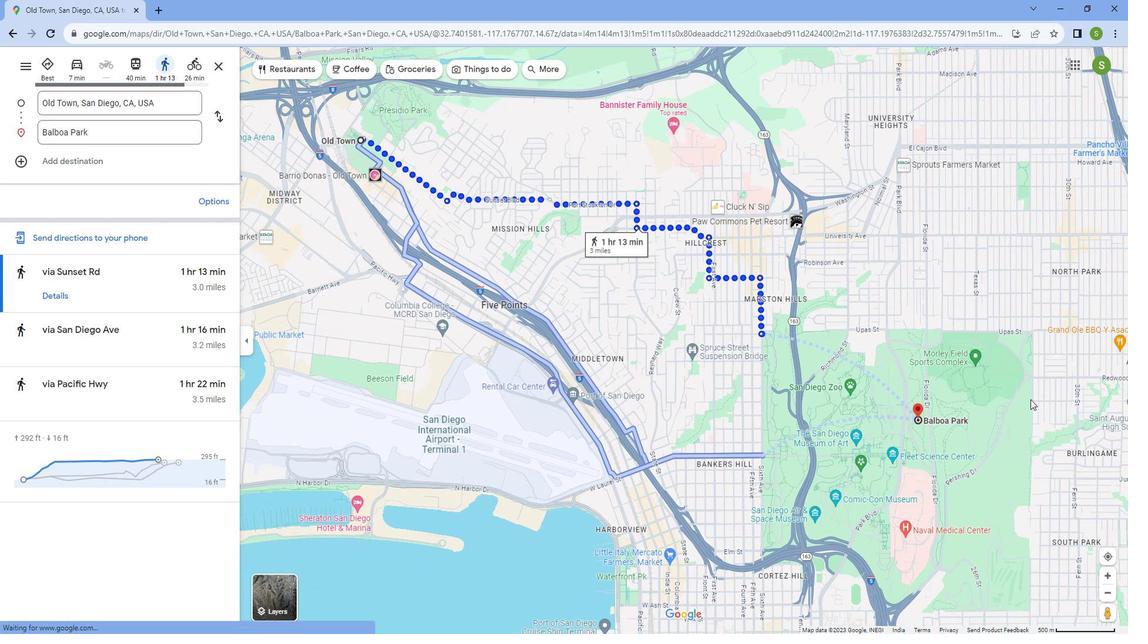 
Action: Mouse moved to (657, 249)
Screenshot: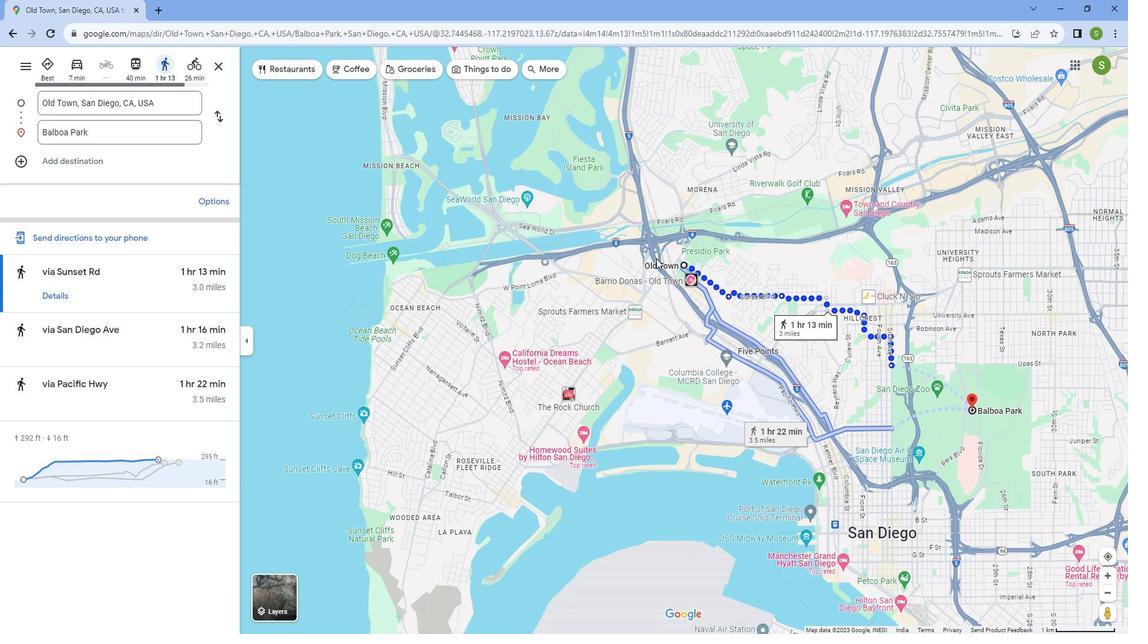 
Action: Mouse scrolled (657, 249) with delta (0, 0)
Screenshot: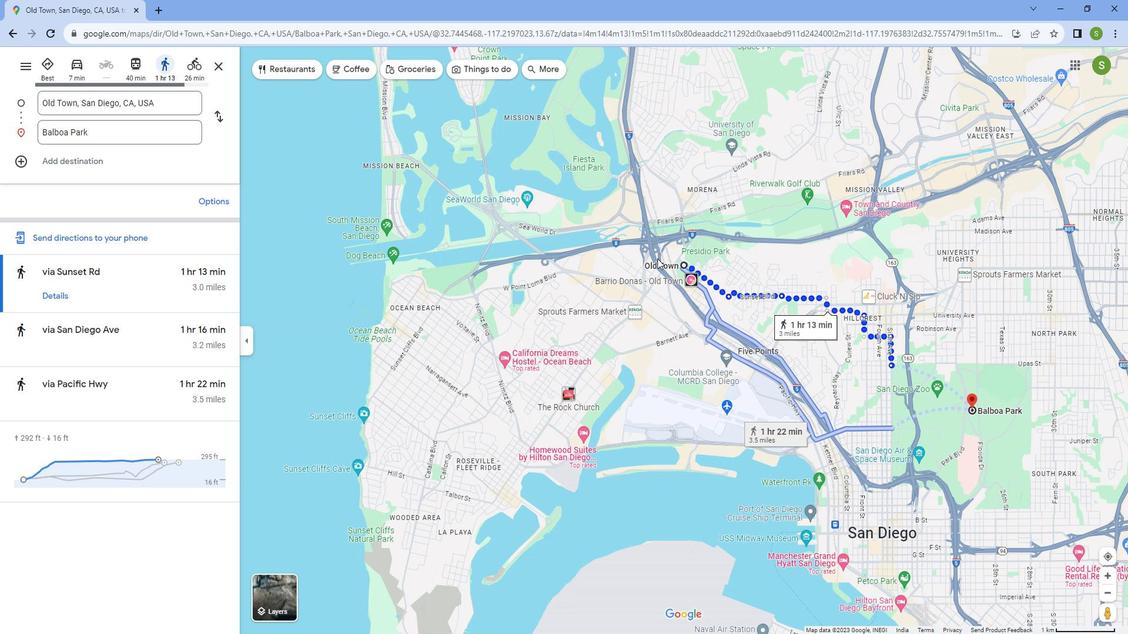 
Action: Mouse scrolled (657, 249) with delta (0, 0)
Screenshot: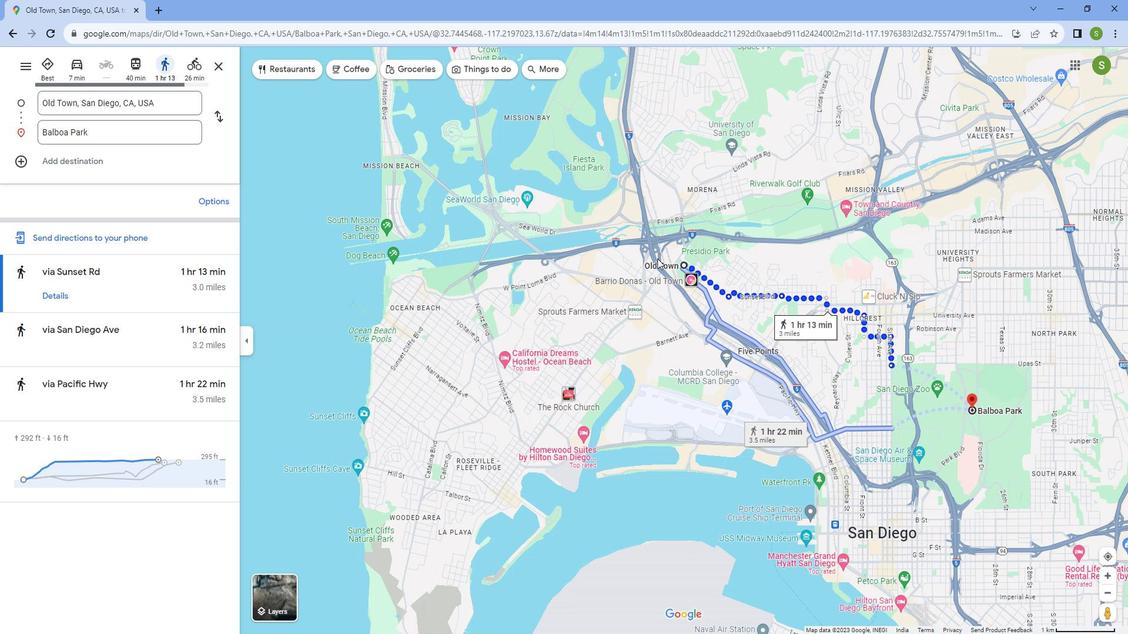 
Action: Mouse scrolled (657, 249) with delta (0, 0)
Screenshot: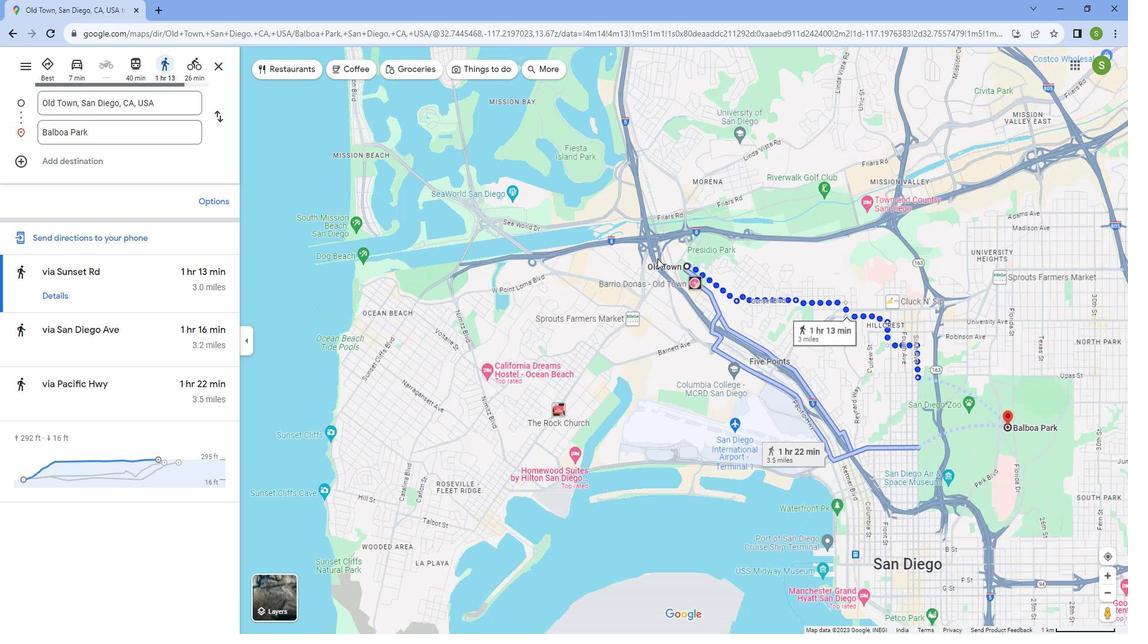 
Action: Mouse scrolled (657, 249) with delta (0, 0)
Screenshot: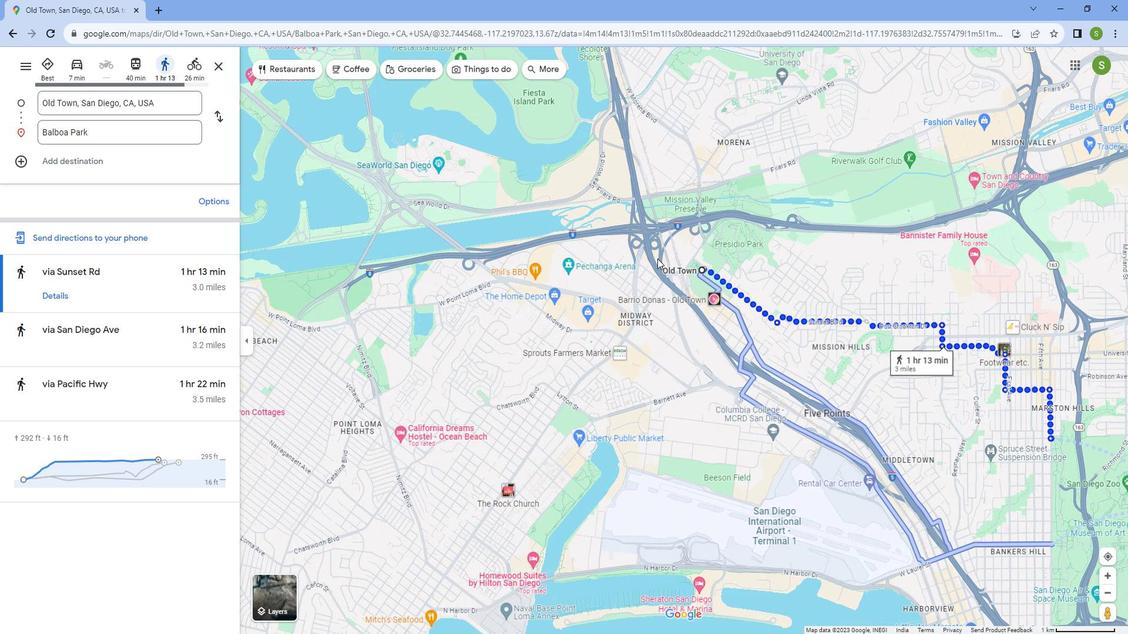
Action: Mouse scrolled (657, 249) with delta (0, 0)
Screenshot: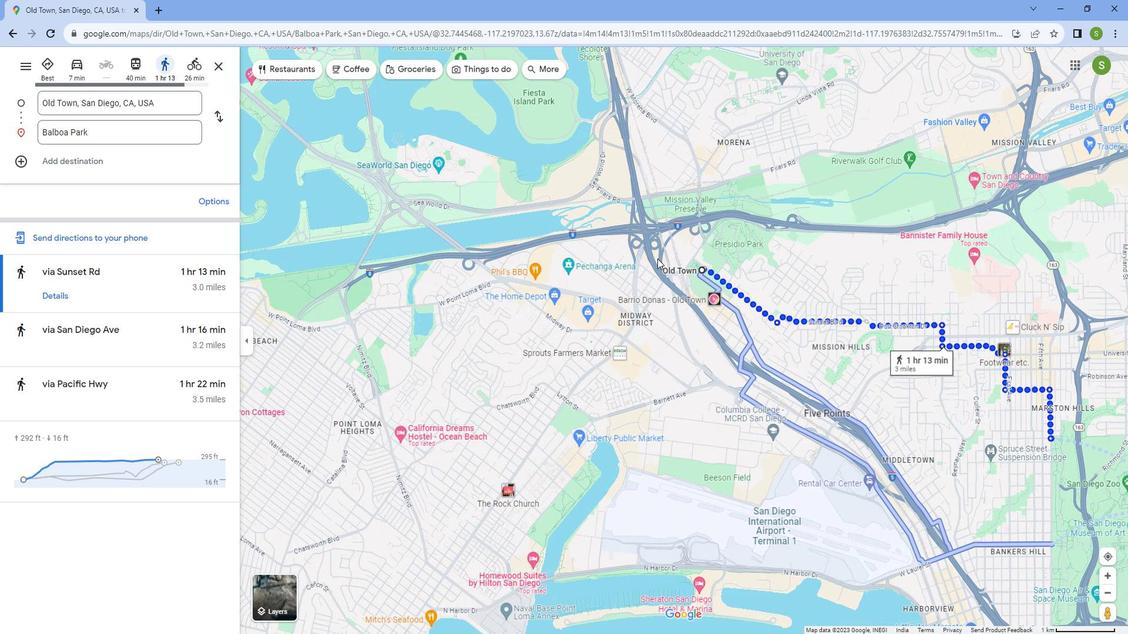 
Action: Mouse scrolled (657, 249) with delta (0, 0)
Screenshot: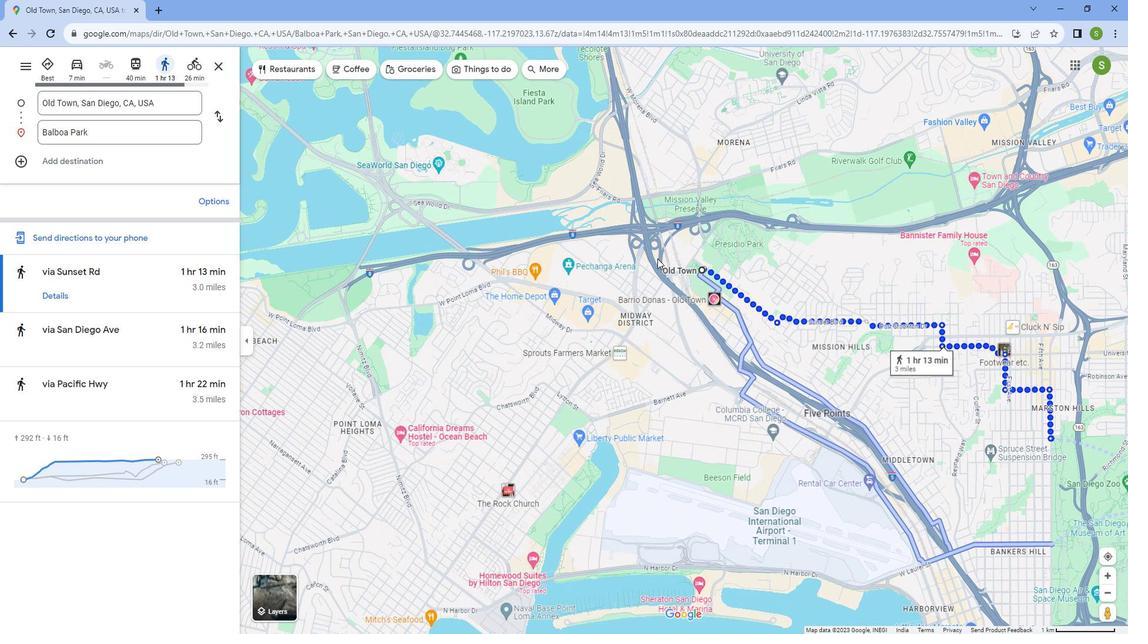 
Action: Mouse scrolled (657, 249) with delta (0, 0)
Screenshot: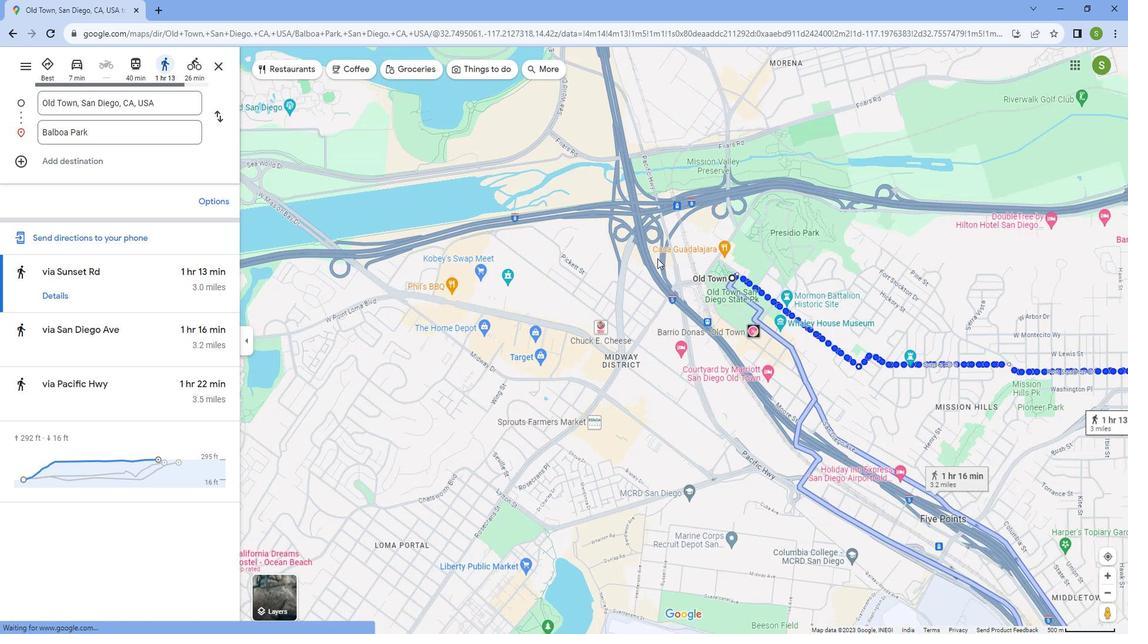 
Action: Mouse scrolled (657, 248) with delta (0, 0)
Screenshot: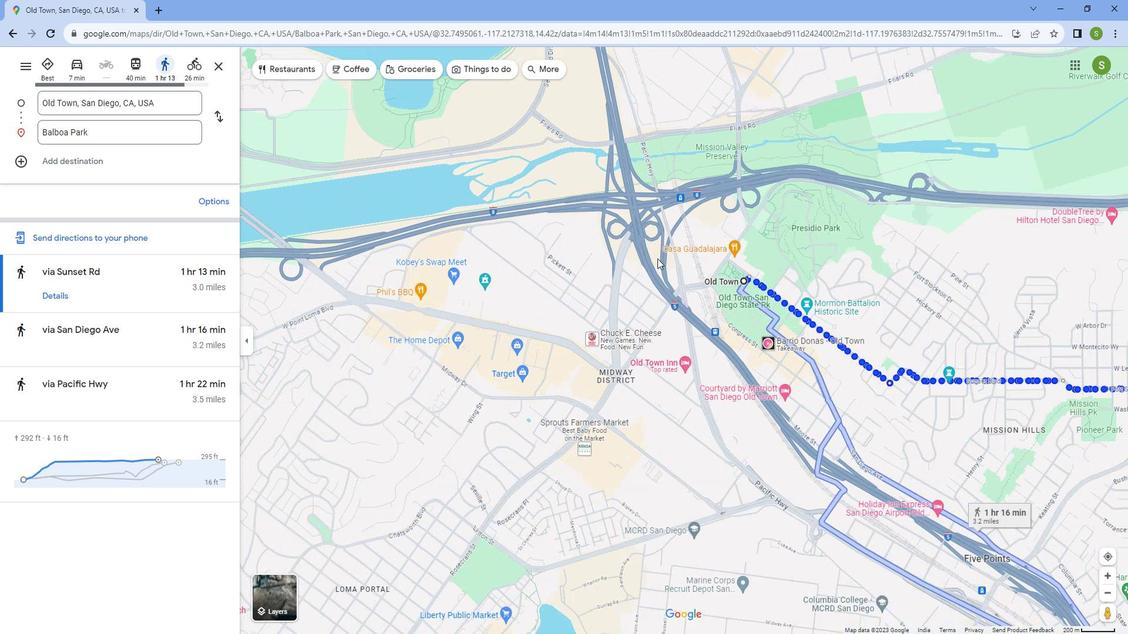 
Action: Mouse moved to (53, 282)
Screenshot: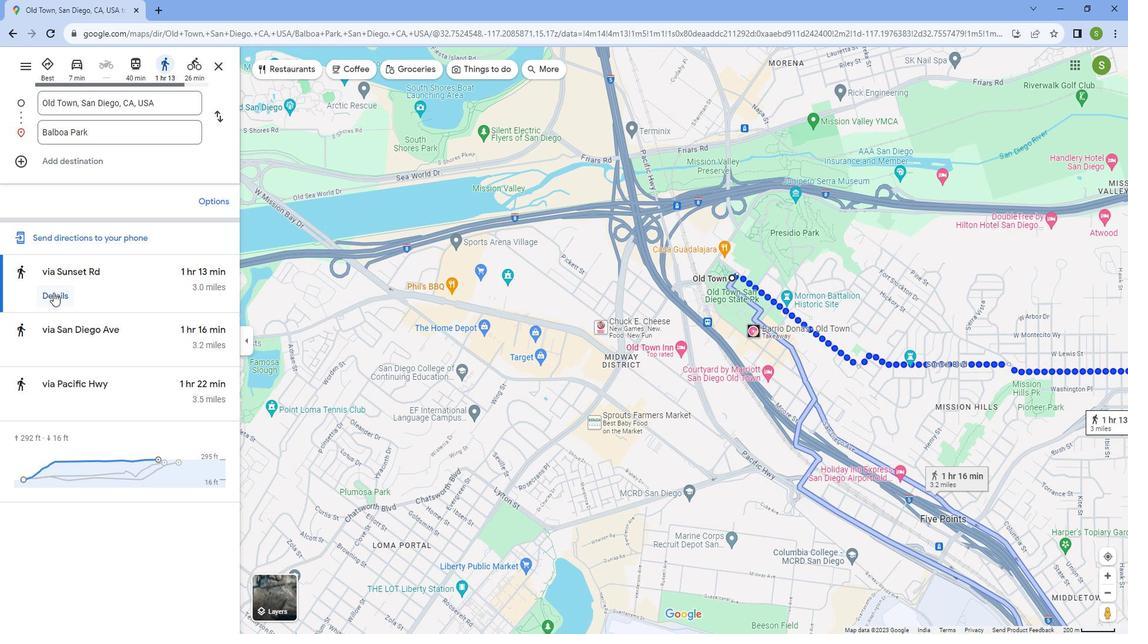 
Action: Mouse pressed left at (53, 282)
Screenshot: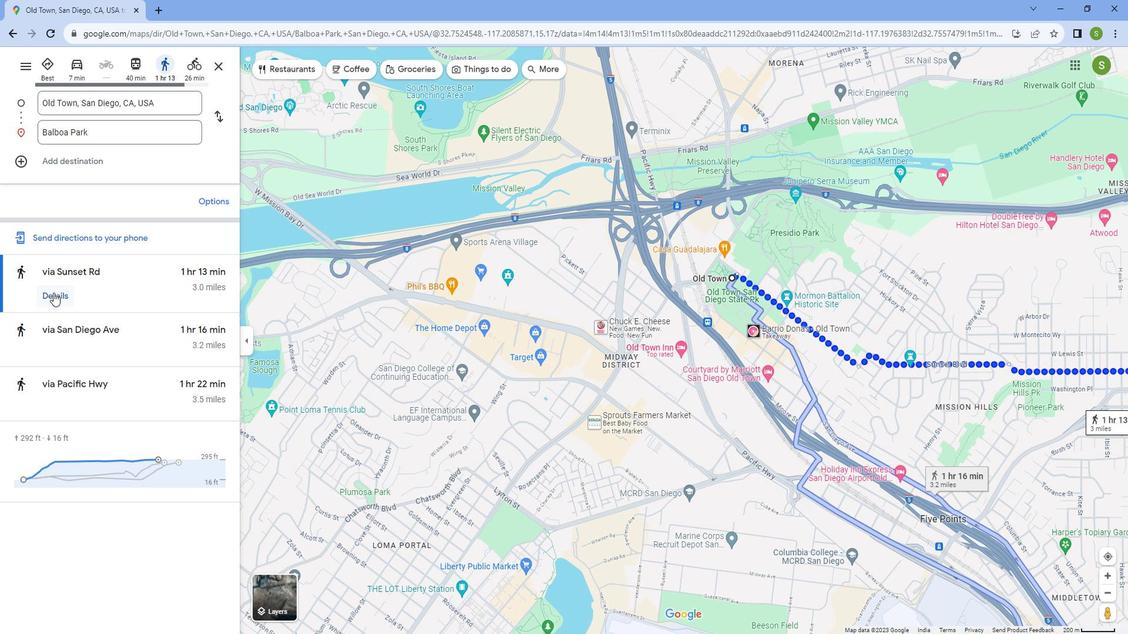 
Action: Mouse moved to (81, 275)
Screenshot: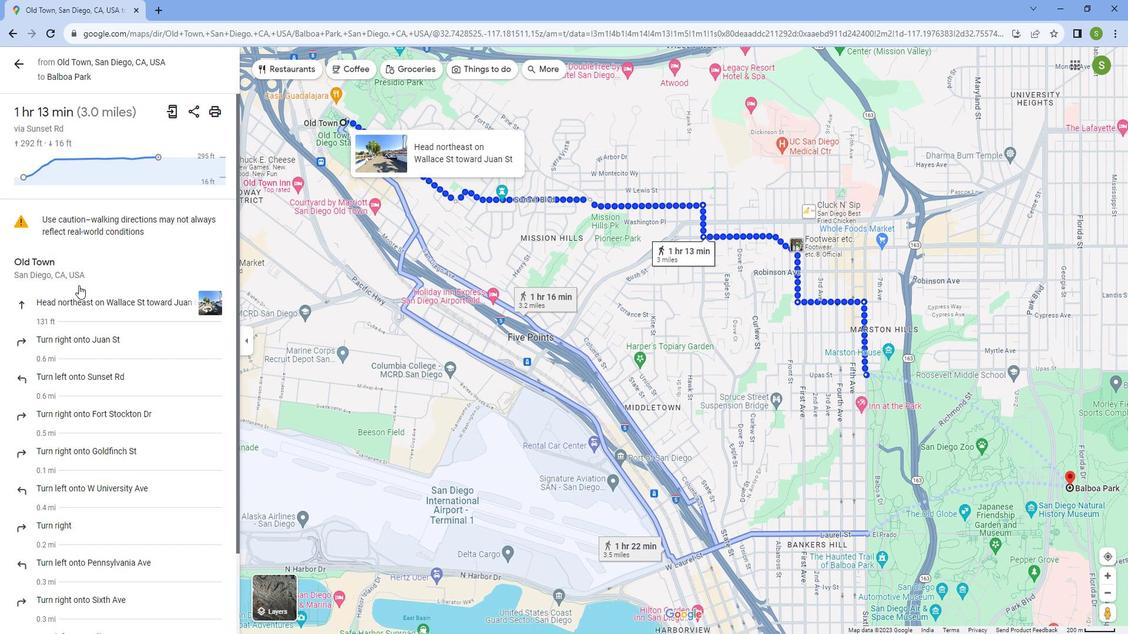 
Action: Mouse scrolled (81, 274) with delta (0, 0)
Screenshot: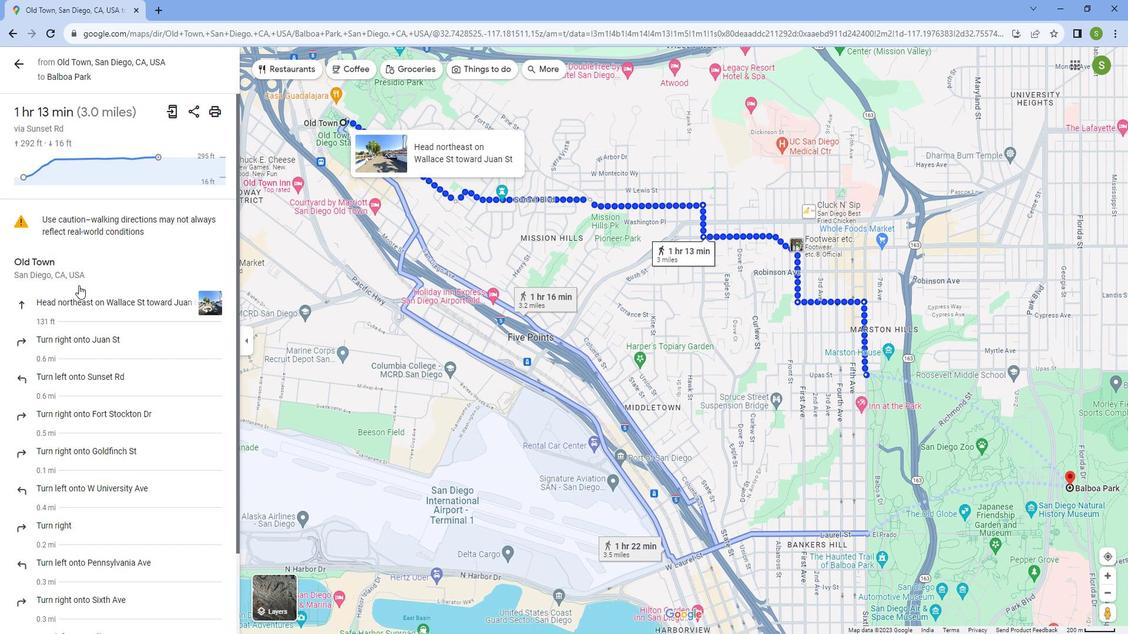 
Action: Mouse scrolled (81, 274) with delta (0, 0)
Screenshot: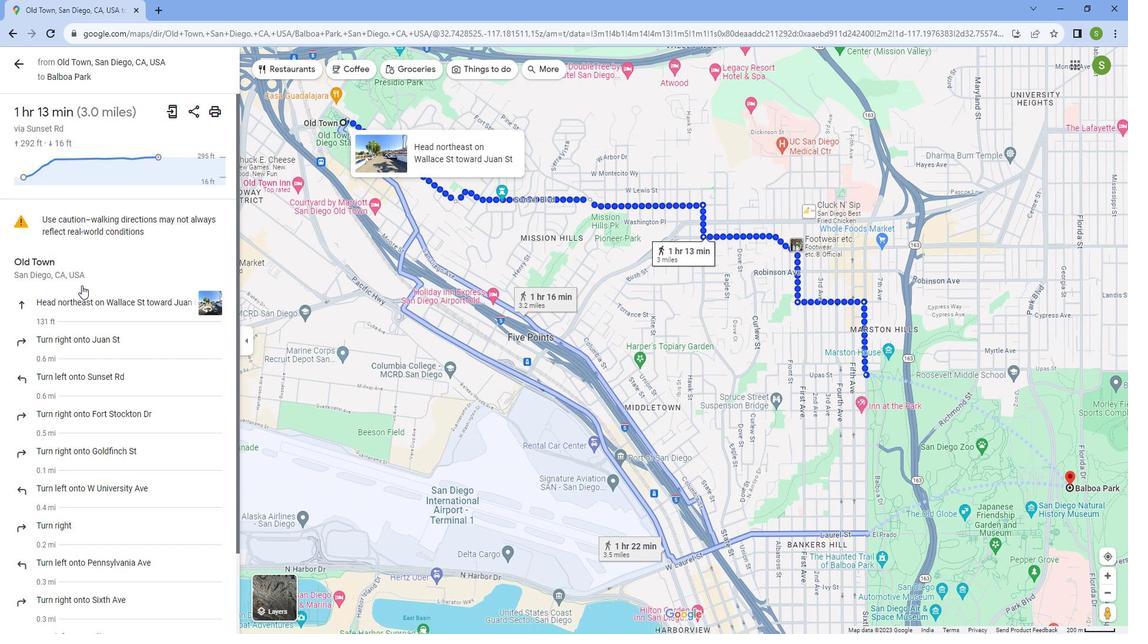 
Action: Mouse scrolled (81, 274) with delta (0, 0)
Screenshot: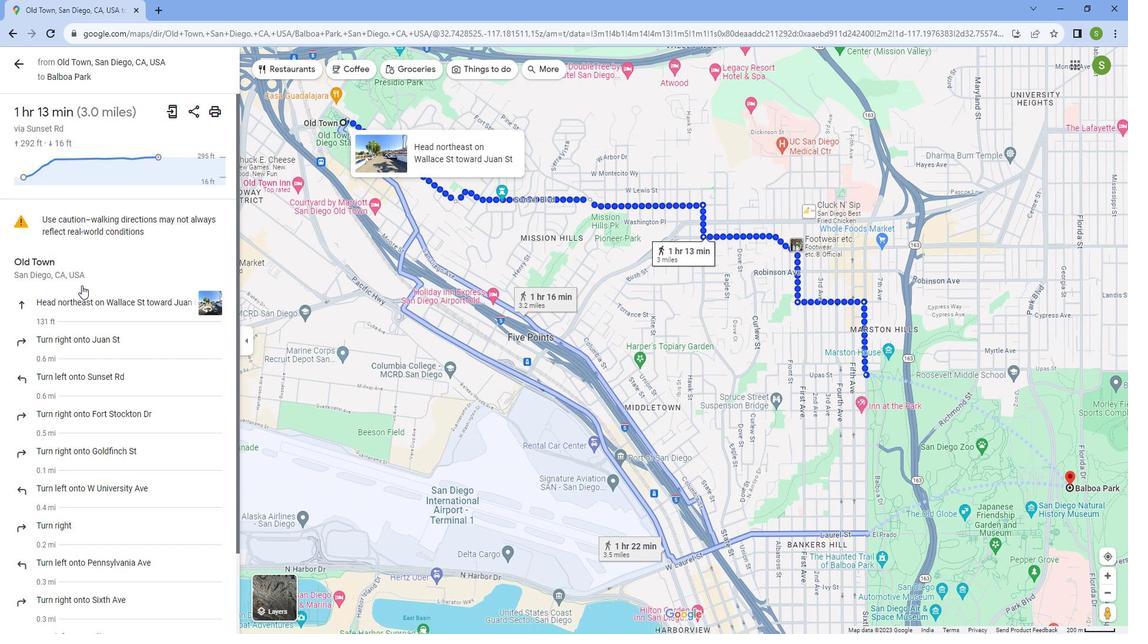 
Action: Mouse scrolled (81, 274) with delta (0, 0)
Screenshot: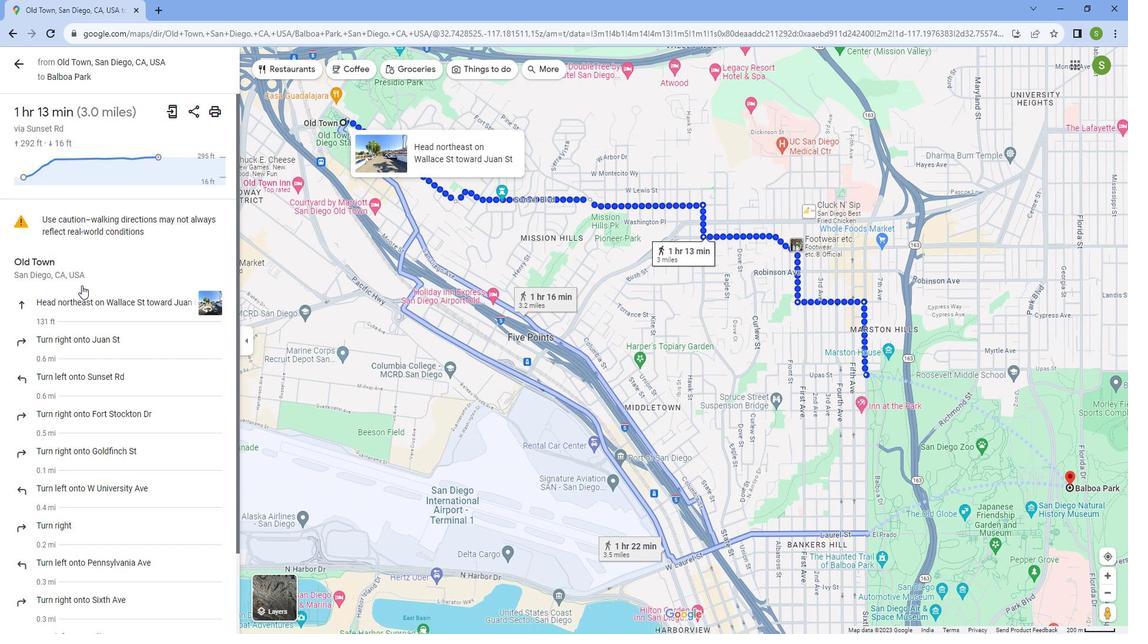 
Action: Mouse scrolled (81, 274) with delta (0, 0)
Screenshot: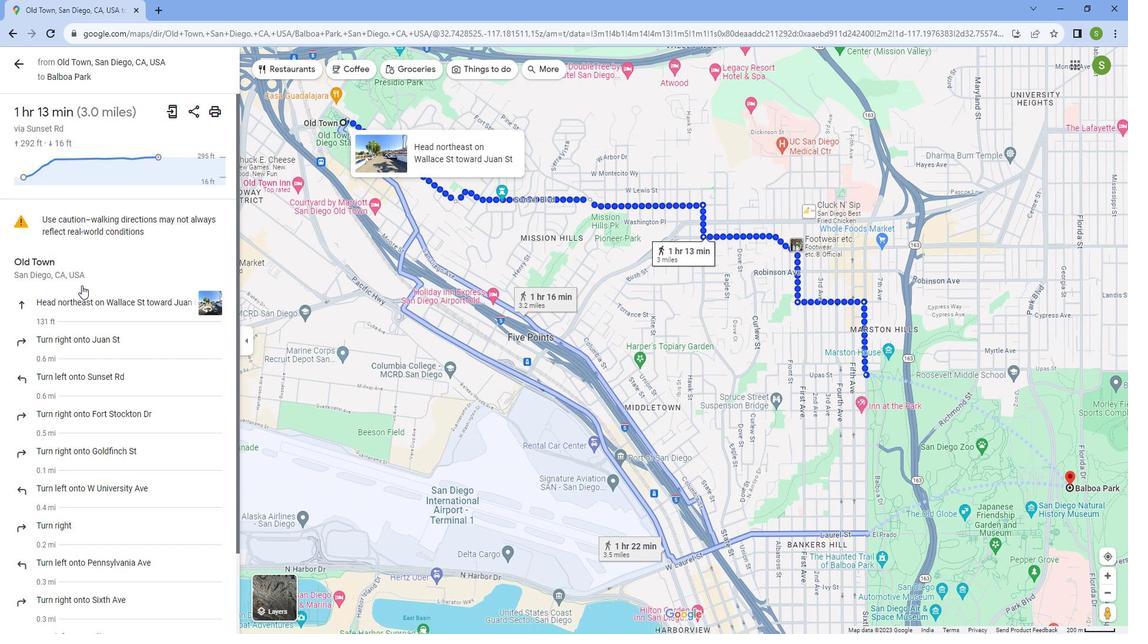 
Action: Mouse moved to (1055, 361)
Screenshot: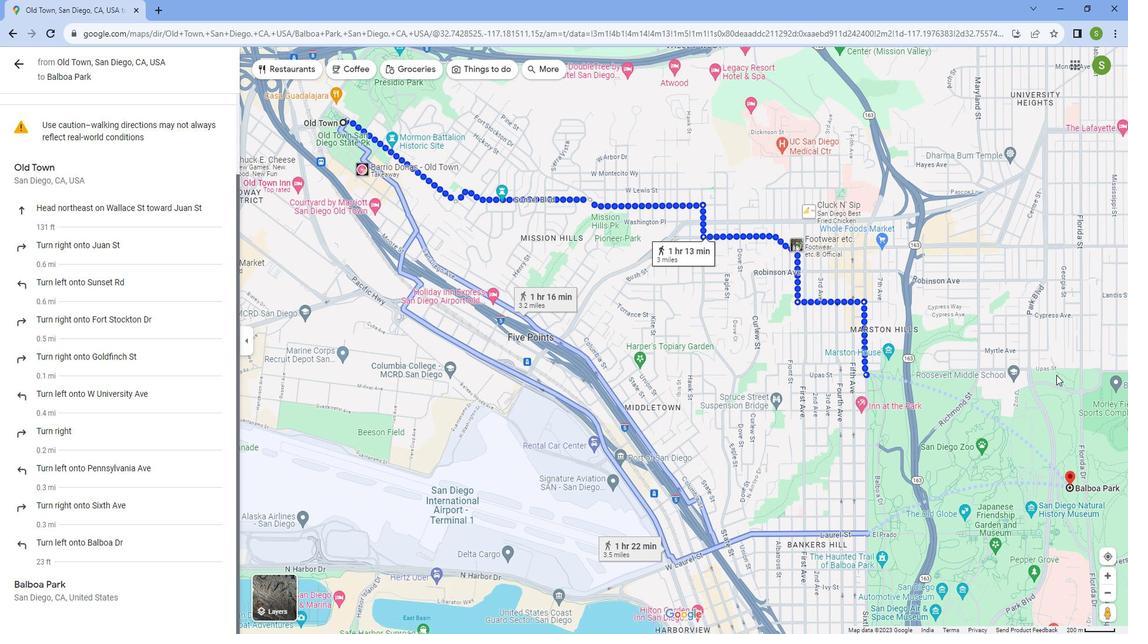 
Action: Mouse scrolled (1055, 360) with delta (0, 0)
Screenshot: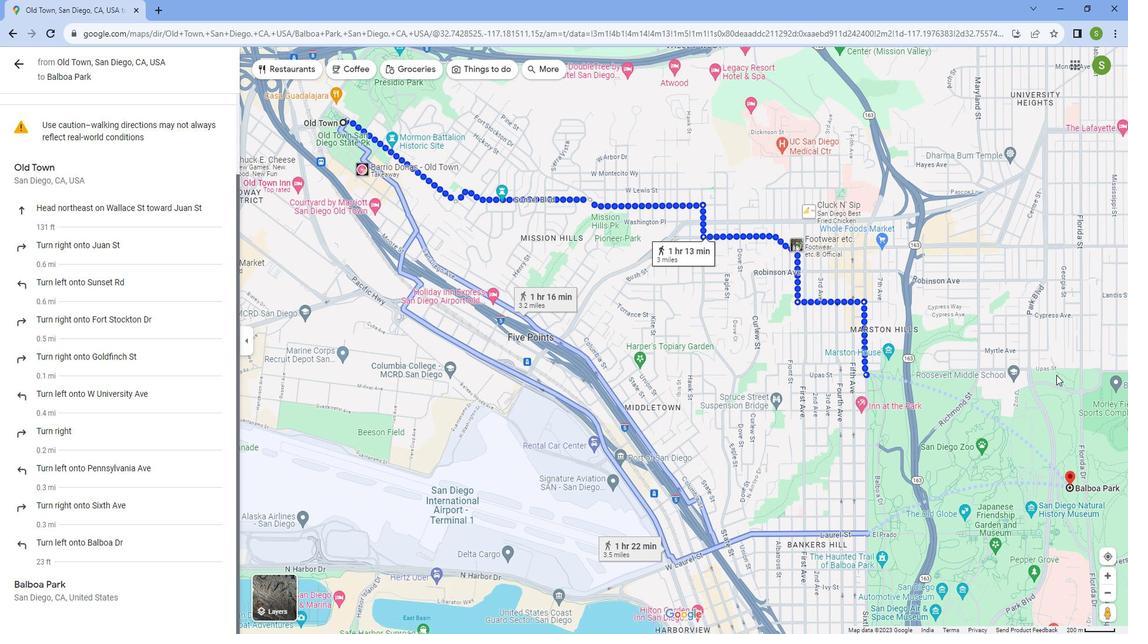 
Action: Mouse scrolled (1055, 360) with delta (0, 0)
Screenshot: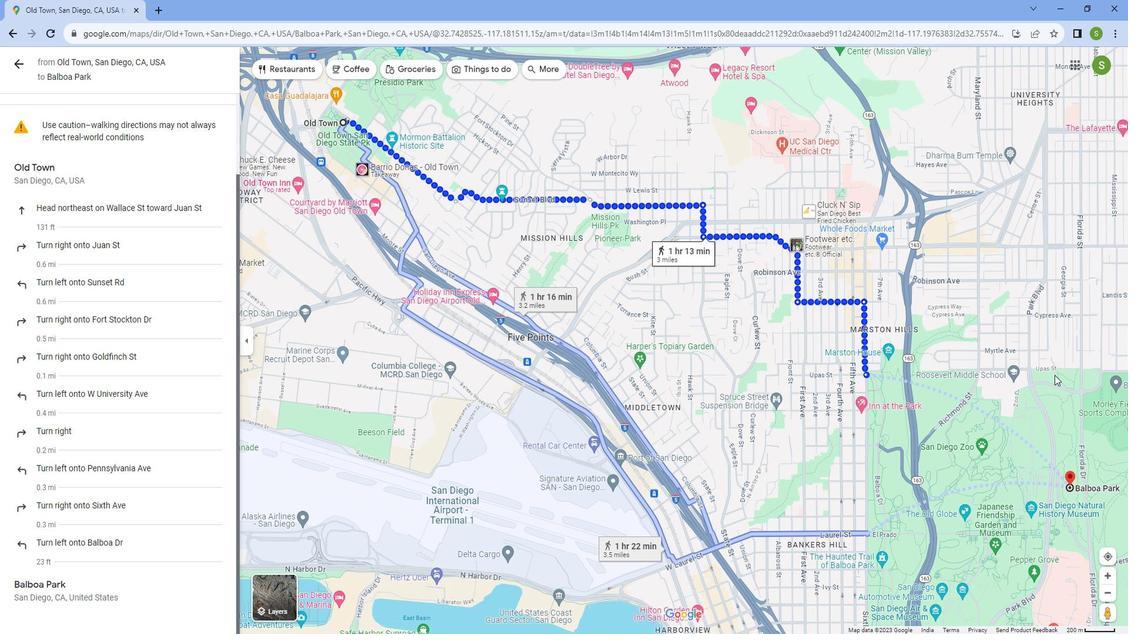 
Action: Mouse scrolled (1055, 362) with delta (0, 0)
Screenshot: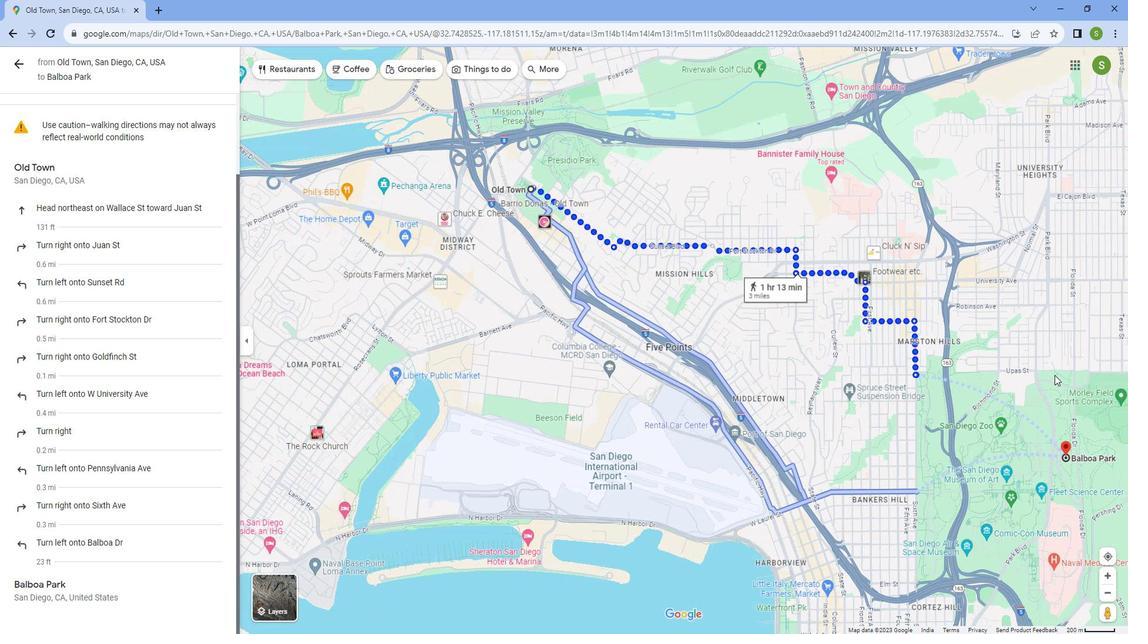 
Action: Mouse scrolled (1055, 362) with delta (0, 0)
Screenshot: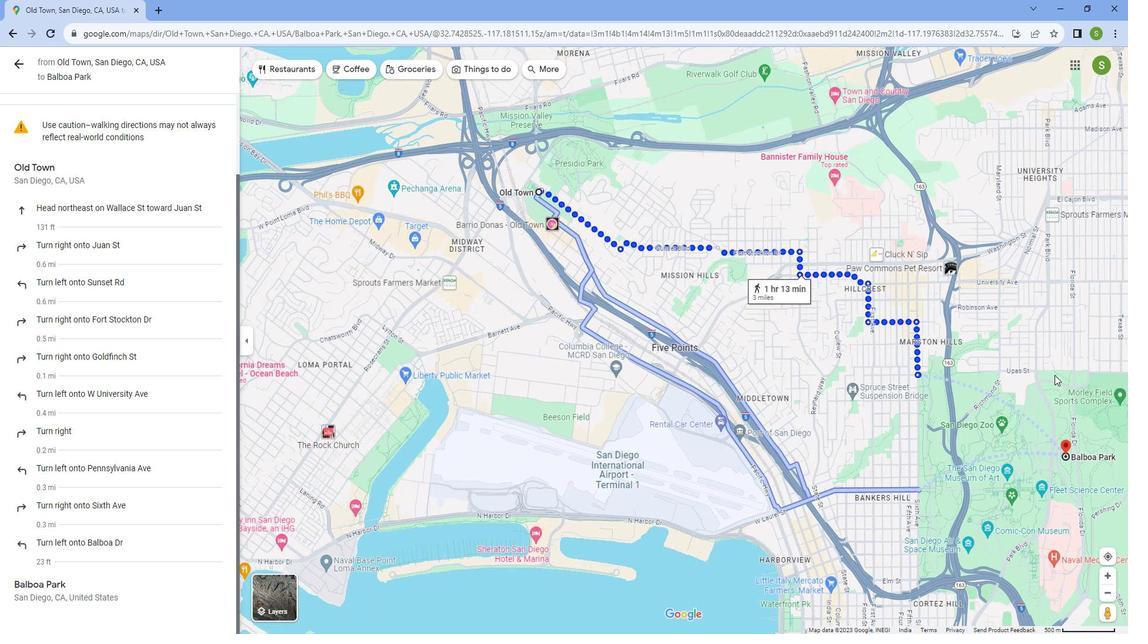 
Action: Mouse scrolled (1055, 362) with delta (0, 0)
Screenshot: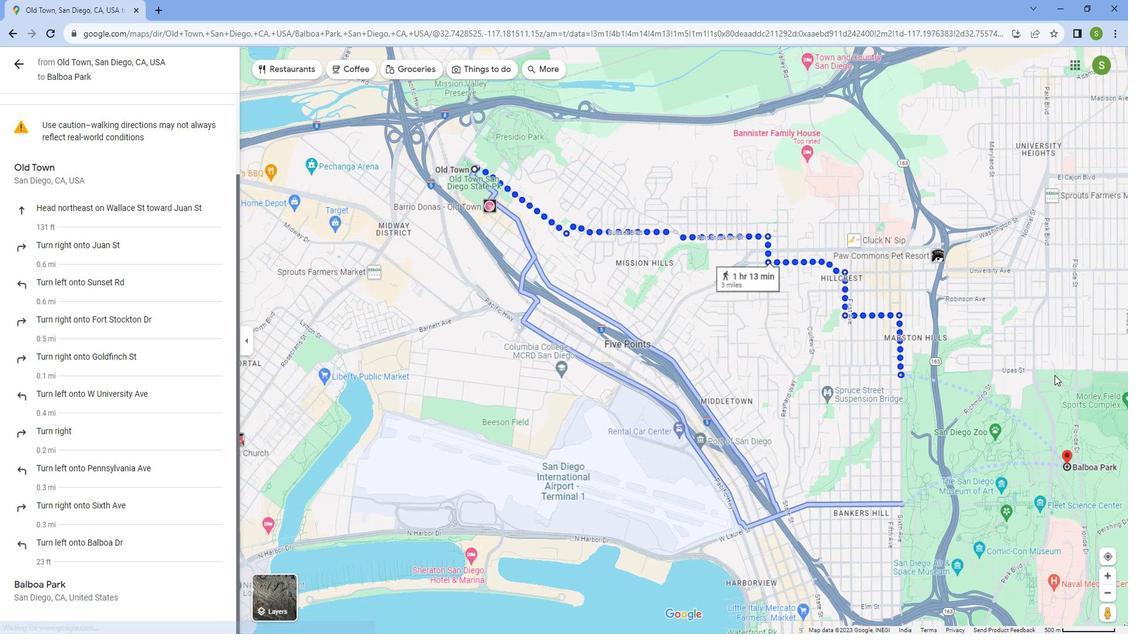 
Action: Mouse scrolled (1055, 362) with delta (0, 0)
Screenshot: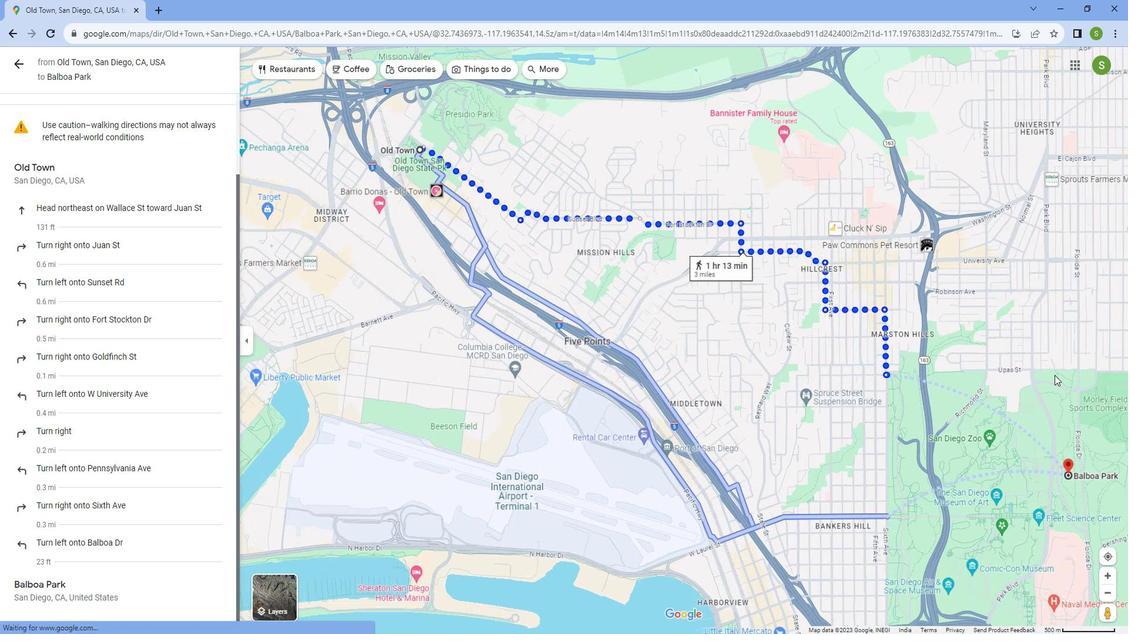 
Action: Mouse moved to (1052, 362)
Screenshot: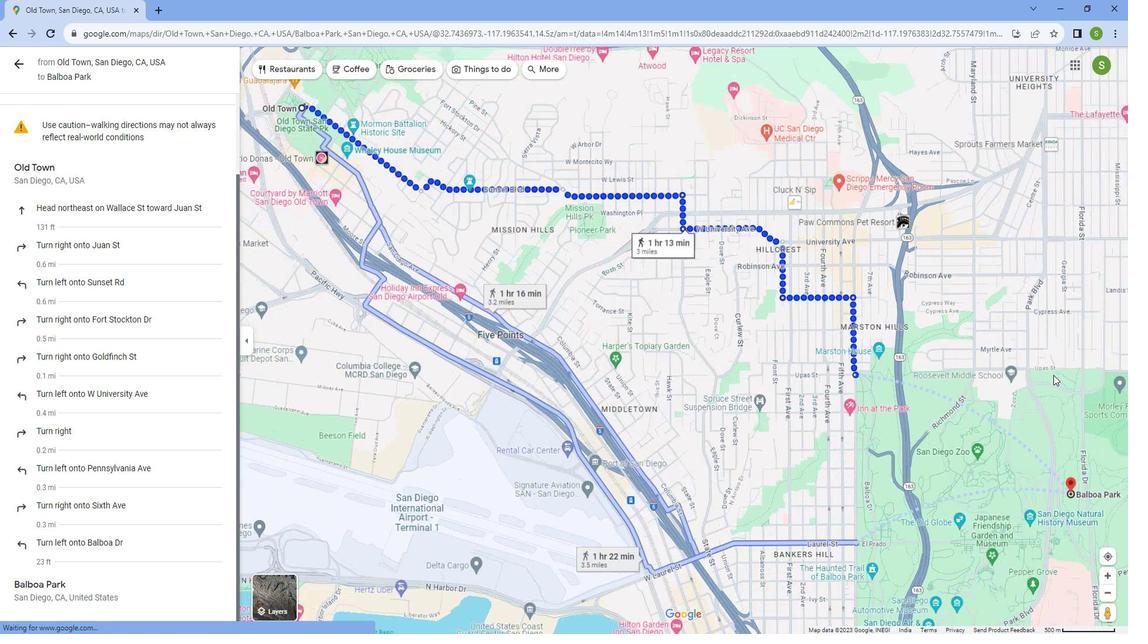 
Action: Mouse scrolled (1052, 362) with delta (0, 0)
Screenshot: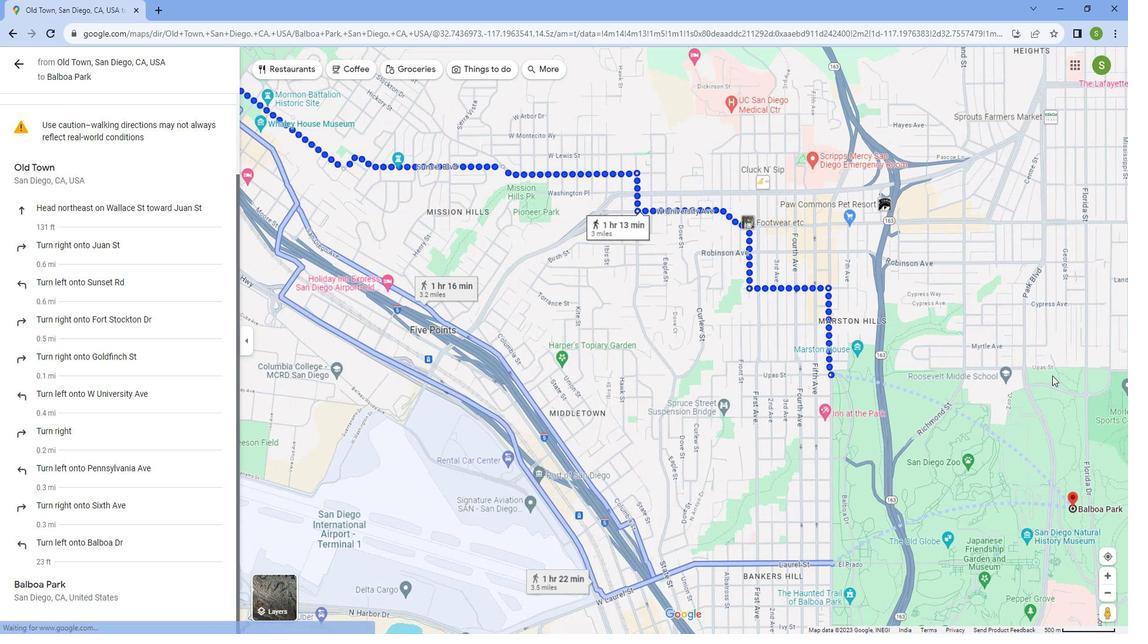 
Action: Mouse moved to (1051, 362)
Screenshot: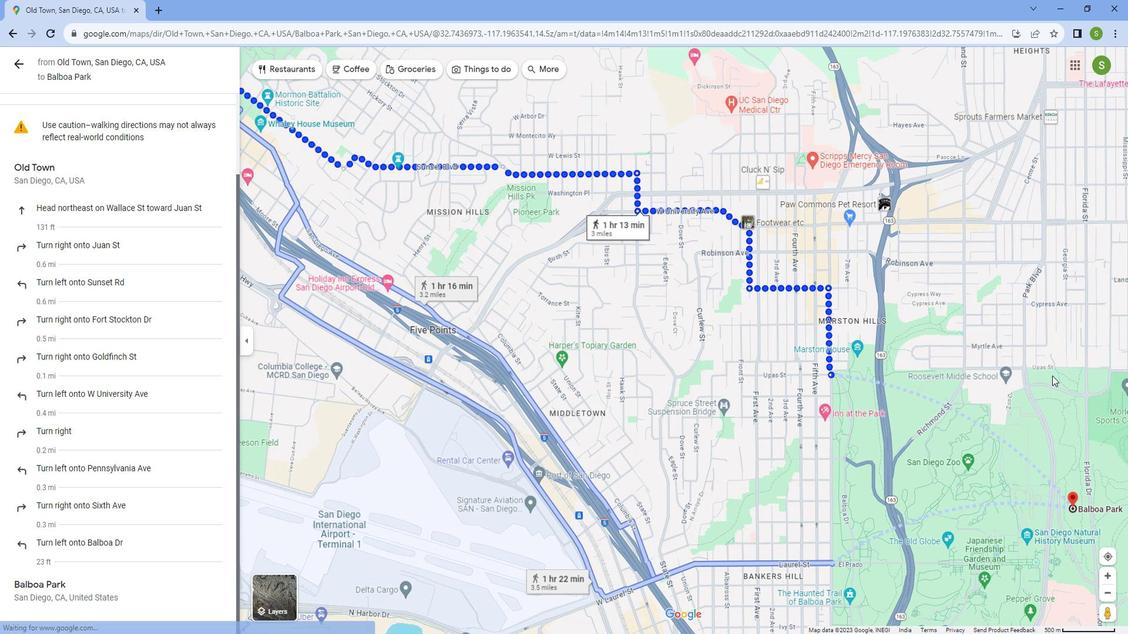 
Action: Mouse scrolled (1051, 361) with delta (0, 0)
Screenshot: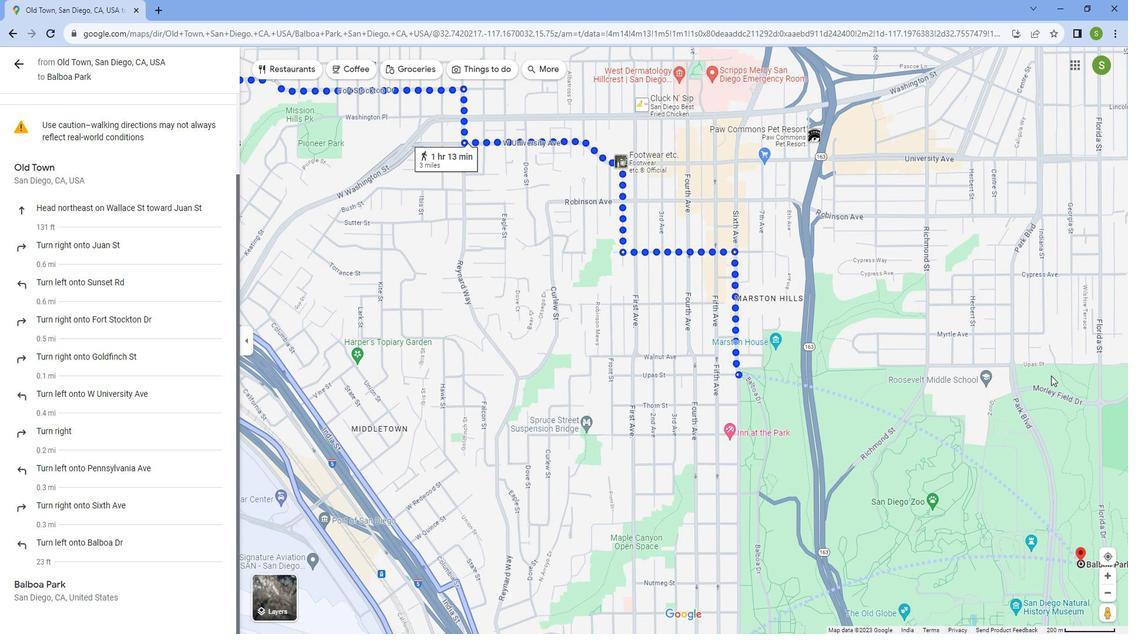 
Action: Mouse scrolled (1051, 361) with delta (0, 0)
Screenshot: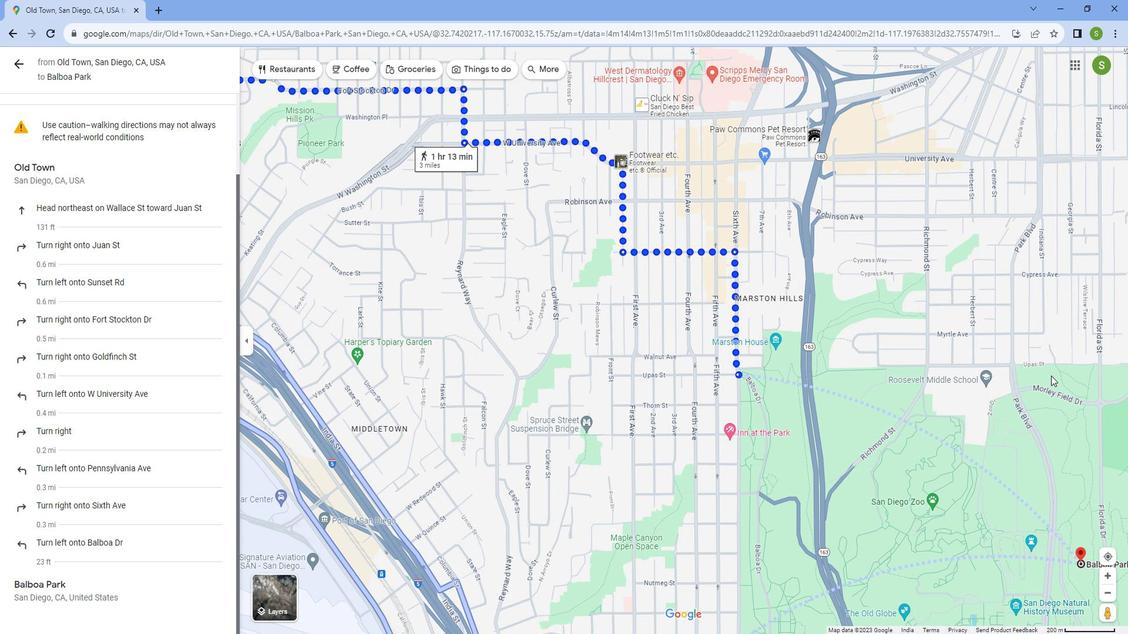 
Action: Mouse scrolled (1051, 361) with delta (0, 0)
Screenshot: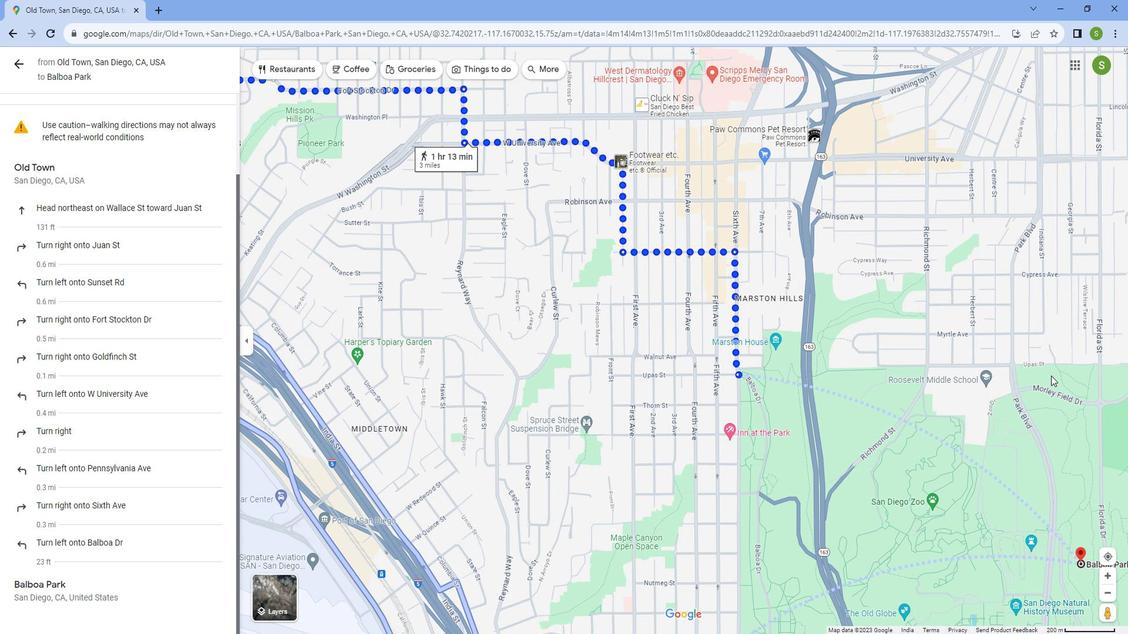 
Action: Mouse moved to (938, 389)
Screenshot: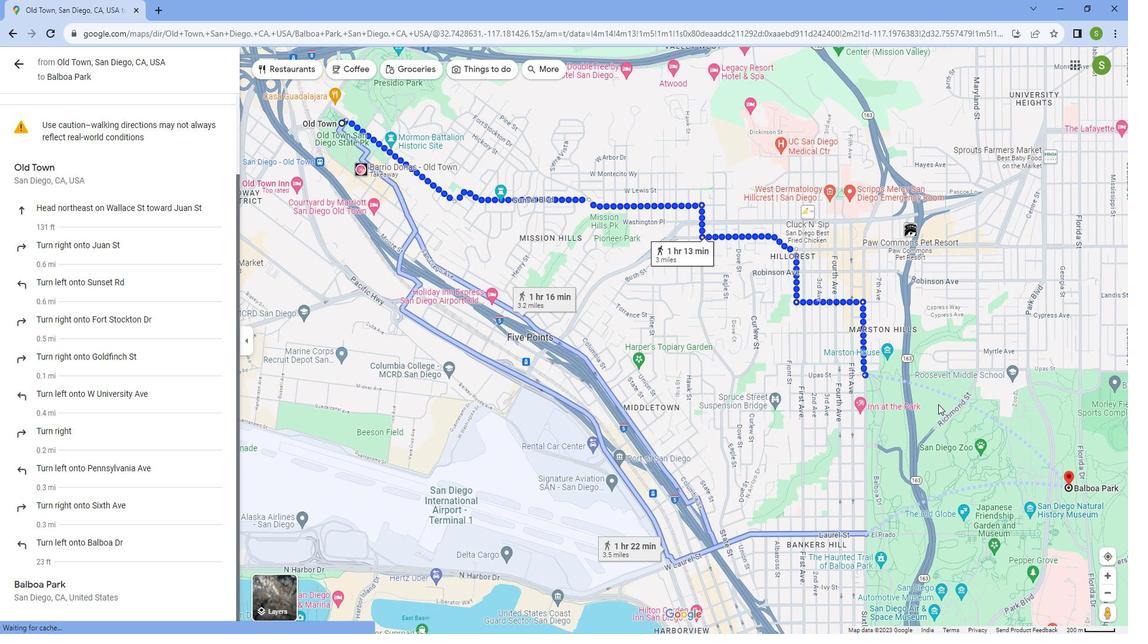 
Action: Mouse pressed left at (938, 389)
Screenshot: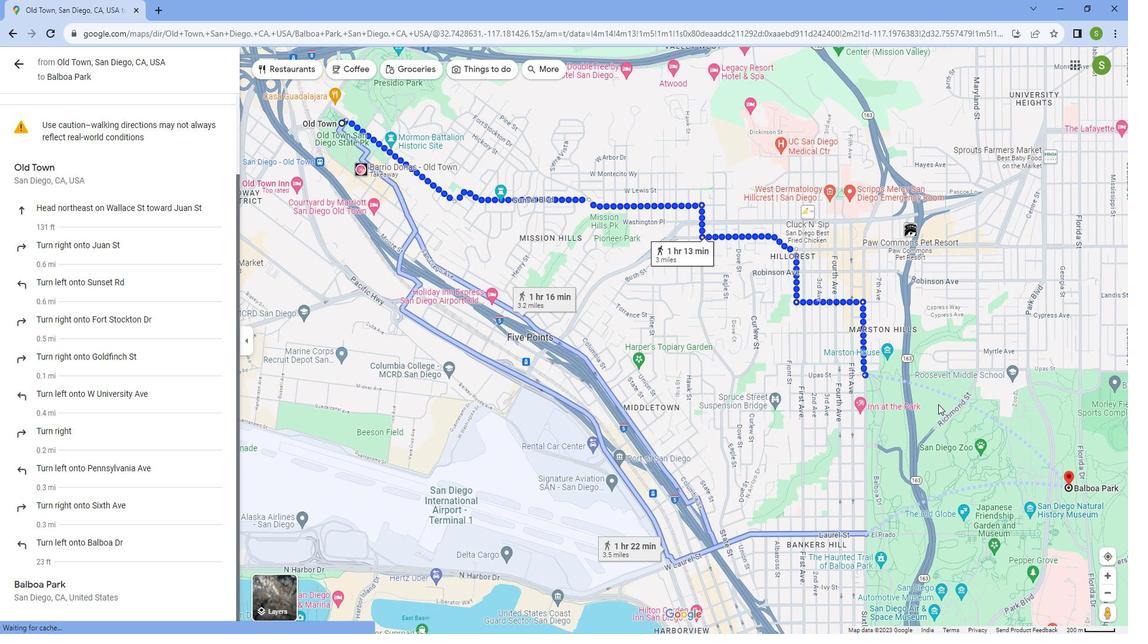 
Action: Mouse moved to (571, 343)
Screenshot: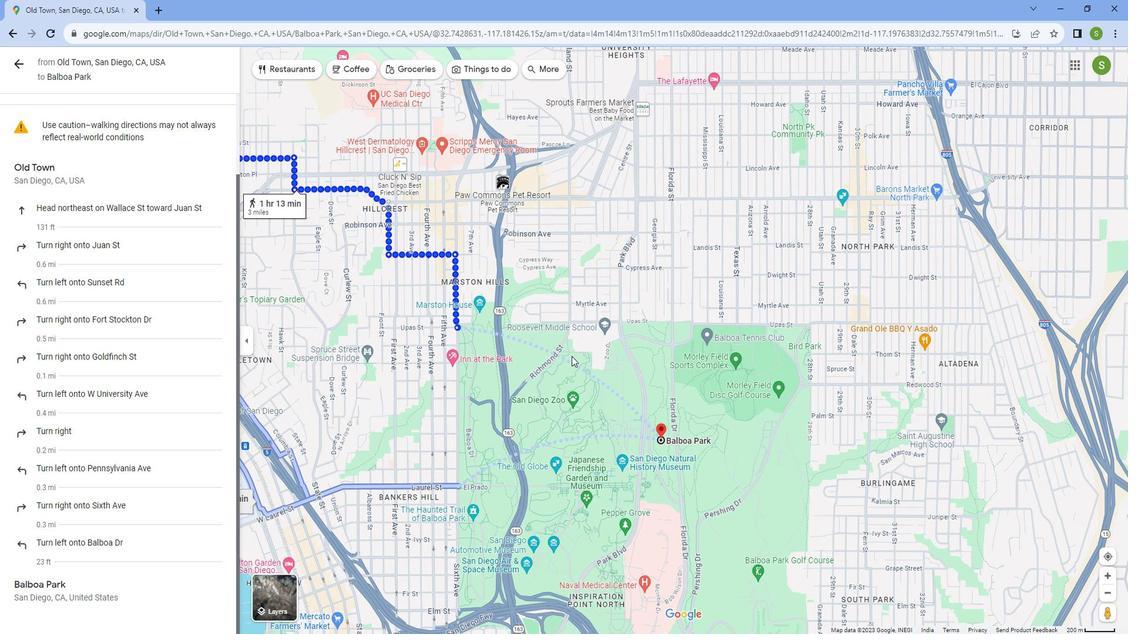 
Action: Mouse scrolled (571, 344) with delta (0, 0)
Screenshot: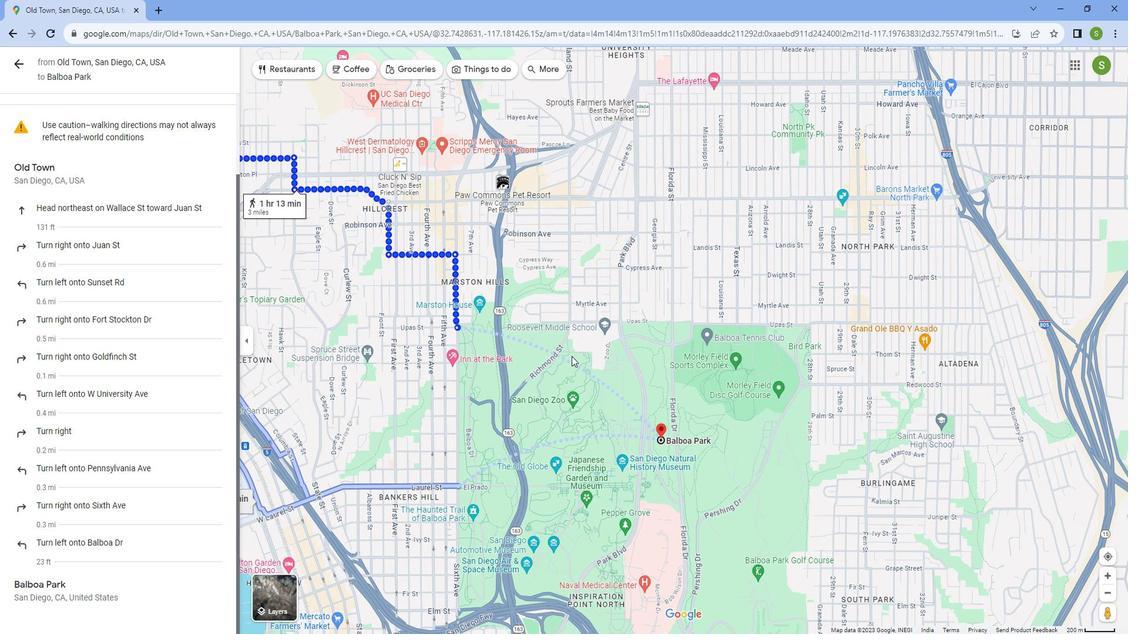 
Action: Mouse scrolled (571, 344) with delta (0, 0)
Screenshot: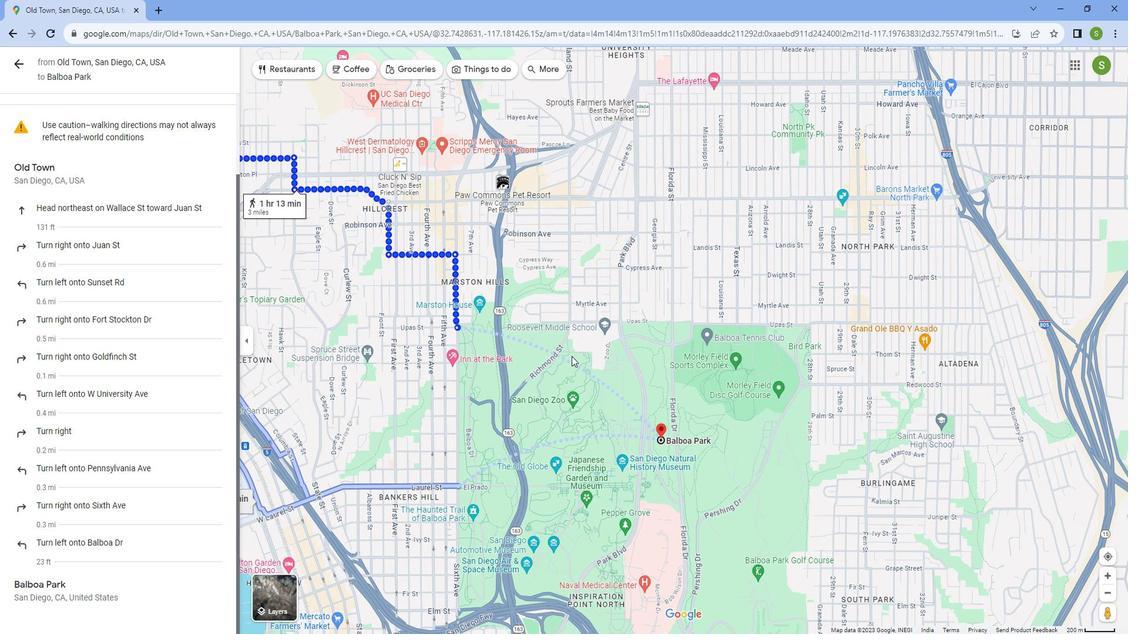 
Action: Mouse scrolled (571, 344) with delta (0, 0)
Screenshot: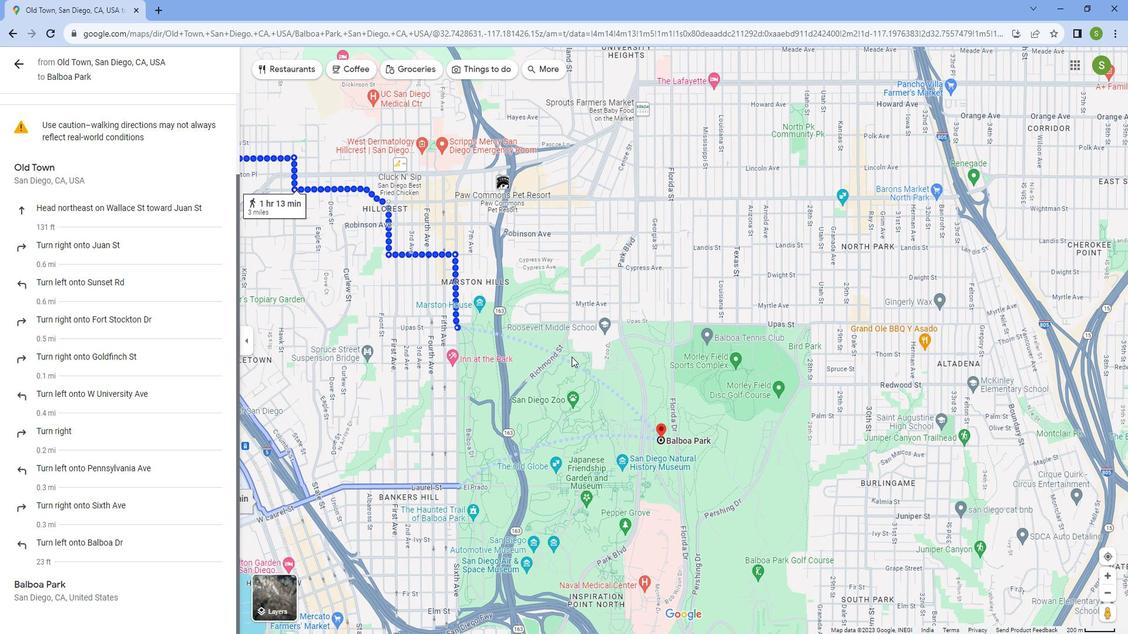 
Action: Mouse scrolled (571, 344) with delta (0, 0)
Screenshot: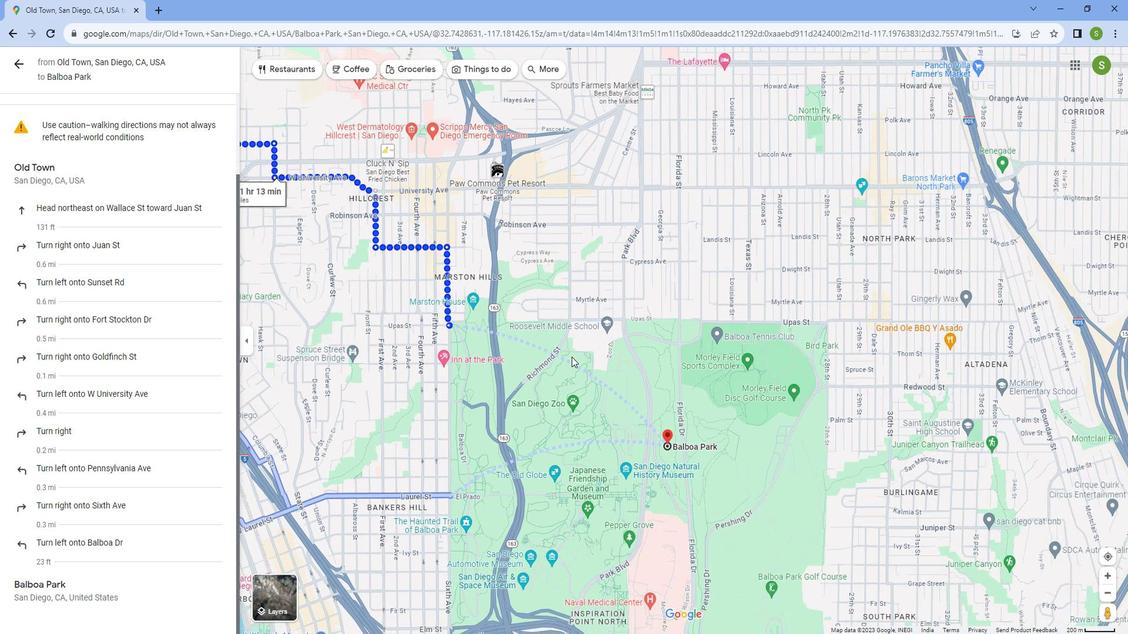 
Action: Mouse scrolled (571, 344) with delta (0, 0)
Screenshot: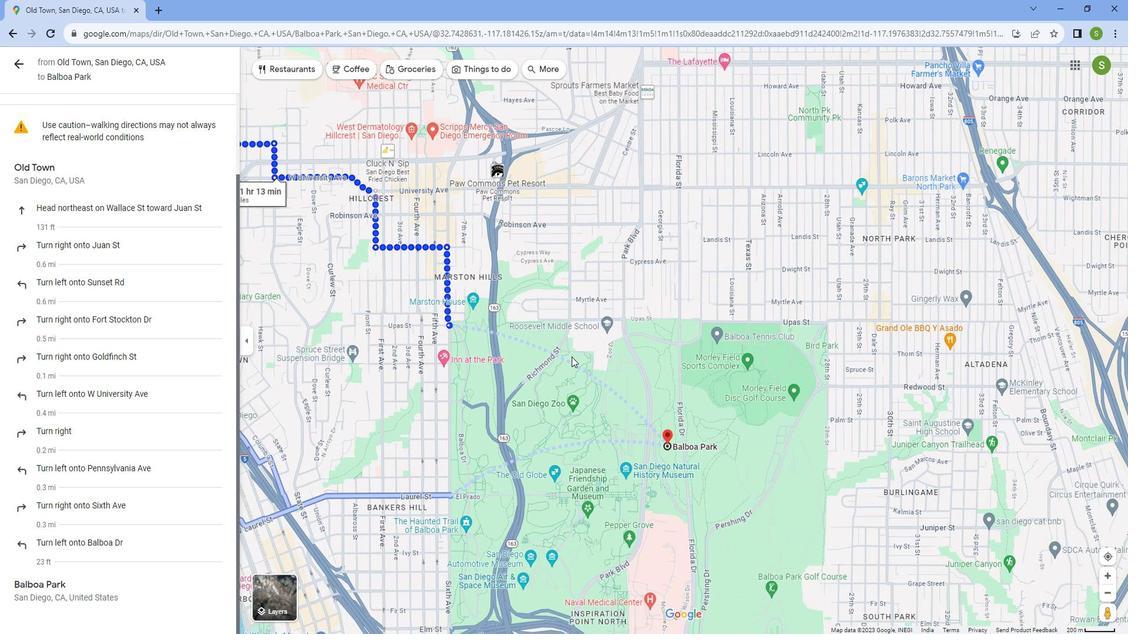 
Action: Mouse scrolled (571, 343) with delta (0, 0)
Screenshot: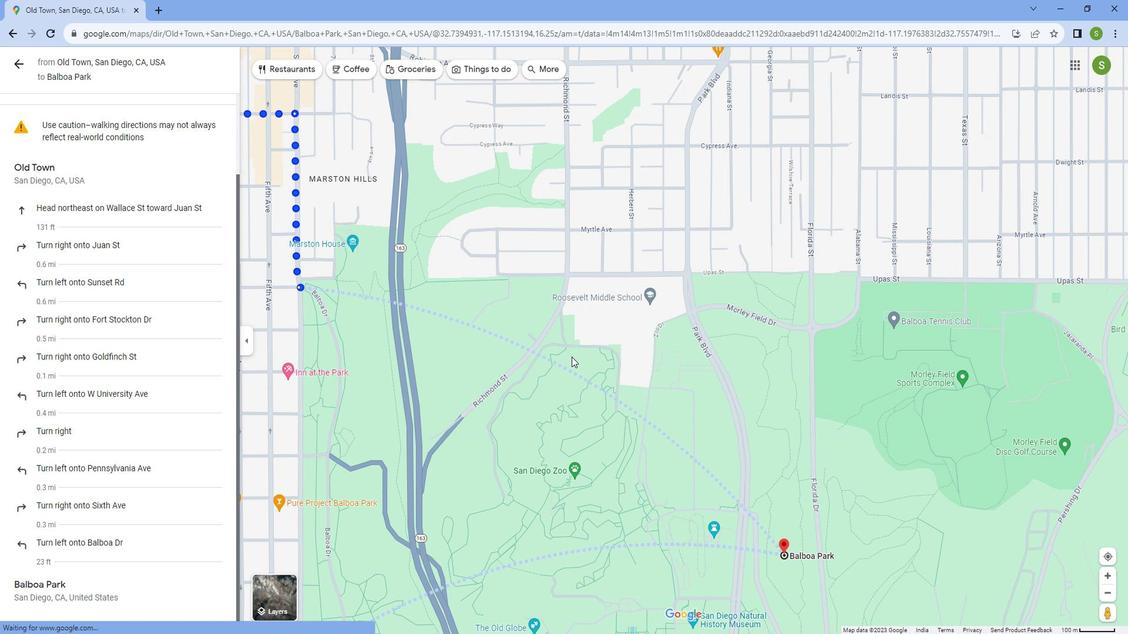 
Action: Mouse scrolled (571, 343) with delta (0, 0)
Screenshot: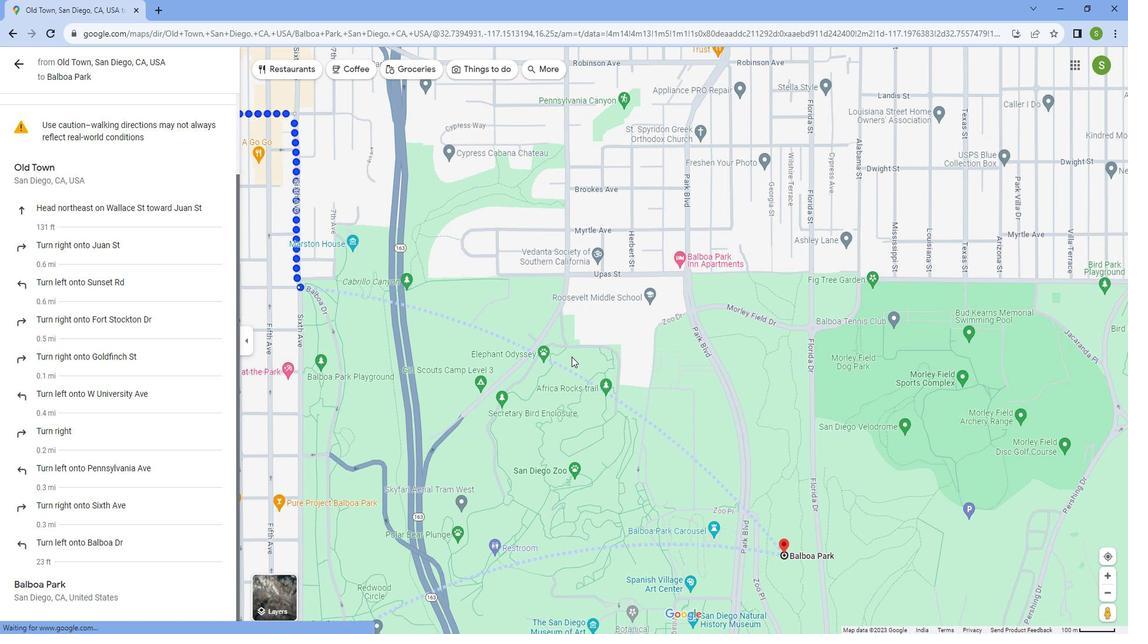 
Action: Mouse scrolled (571, 343) with delta (0, 0)
Screenshot: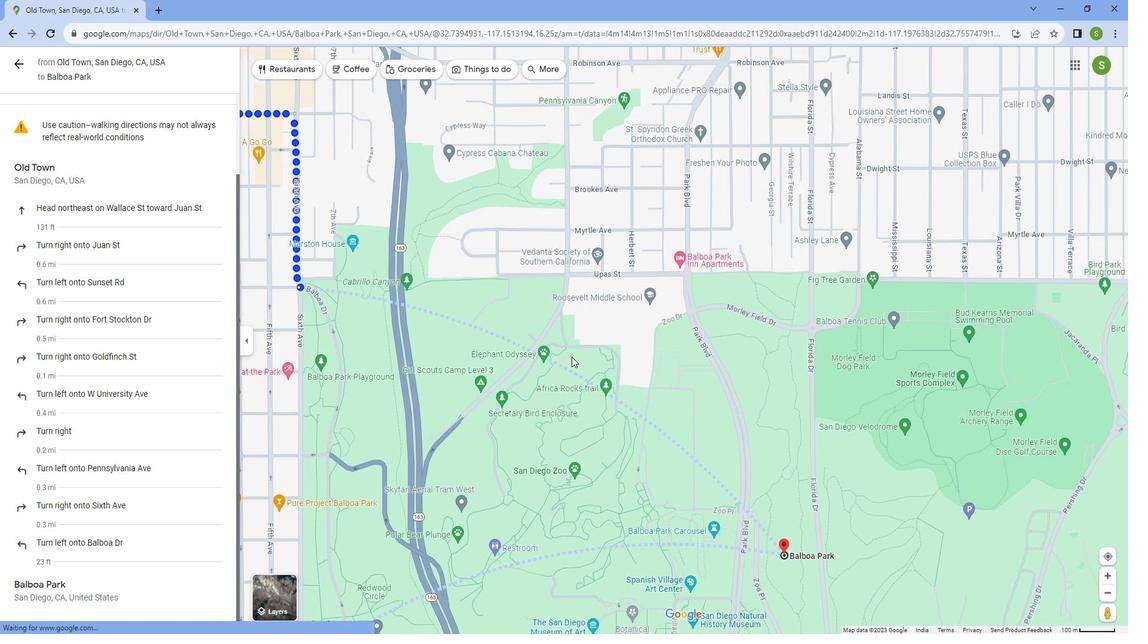 
Action: Mouse scrolled (571, 343) with delta (0, 0)
Screenshot: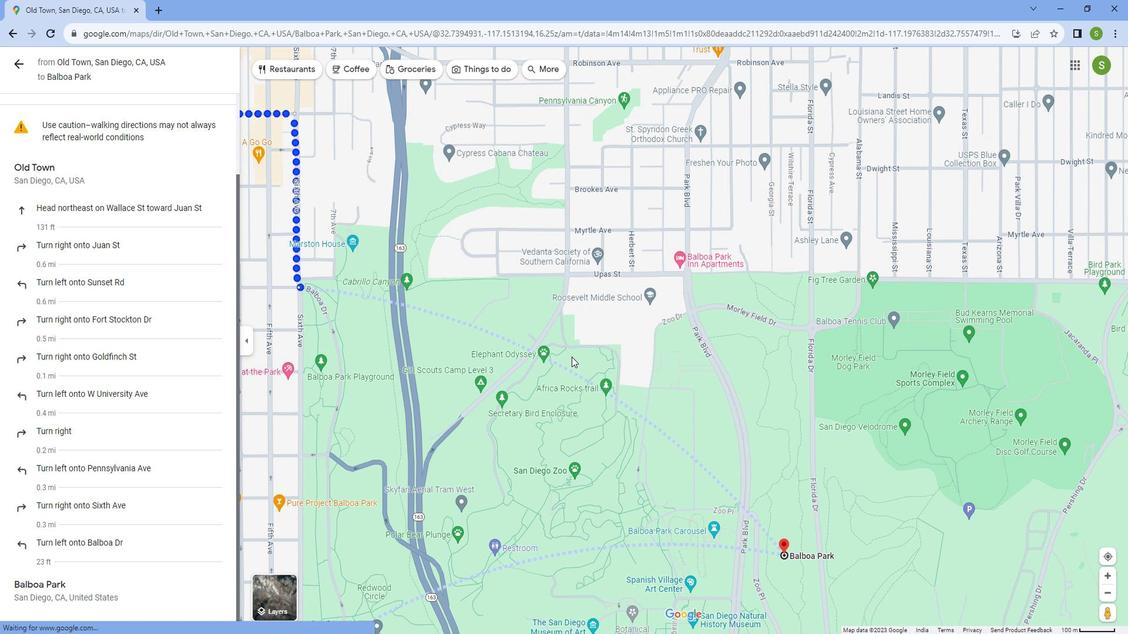 
Action: Mouse scrolled (571, 343) with delta (0, 0)
Screenshot: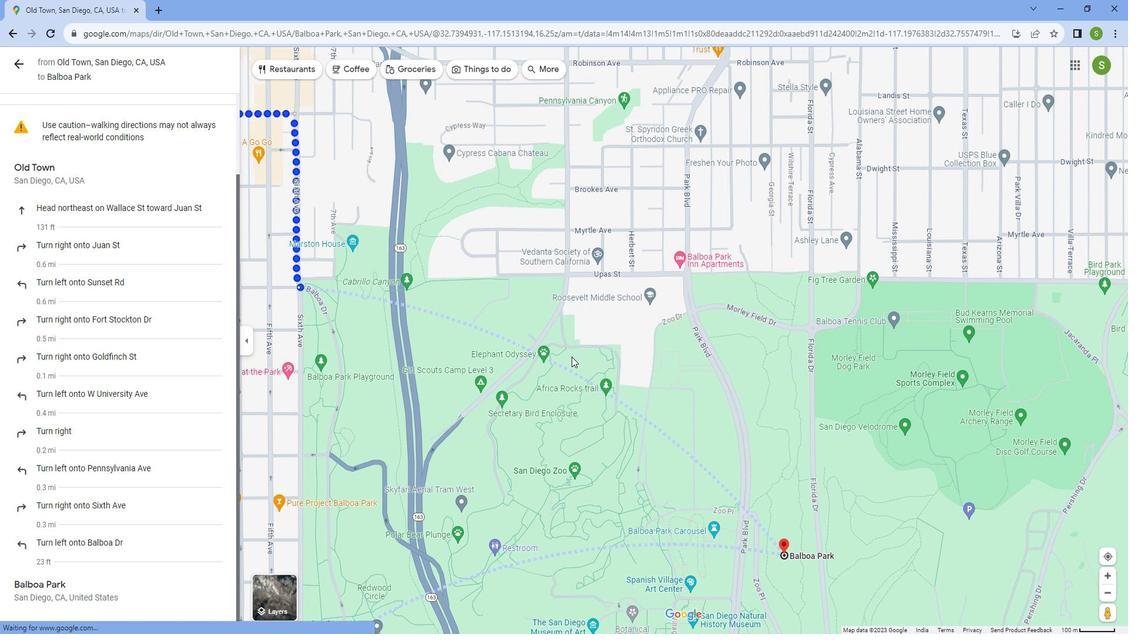 
Action: Mouse scrolled (571, 343) with delta (0, 0)
Screenshot: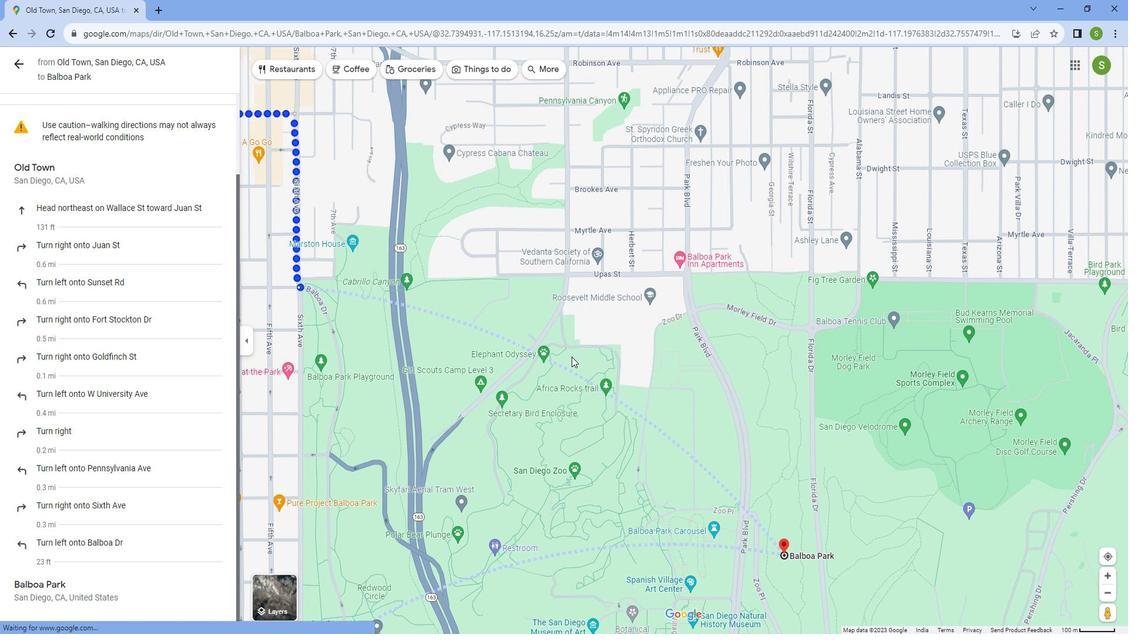 
Action: Mouse scrolled (571, 343) with delta (0, 0)
Screenshot: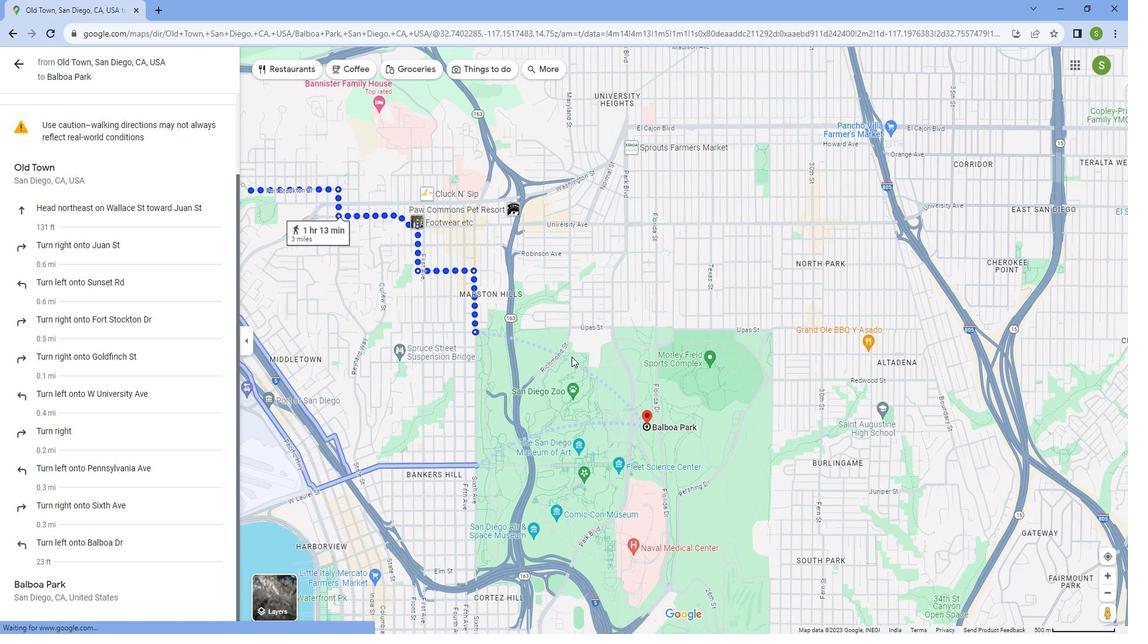
Action: Mouse scrolled (571, 343) with delta (0, 0)
Screenshot: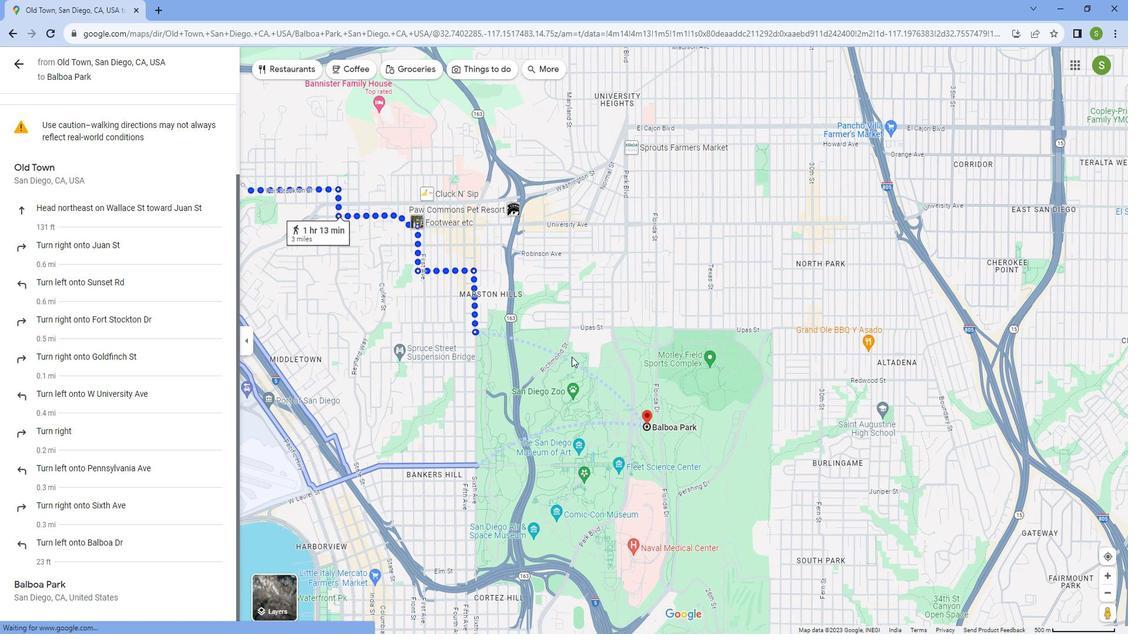
Action: Mouse scrolled (571, 343) with delta (0, 0)
Screenshot: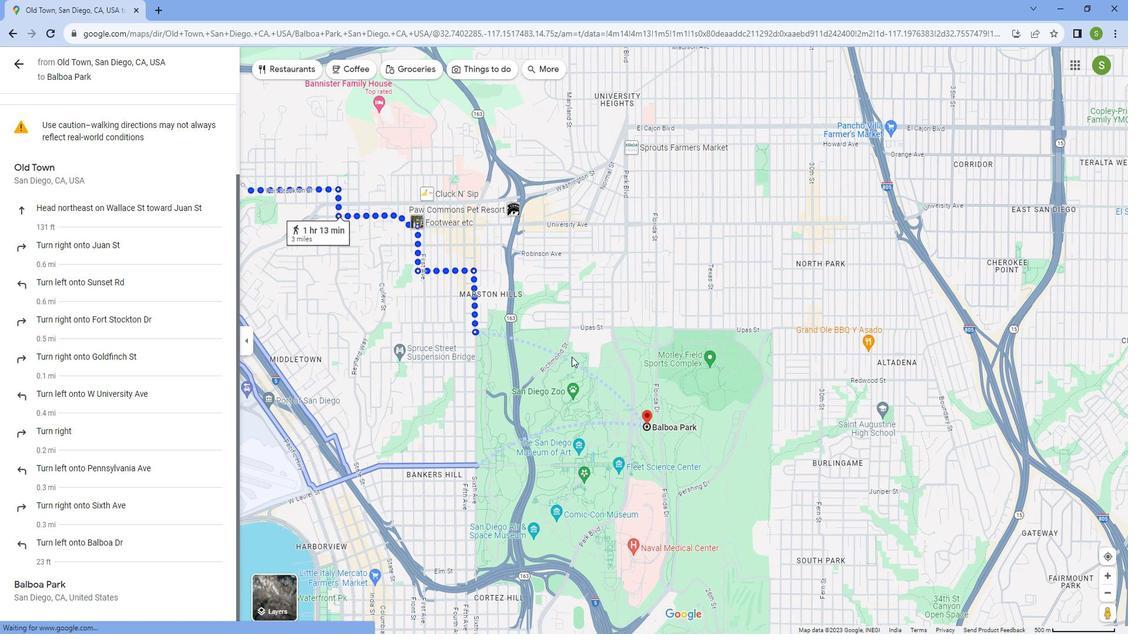 
Action: Mouse scrolled (571, 343) with delta (0, 0)
Screenshot: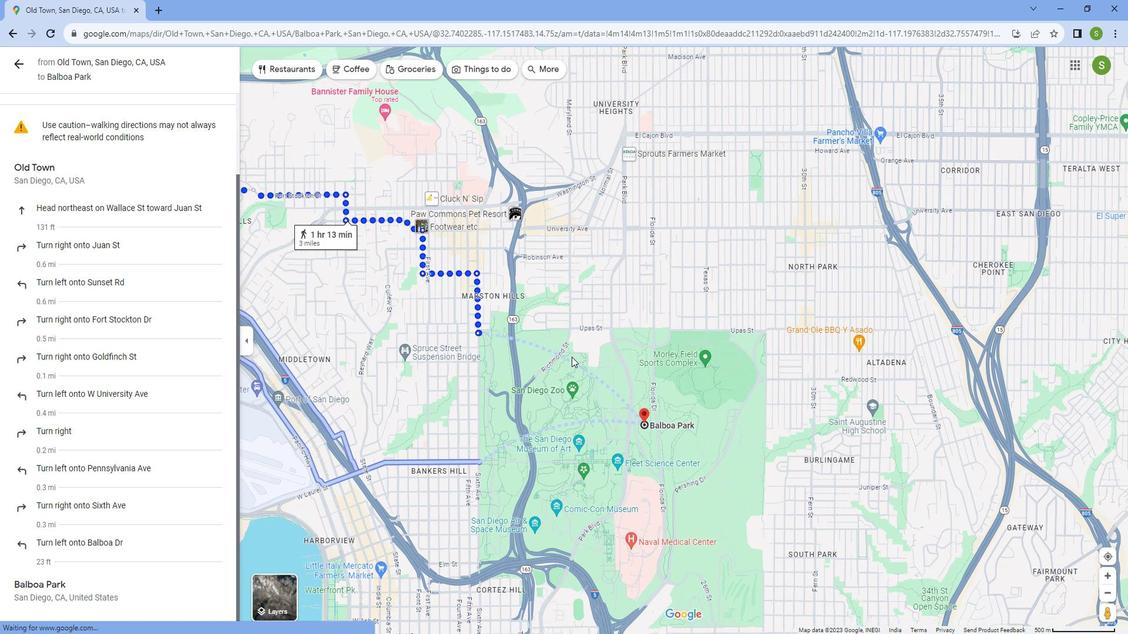 
Action: Mouse moved to (570, 340)
Screenshot: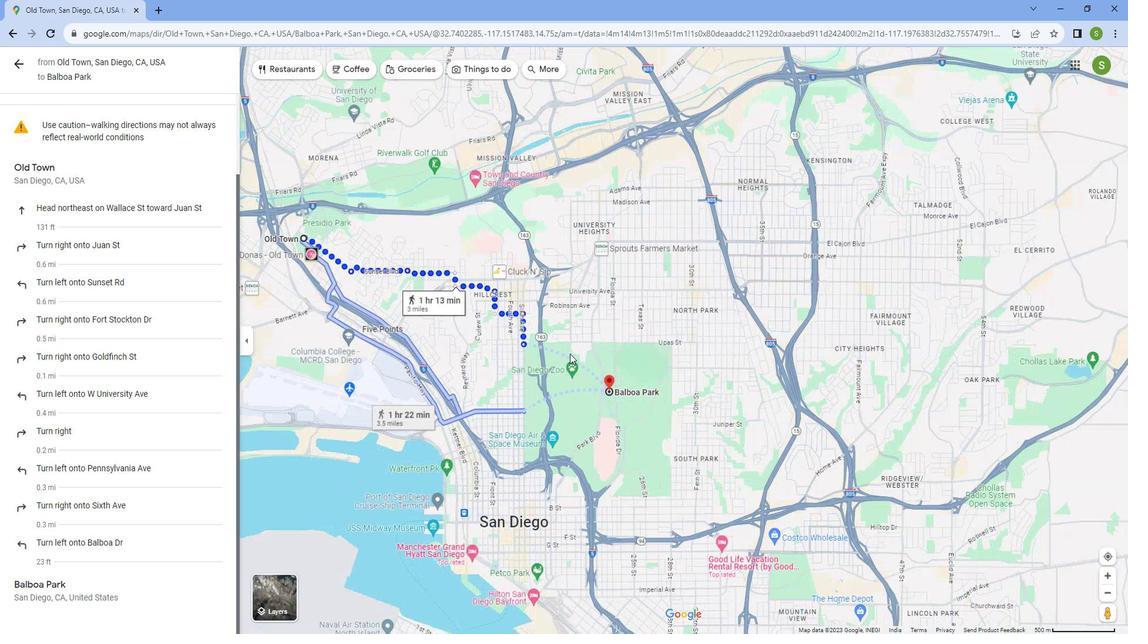 
Action: Mouse scrolled (570, 340) with delta (0, 0)
Screenshot: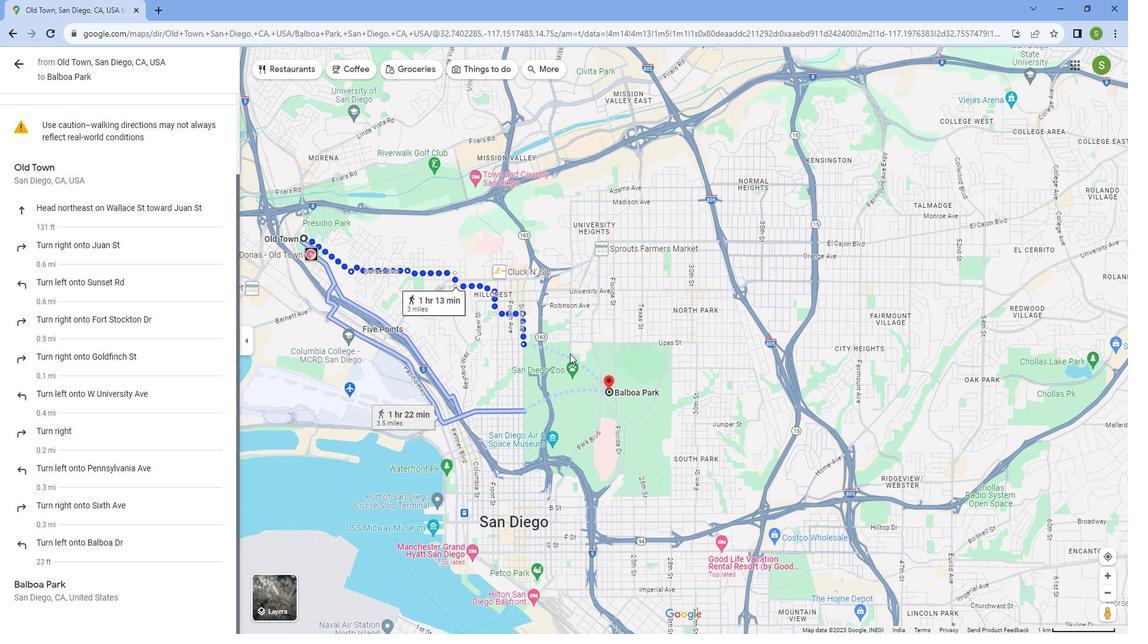 
Action: Mouse scrolled (570, 340) with delta (0, 0)
Screenshot: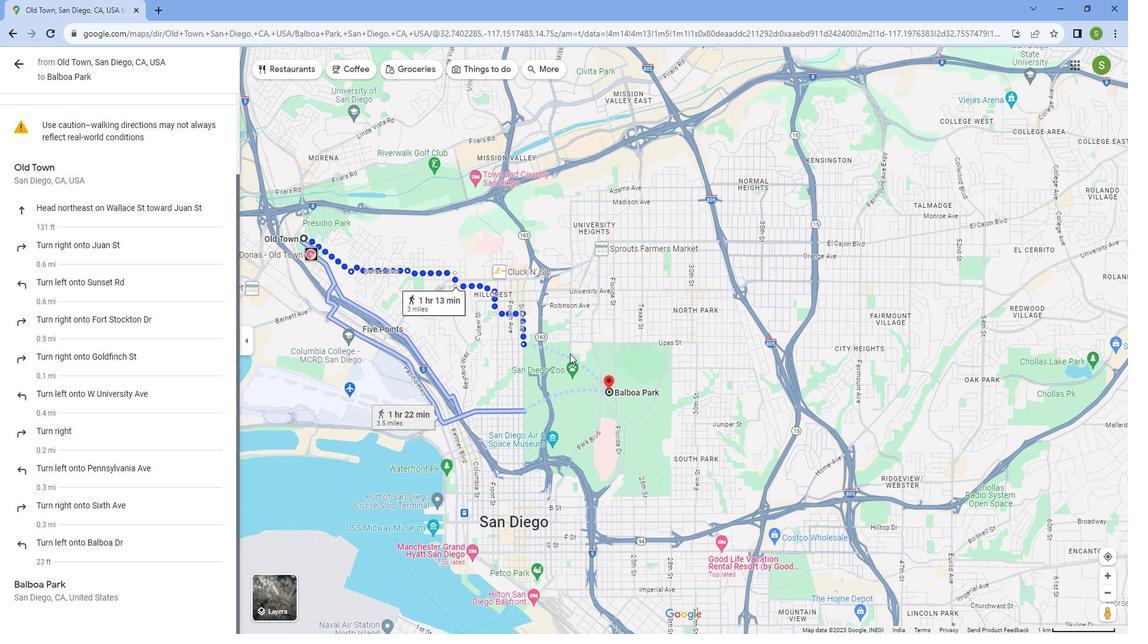 
Action: Mouse scrolled (570, 340) with delta (0, 0)
Screenshot: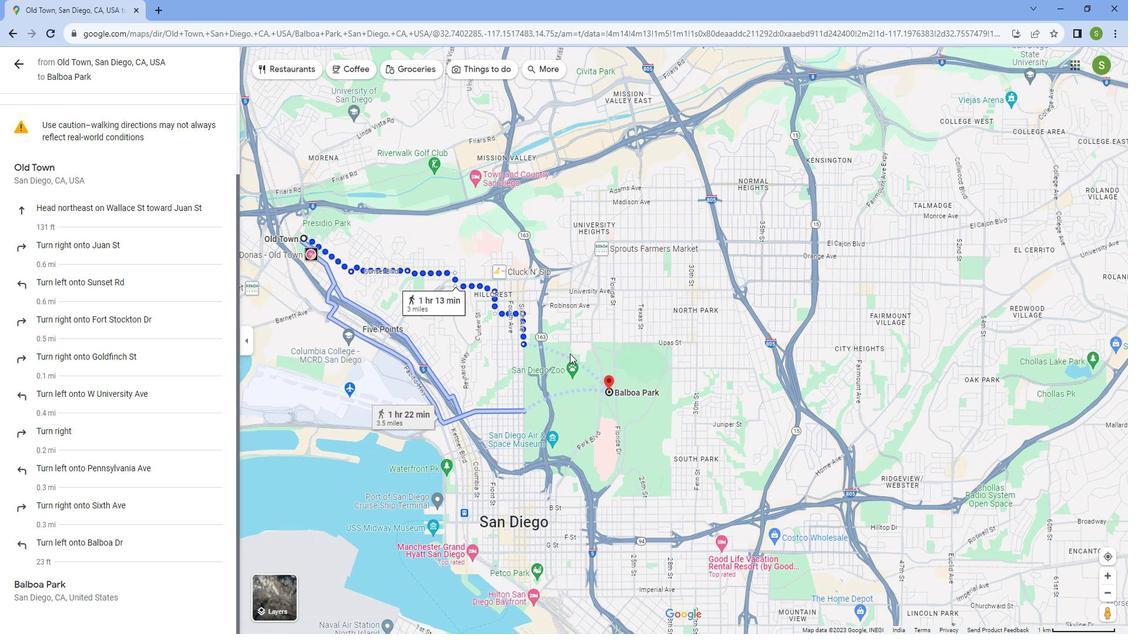 
Action: Mouse moved to (350, 294)
Screenshot: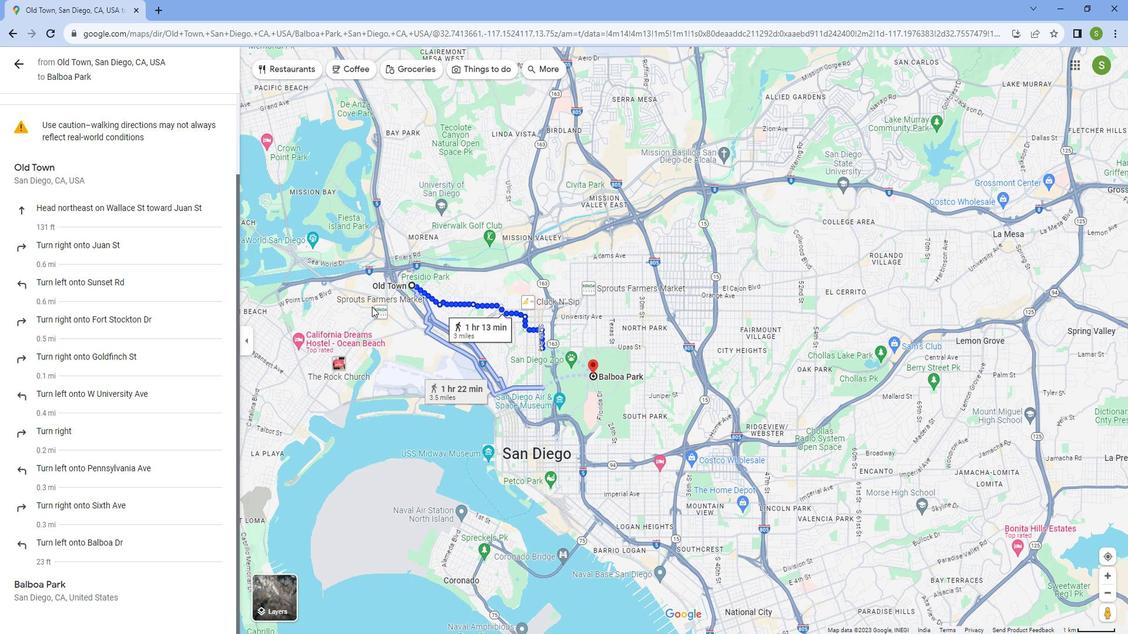 
Action: Mouse scrolled (350, 295) with delta (0, 0)
Screenshot: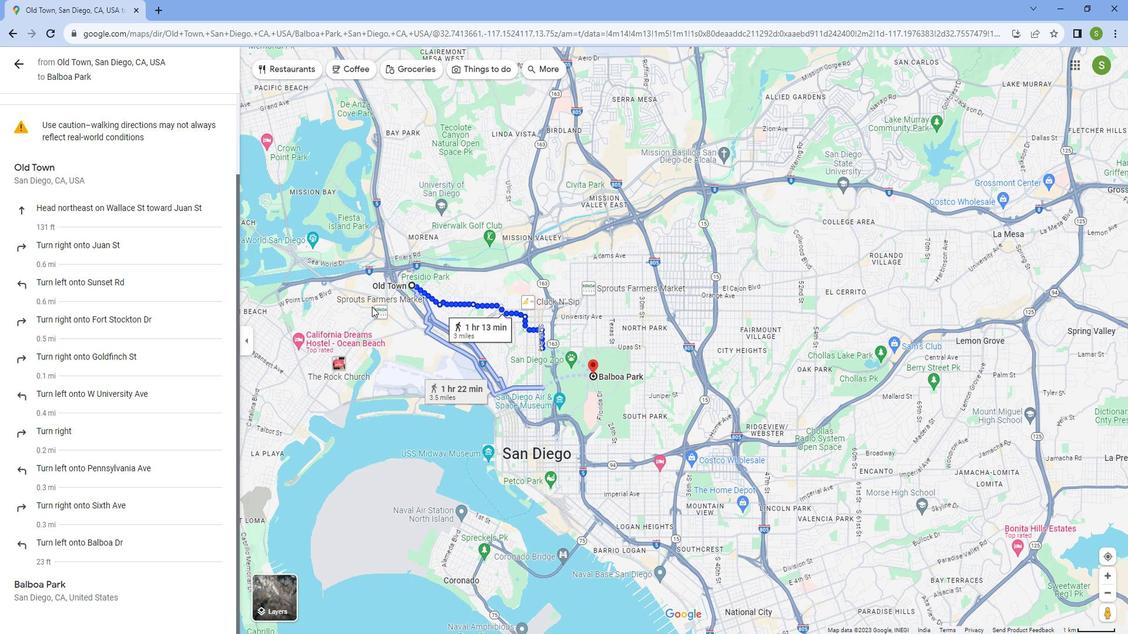 
Action: Mouse moved to (338, 294)
Screenshot: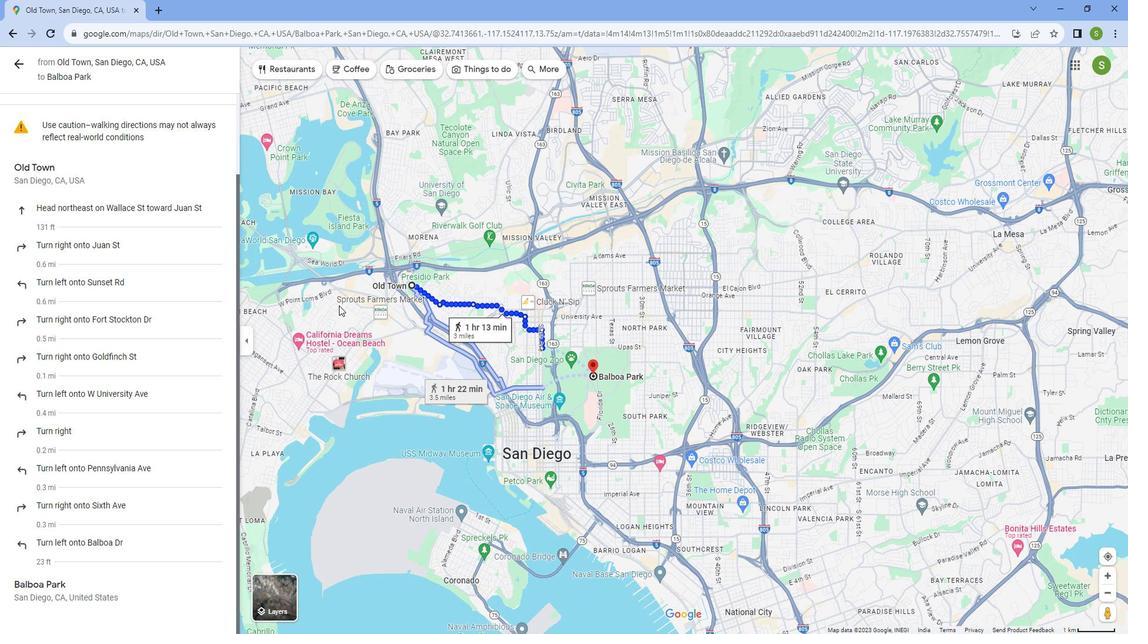 
Action: Mouse scrolled (338, 295) with delta (0, 0)
Screenshot: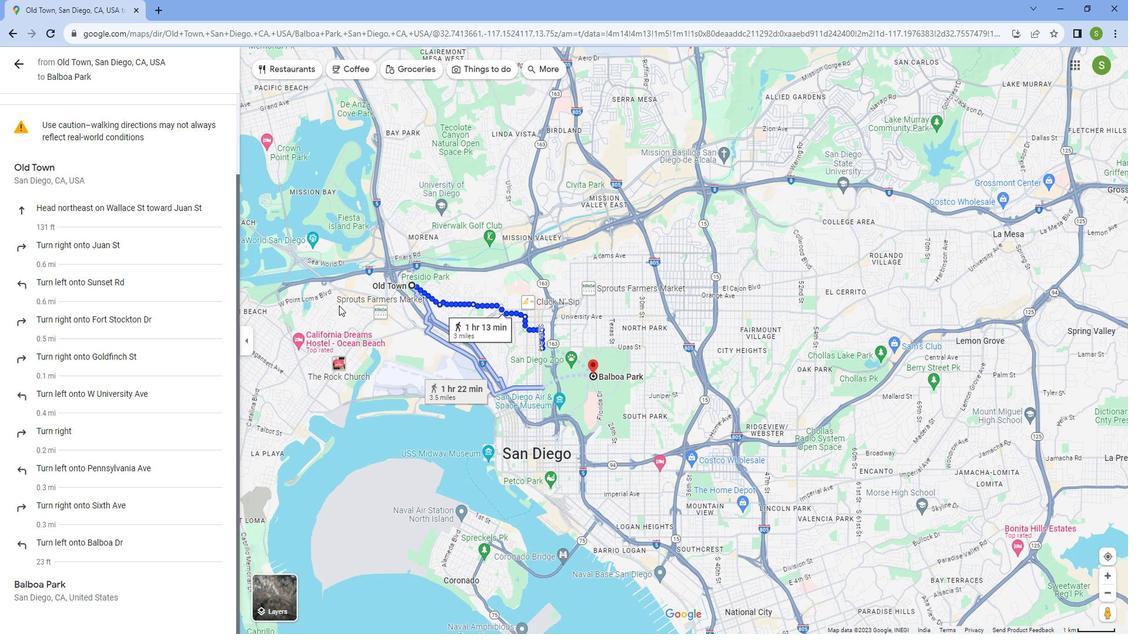 
Action: Mouse scrolled (338, 295) with delta (0, 0)
Screenshot: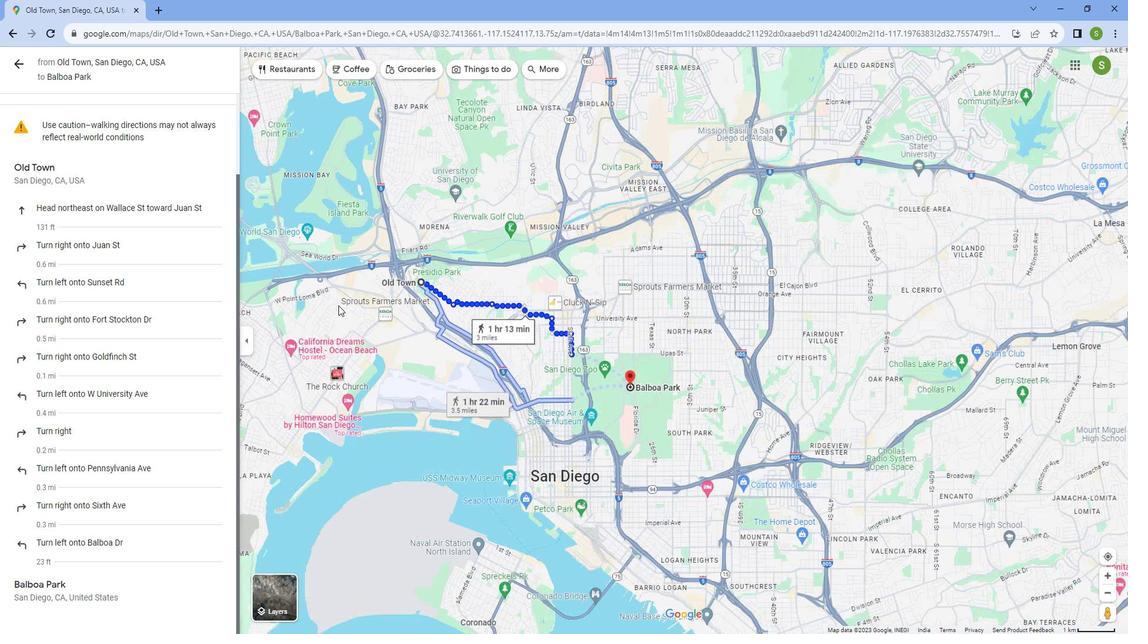 
Action: Mouse moved to (338, 293)
Screenshot: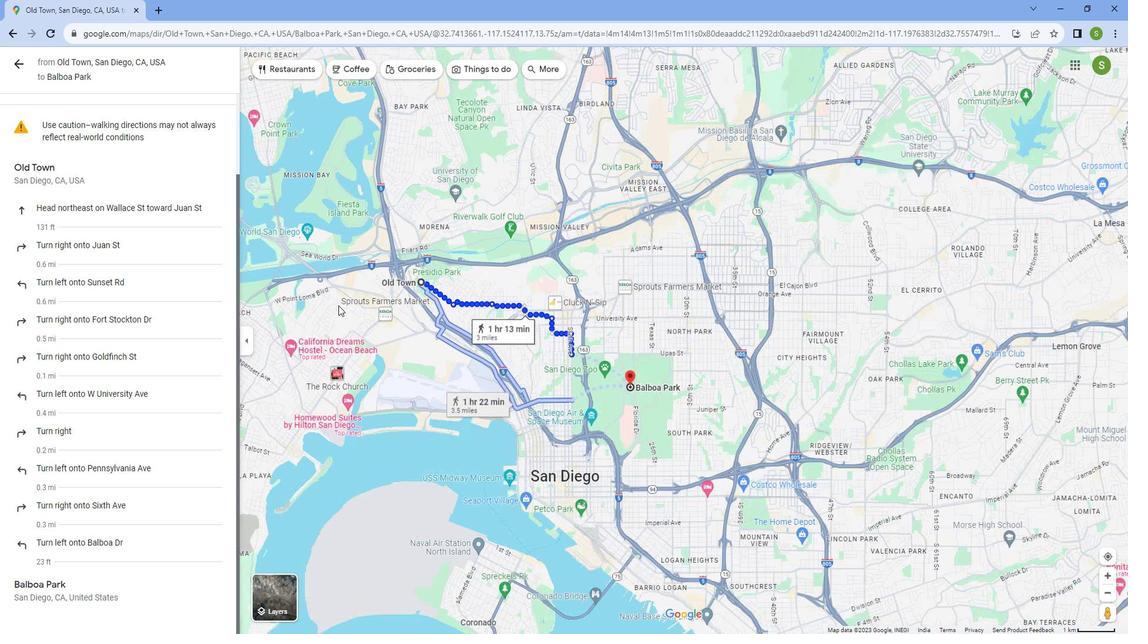 
Action: Mouse scrolled (338, 294) with delta (0, 0)
Screenshot: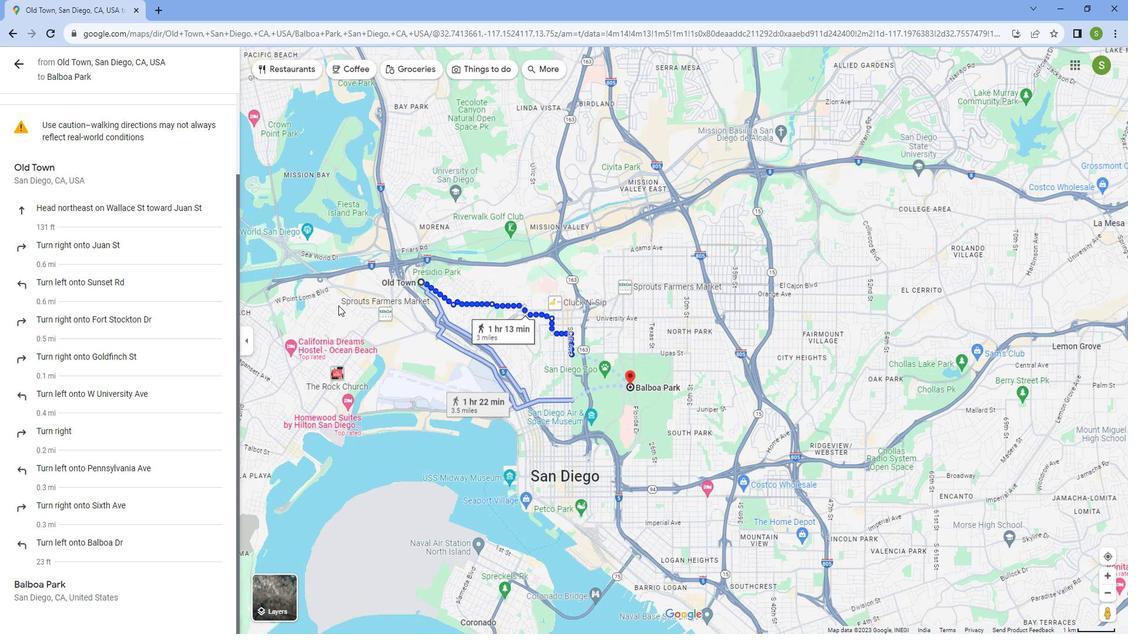 
Action: Mouse moved to (446, 285)
Screenshot: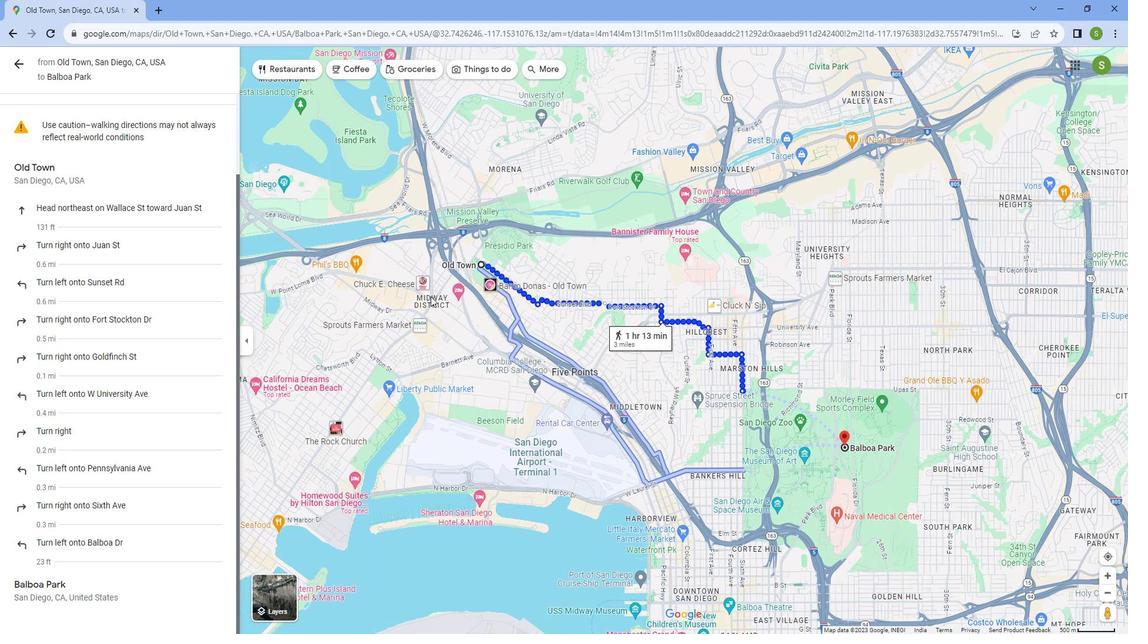 
Action: Mouse scrolled (446, 286) with delta (0, 0)
Screenshot: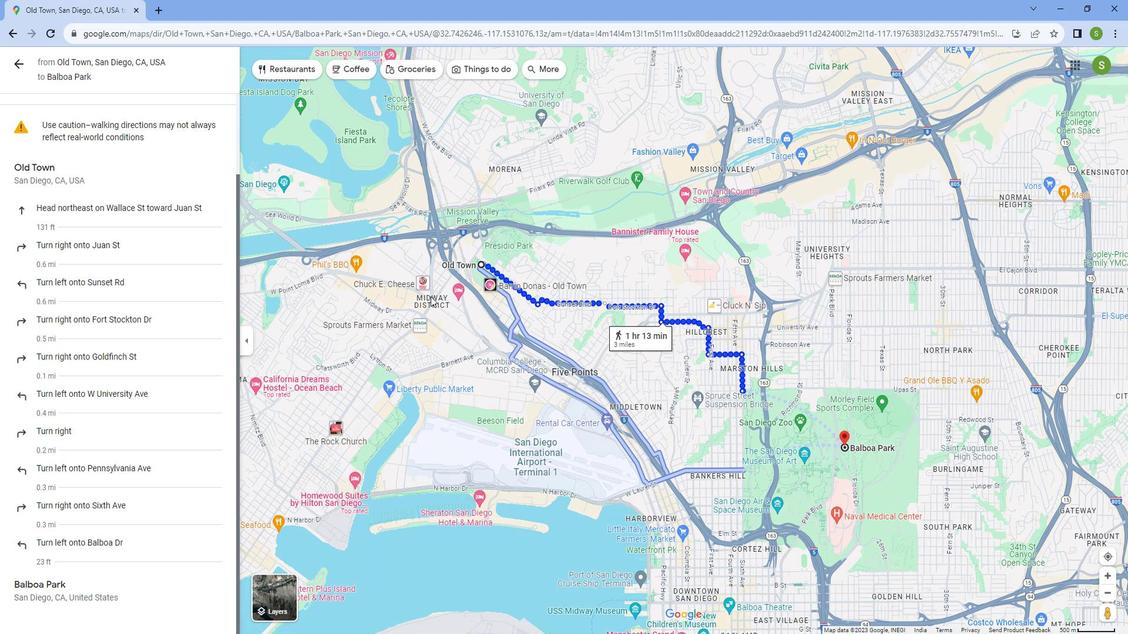 
Action: Mouse moved to (447, 285)
Screenshot: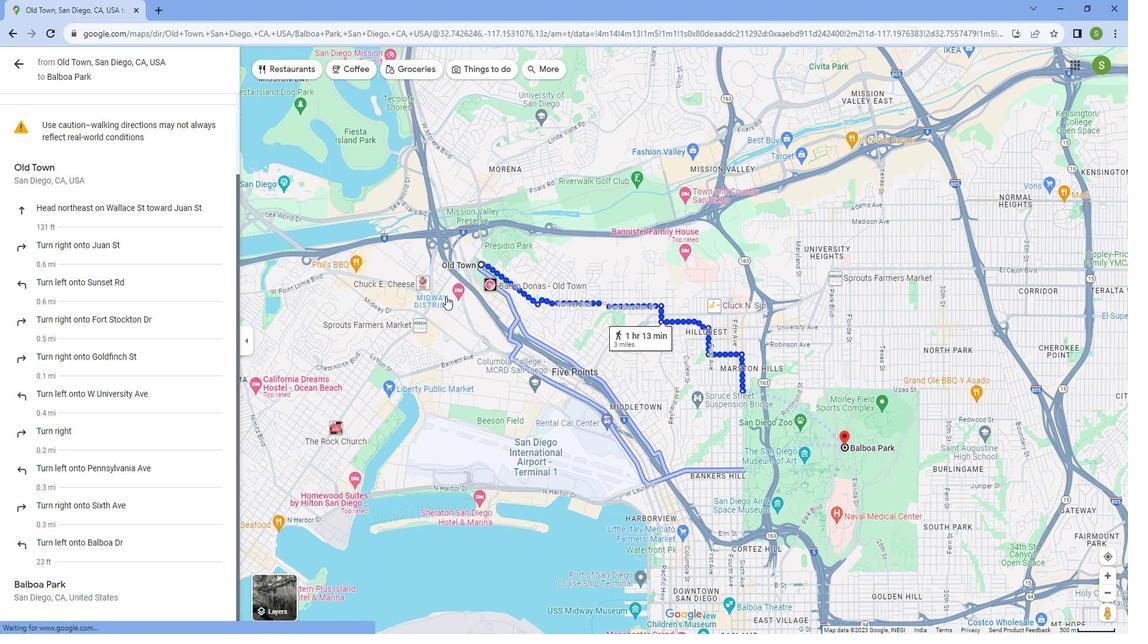
Action: Mouse scrolled (447, 286) with delta (0, 0)
Screenshot: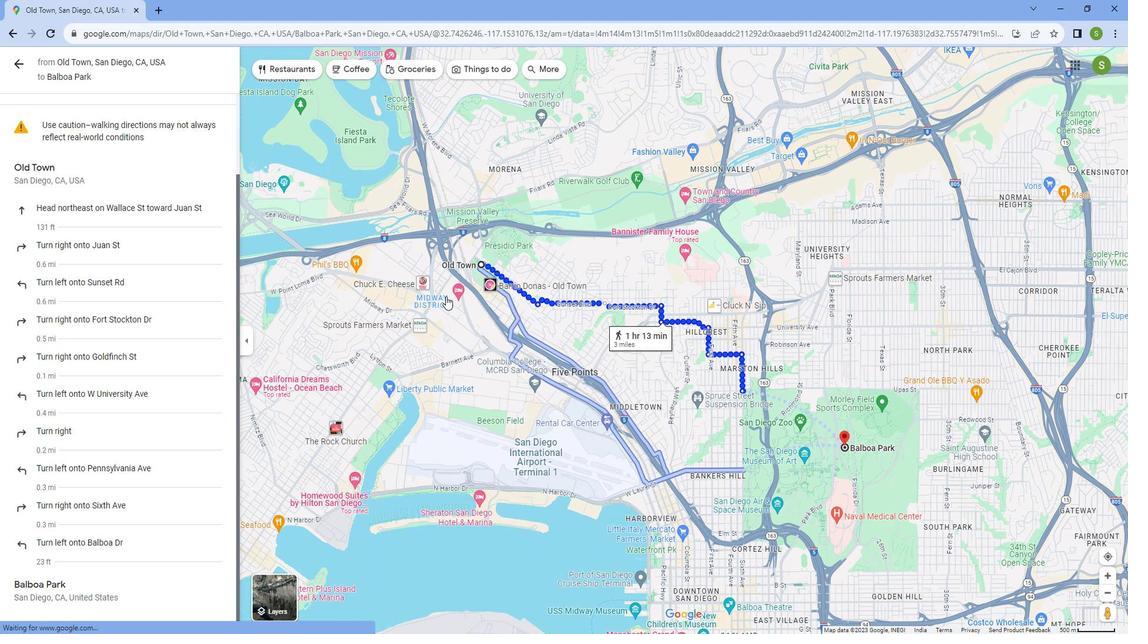 
Action: Mouse scrolled (447, 286) with delta (0, 0)
Screenshot: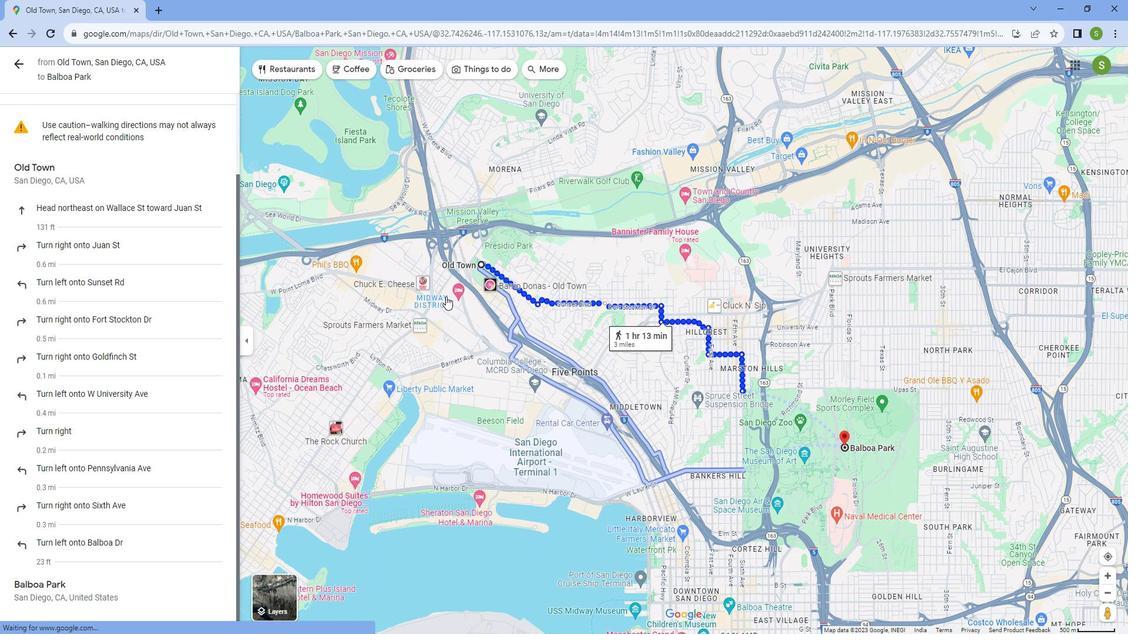 
Action: Mouse moved to (497, 289)
Screenshot: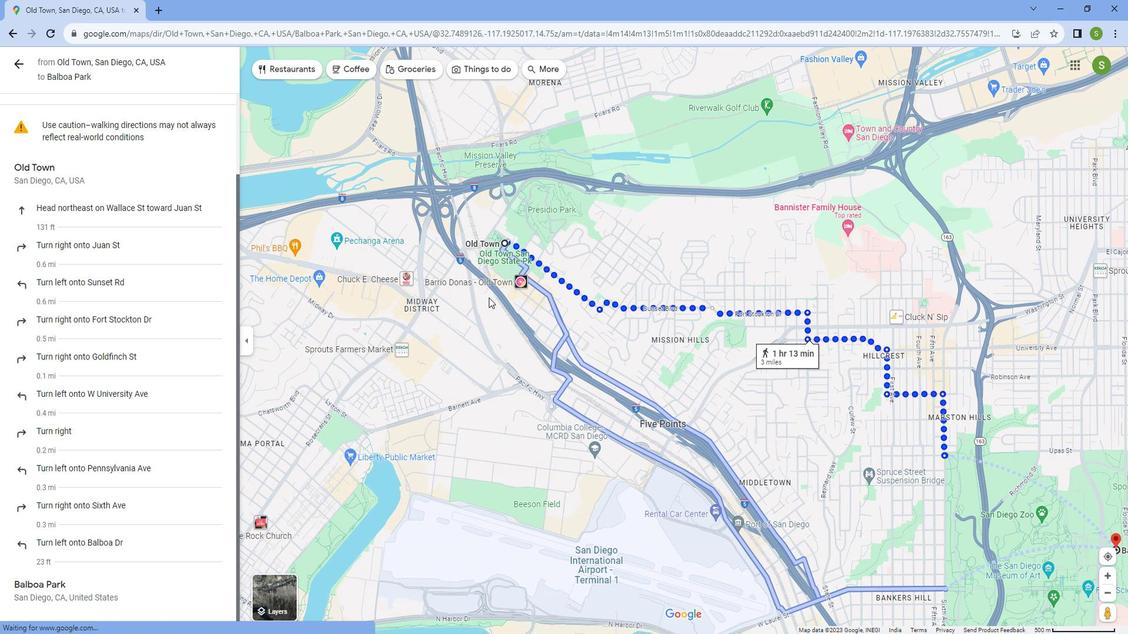 
Action: Mouse scrolled (497, 288) with delta (0, 0)
Screenshot: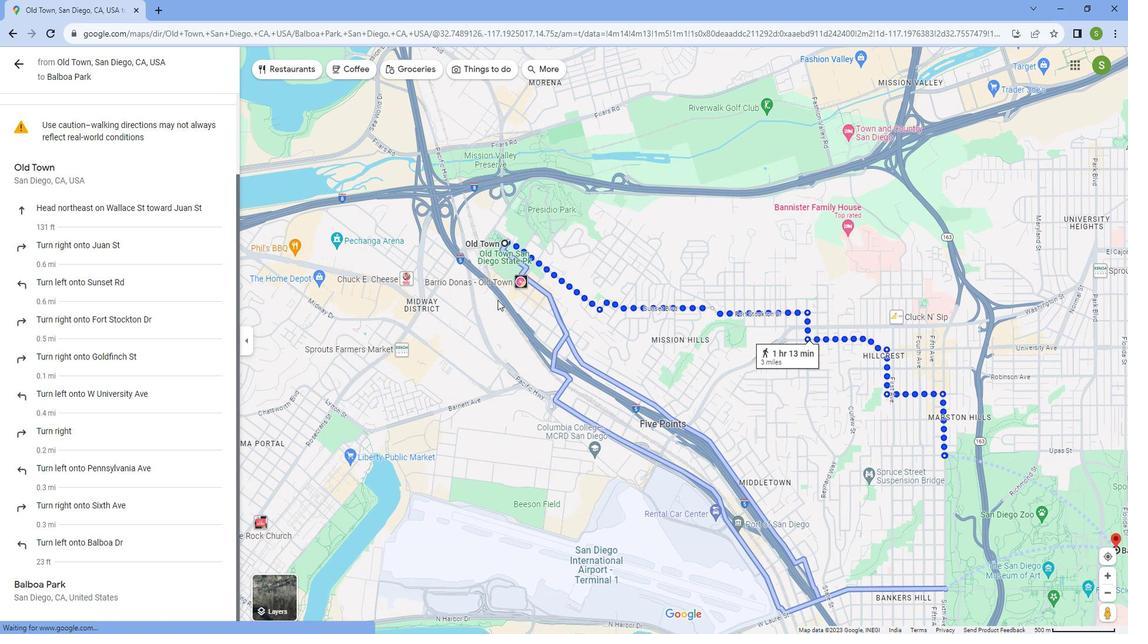 
Action: Mouse moved to (498, 289)
Screenshot: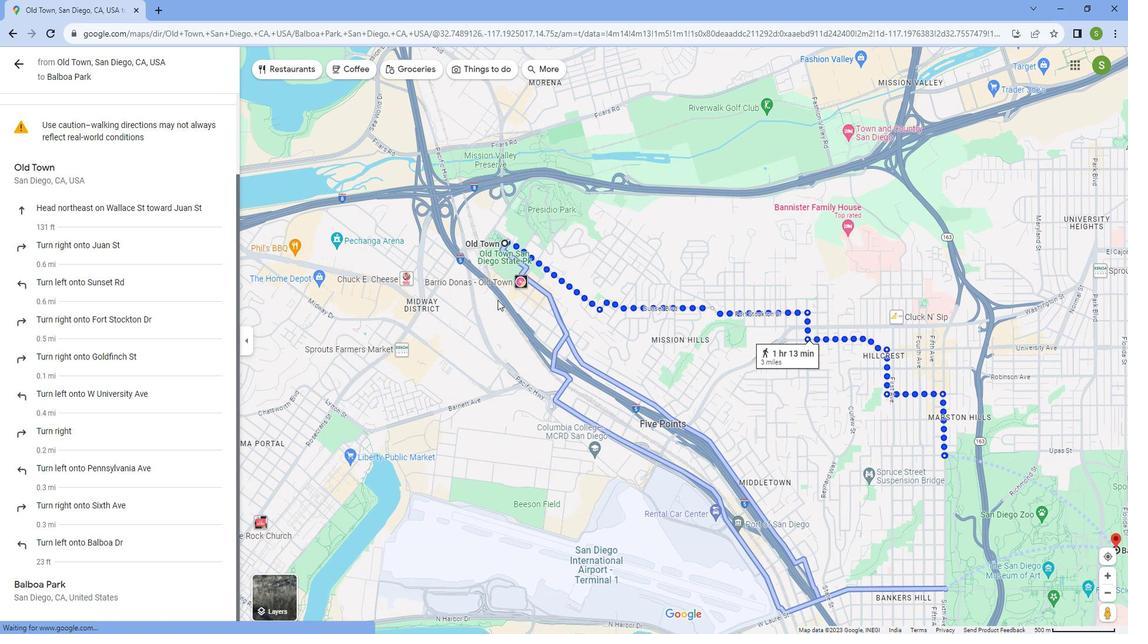 
Action: Mouse scrolled (498, 288) with delta (0, 0)
Screenshot: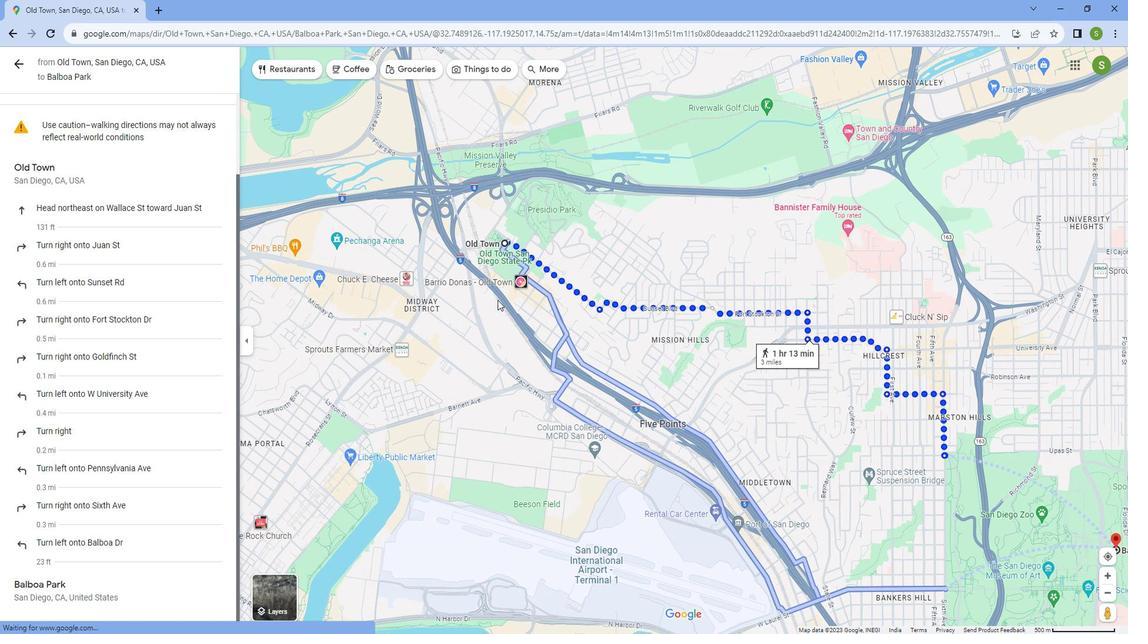 
Action: Mouse scrolled (498, 288) with delta (0, 0)
Screenshot: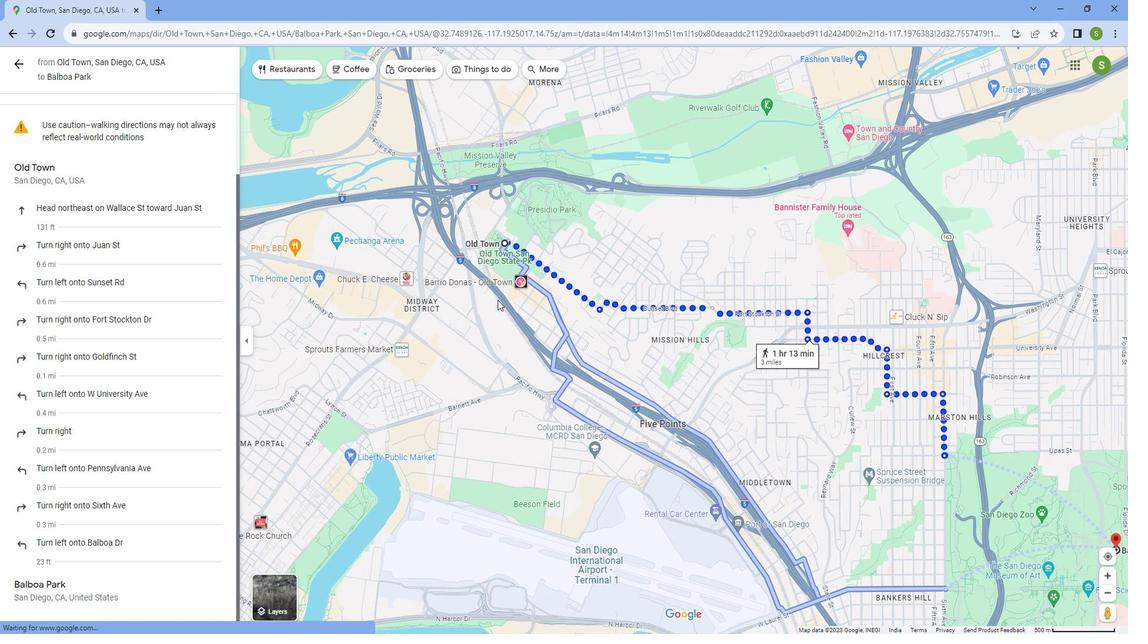 
Action: Mouse scrolled (498, 288) with delta (0, 0)
Screenshot: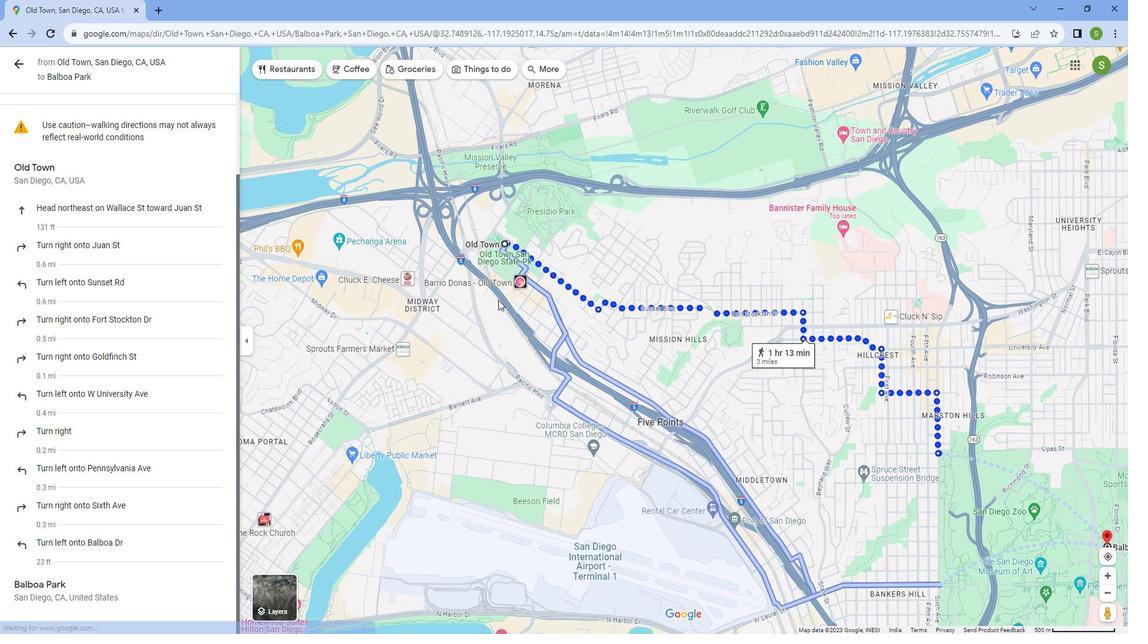 
Action: Mouse scrolled (498, 288) with delta (0, 0)
Screenshot: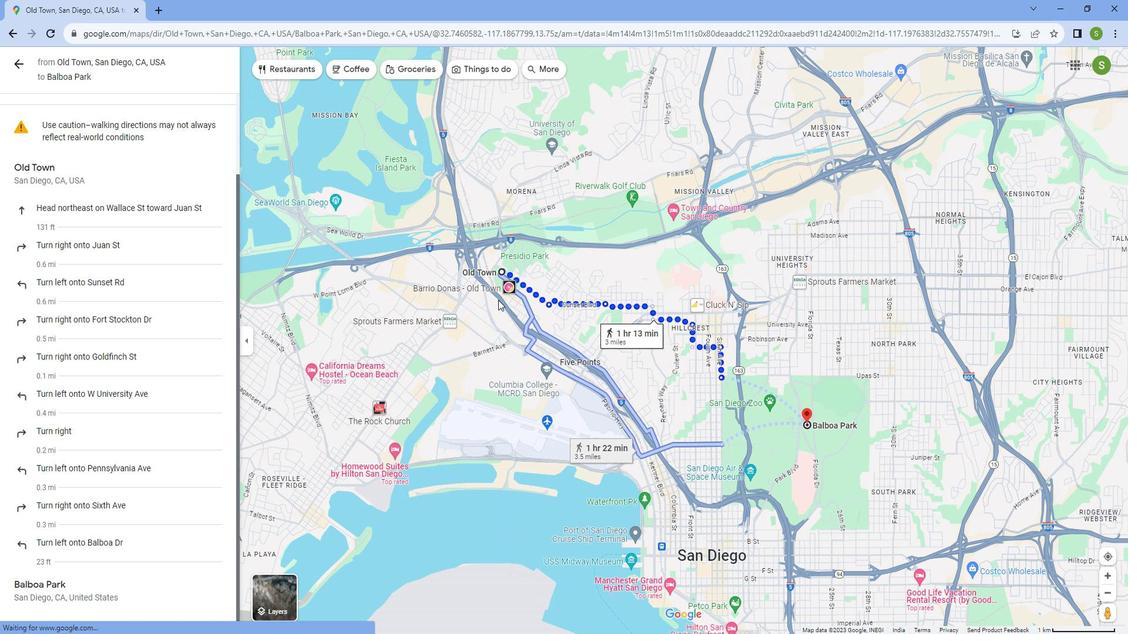
Action: Mouse scrolled (498, 288) with delta (0, 0)
Screenshot: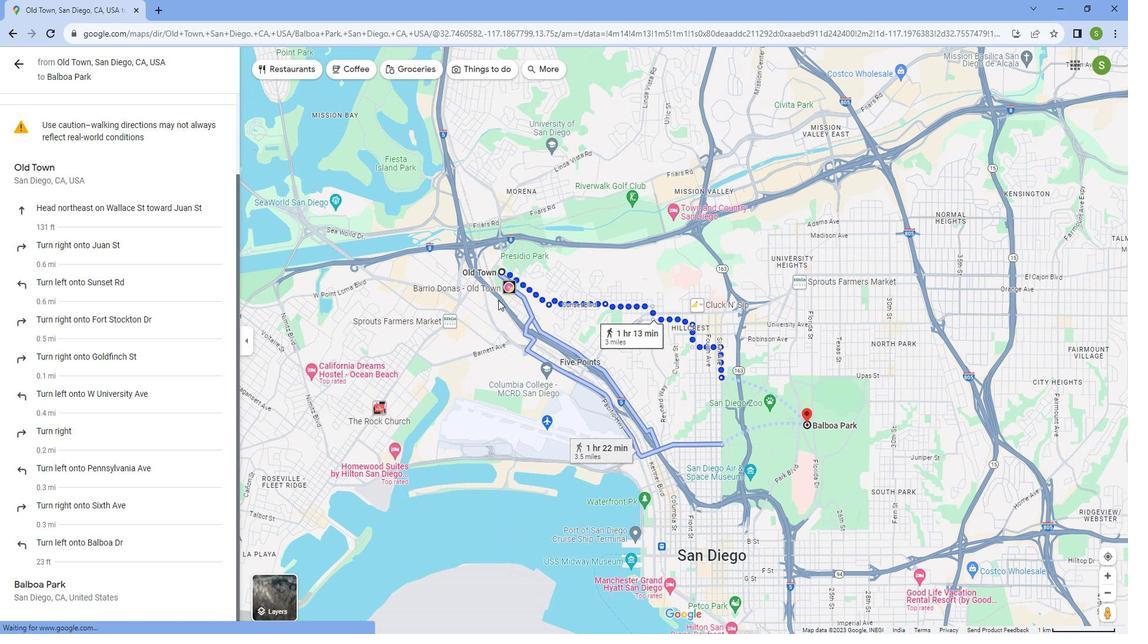 
Action: Mouse moved to (735, 273)
Screenshot: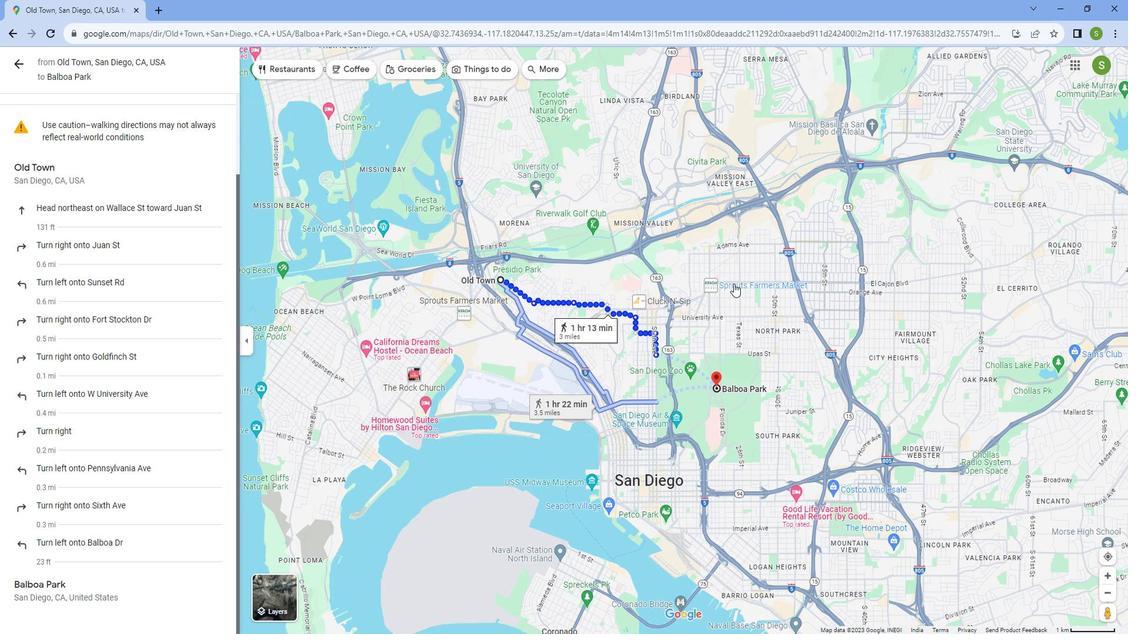
